 Task: Arrange a 45-minute appointment for shipping and delivery queries.
Action: Mouse pressed left at (110, 117)
Screenshot: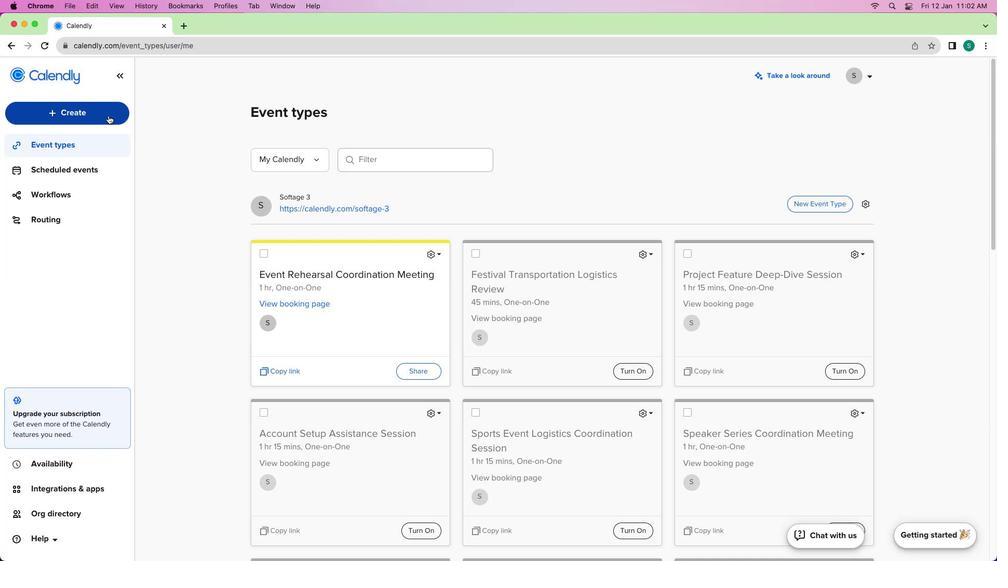 
Action: Mouse moved to (75, 166)
Screenshot: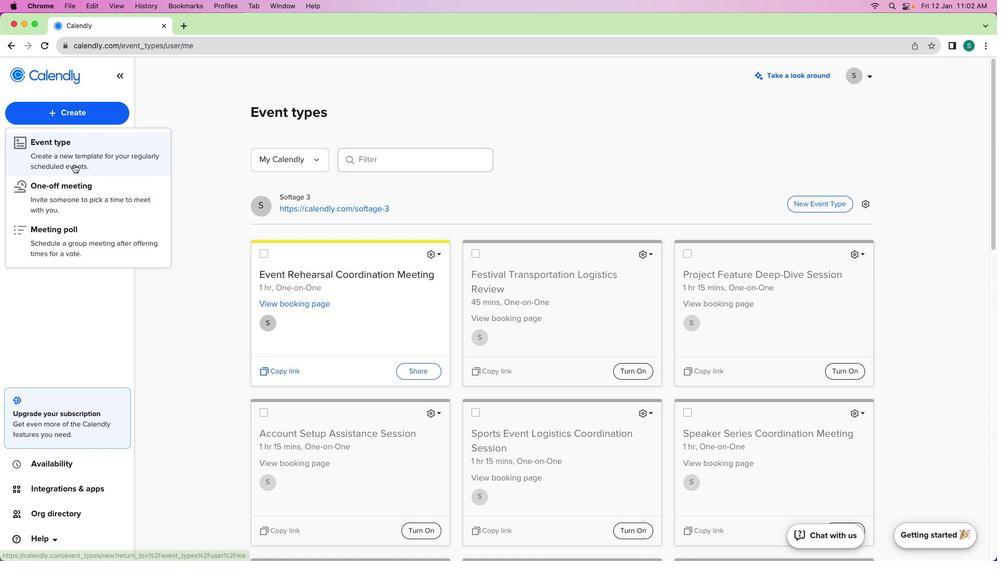 
Action: Mouse pressed left at (75, 166)
Screenshot: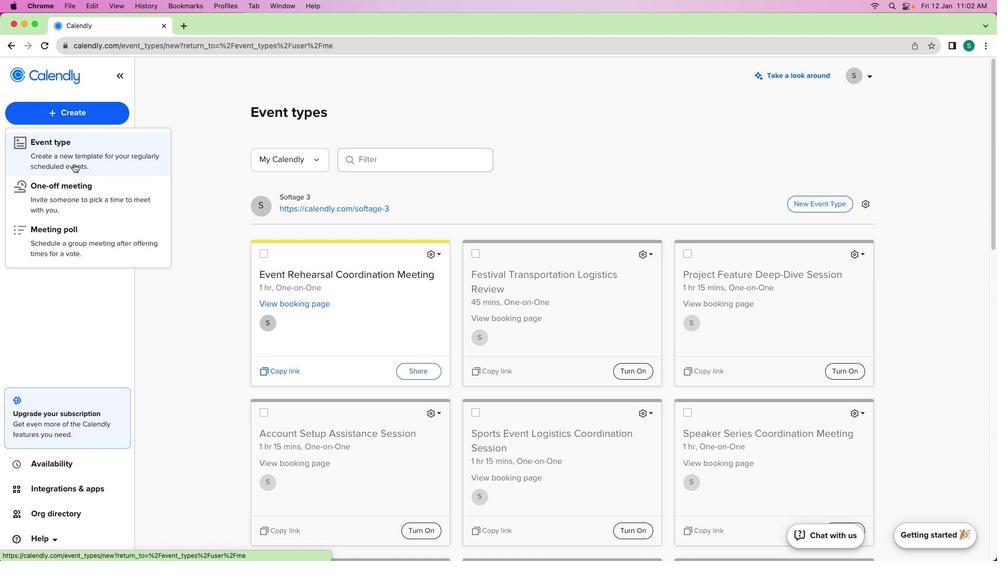 
Action: Mouse moved to (374, 198)
Screenshot: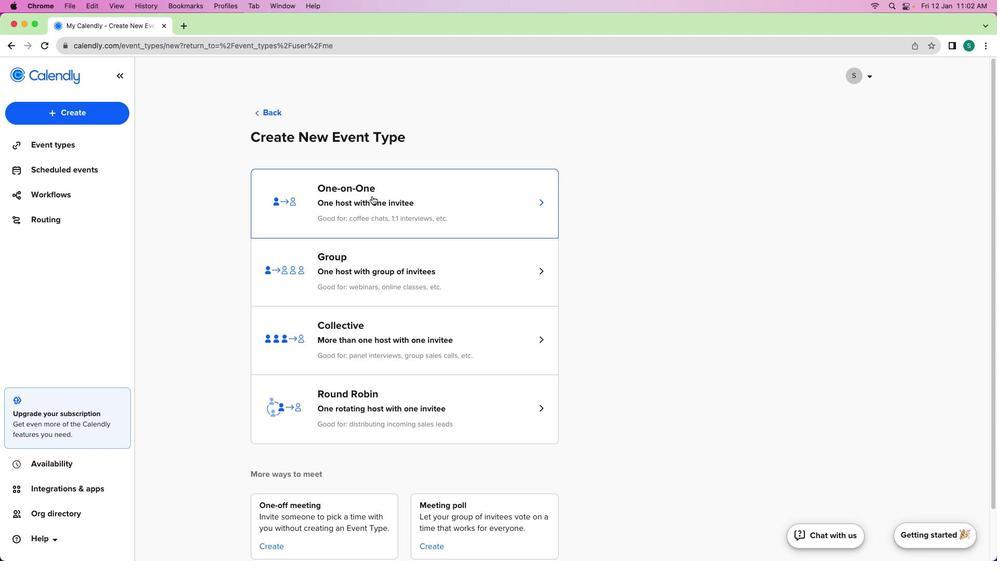 
Action: Mouse pressed left at (374, 198)
Screenshot: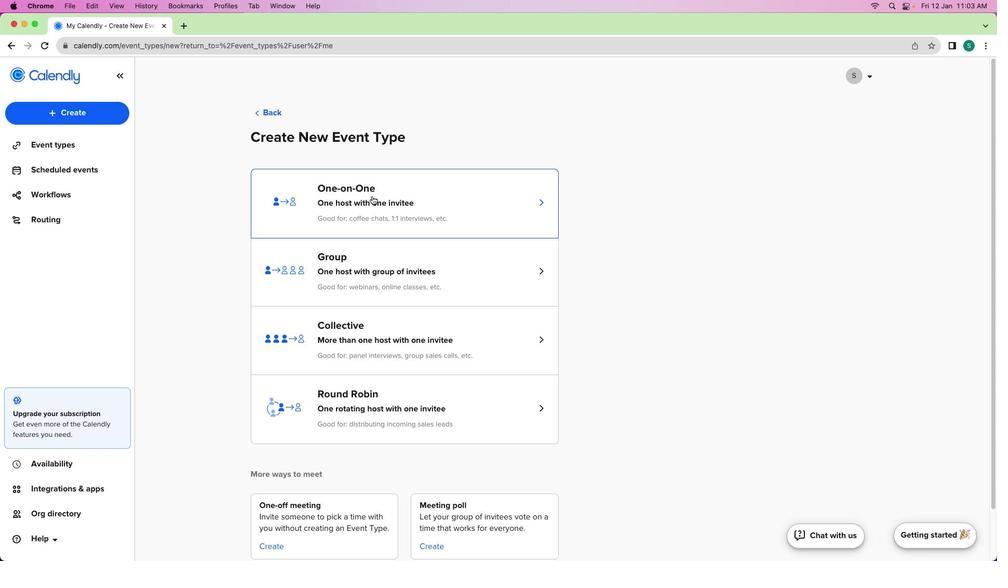 
Action: Mouse moved to (152, 159)
Screenshot: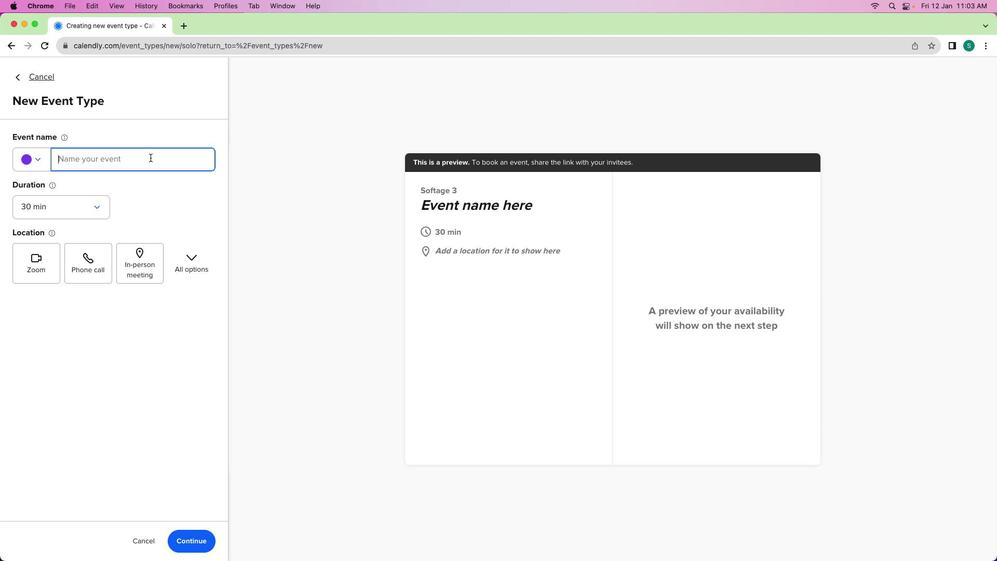 
Action: Mouse pressed left at (152, 159)
Screenshot: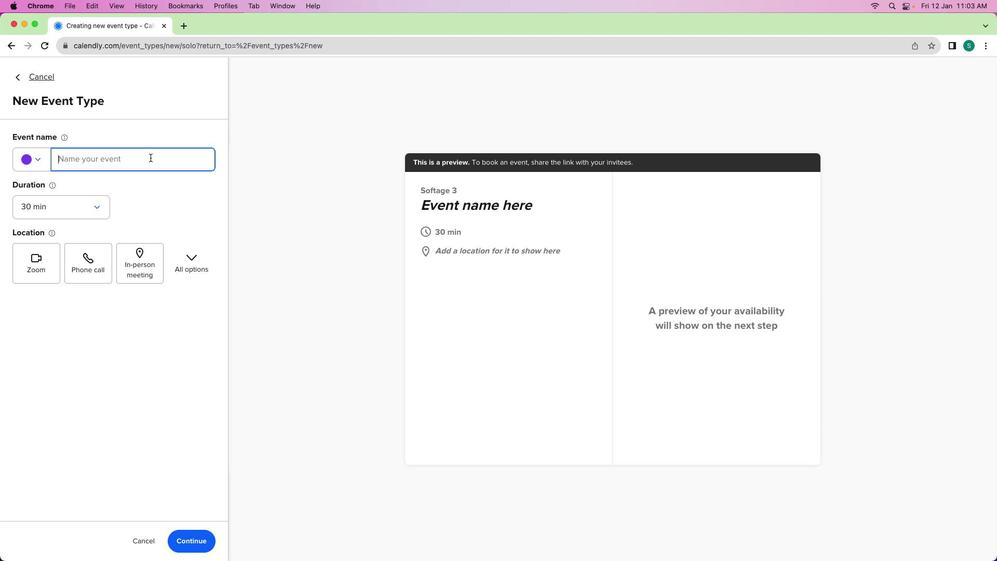 
Action: Key pressed Key.shift'S''h''i''i''p''i''n''g'Key.spaceKey.shift'D''e''k'Key.backspace'l''i''v''e''r''y'Key.spaceKey.shift'Q''u''e''r'Key.leftKey.leftKey.leftKey.leftKey.leftKey.leftKey.leftKey.leftKey.leftKey.leftKey.leftKey.leftKey.leftKey.leftKey.leftKey.leftKey.leftKey.leftKey.leftKey.rightKey.backspace'p'Key.down'y''i'Key.backspaceKey.backspace'i''e''s'Key.spaceKey.shift'A''p''p''o''i''n''t''m''e''n''t'
Screenshot: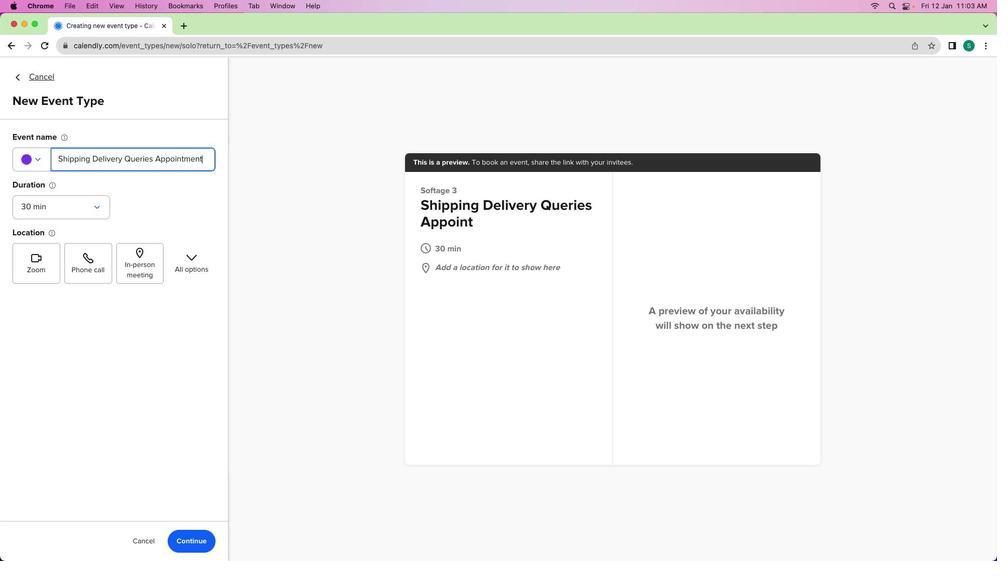 
Action: Mouse moved to (40, 164)
Screenshot: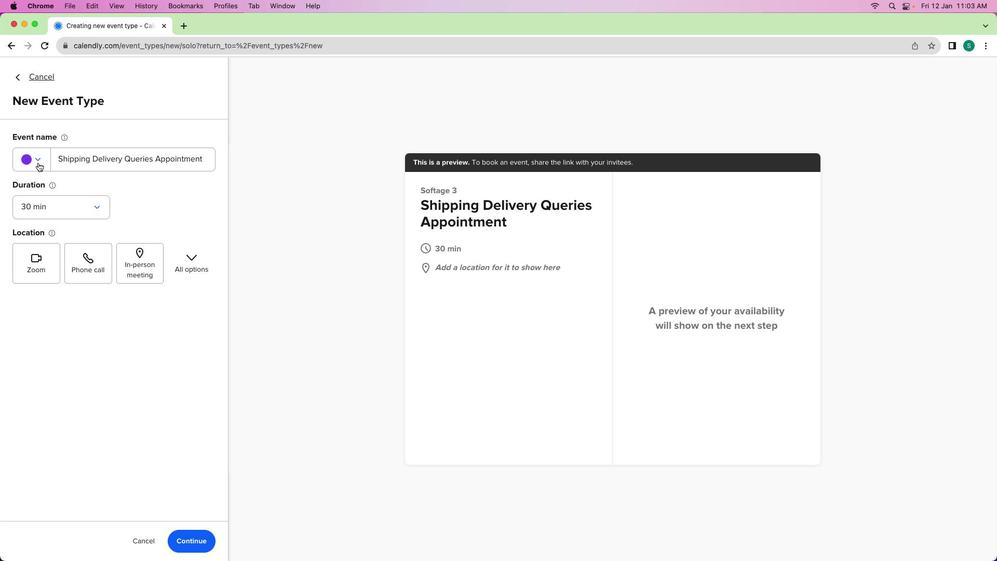 
Action: Mouse pressed left at (40, 164)
Screenshot: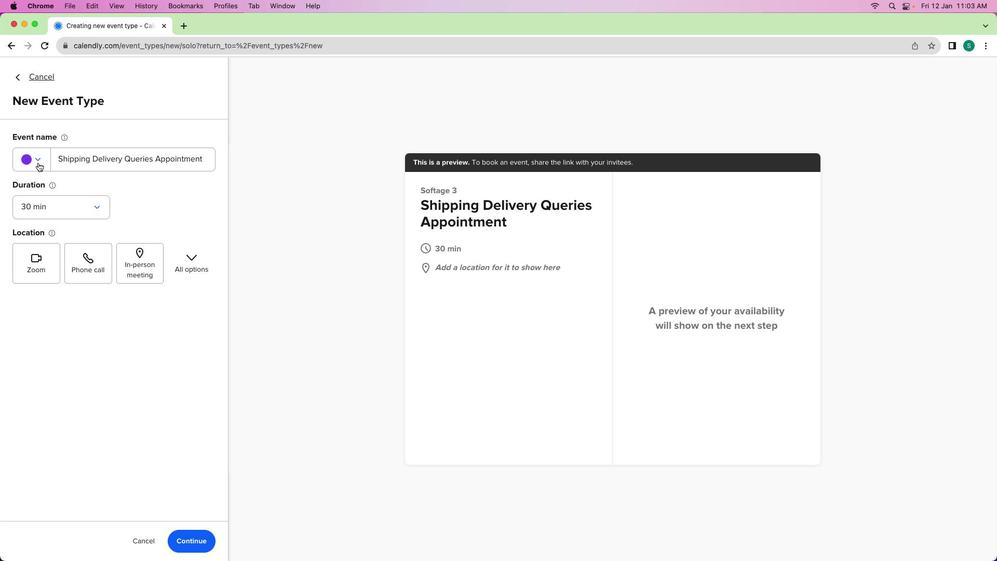 
Action: Mouse moved to (52, 235)
Screenshot: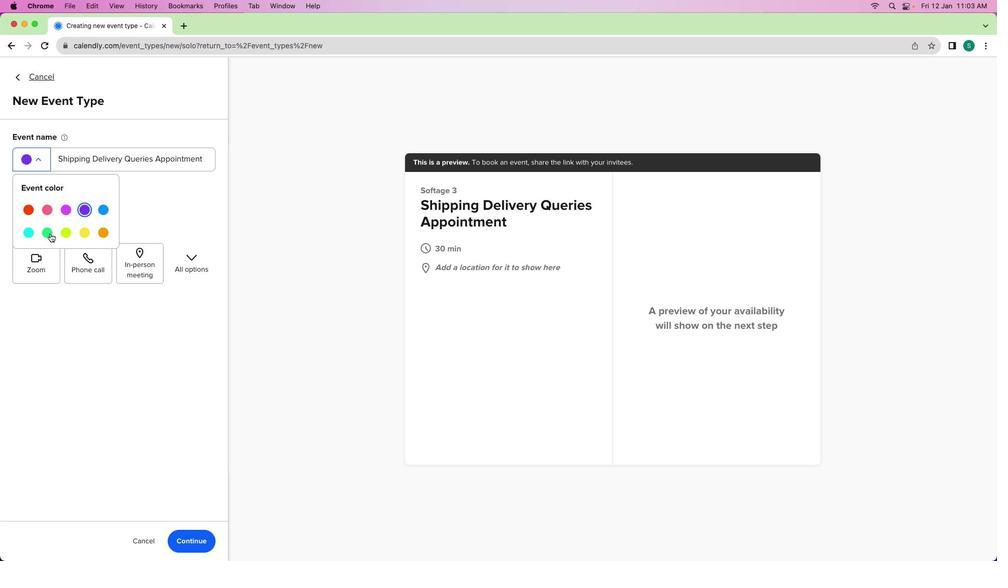 
Action: Mouse pressed left at (52, 235)
Screenshot: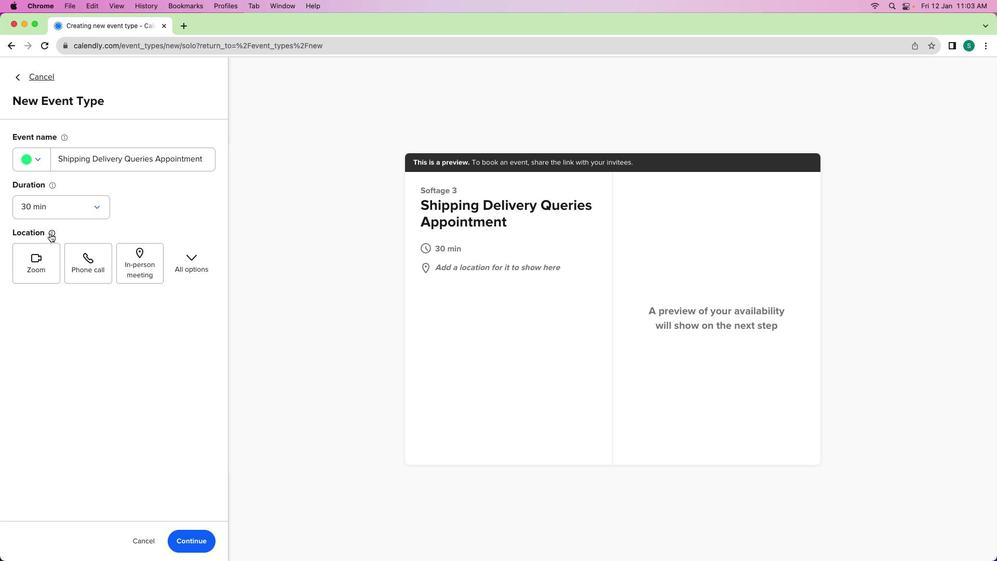
Action: Mouse moved to (46, 211)
Screenshot: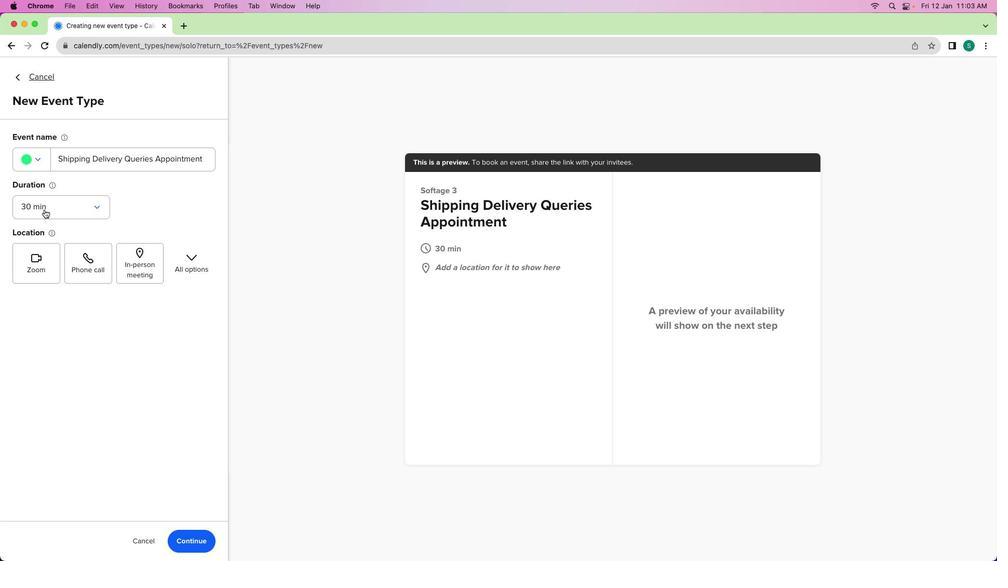 
Action: Mouse pressed left at (46, 211)
Screenshot: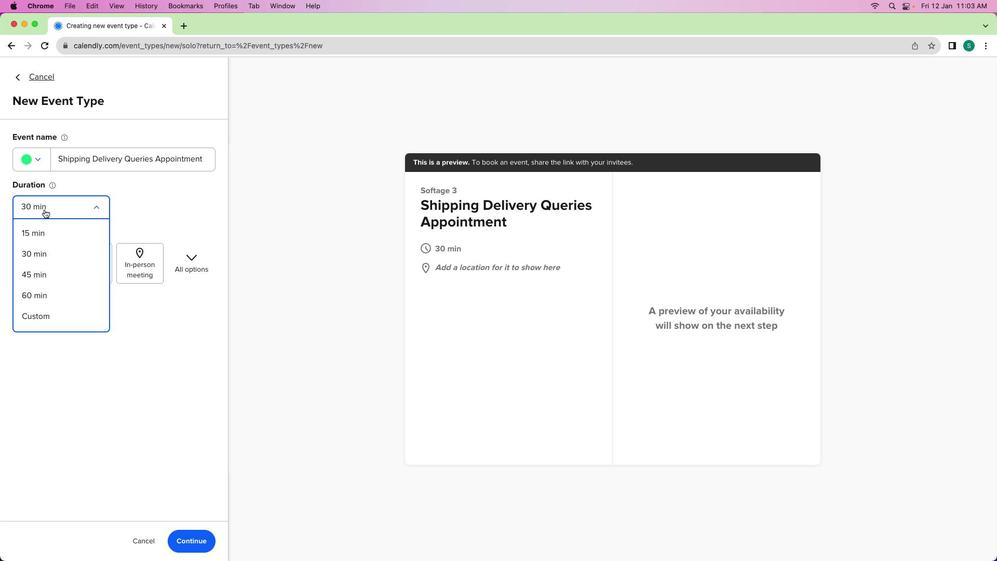 
Action: Mouse moved to (41, 272)
Screenshot: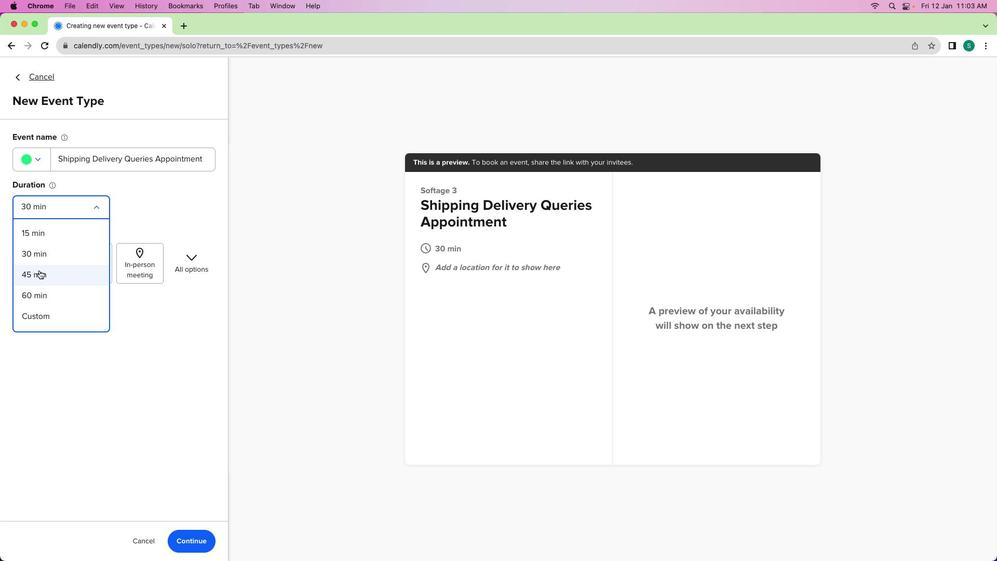 
Action: Mouse pressed left at (41, 272)
Screenshot: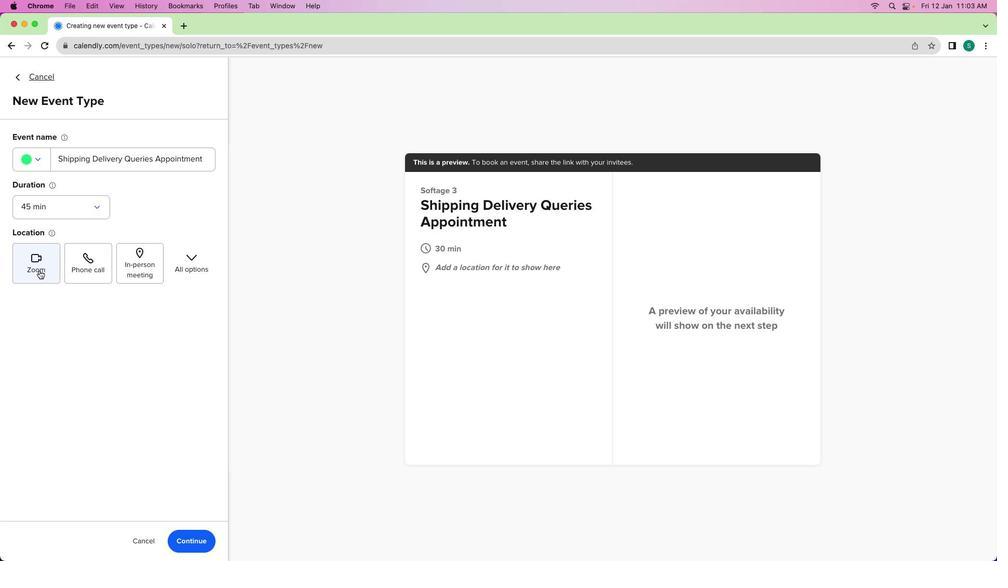 
Action: Mouse moved to (42, 274)
Screenshot: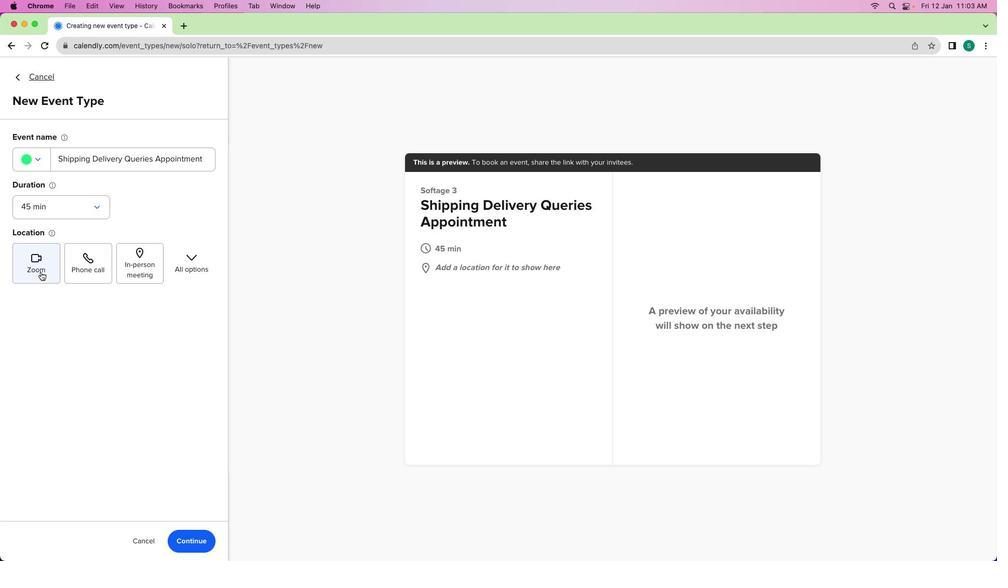 
Action: Mouse pressed left at (42, 274)
Screenshot: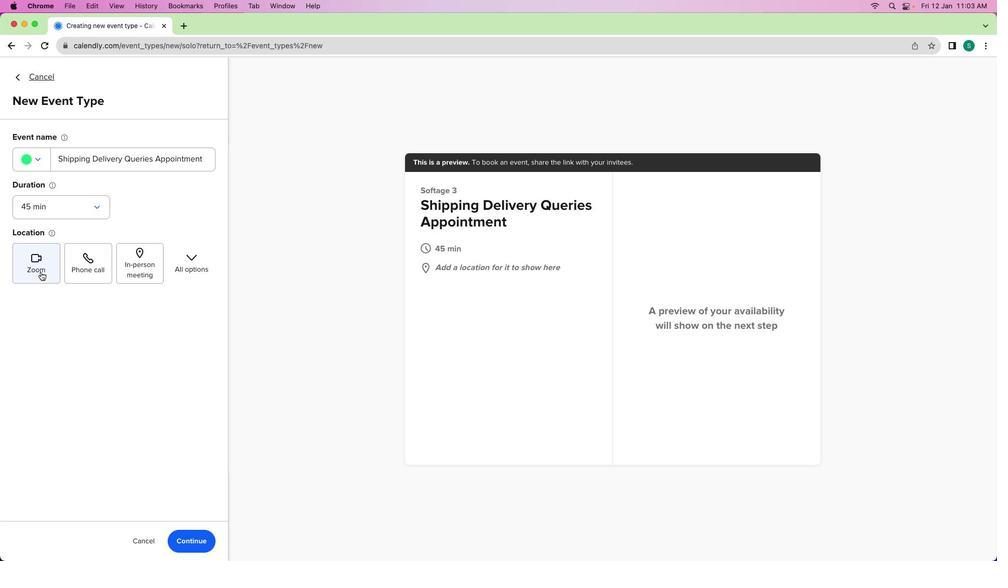 
Action: Mouse moved to (207, 256)
Screenshot: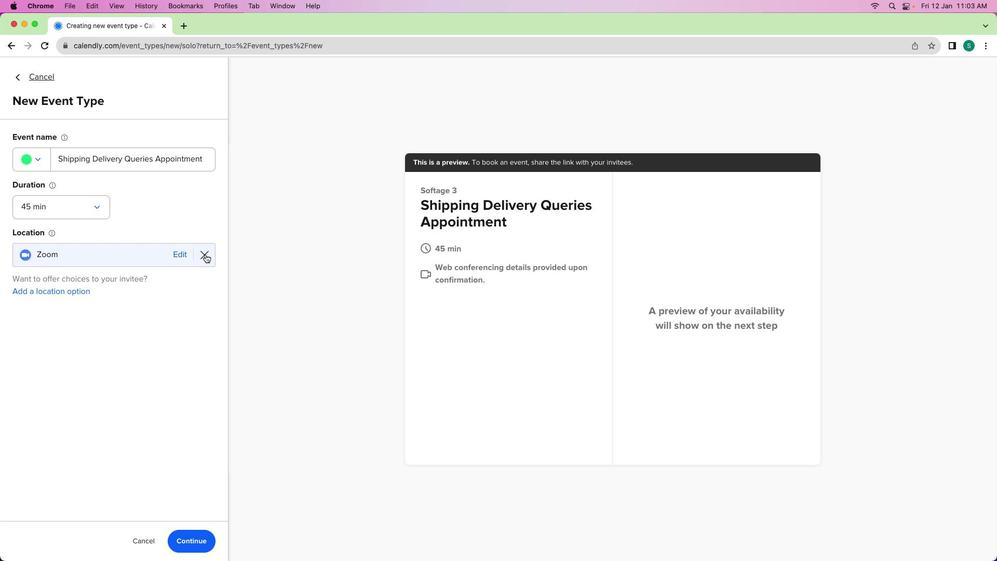 
Action: Mouse pressed left at (207, 256)
Screenshot: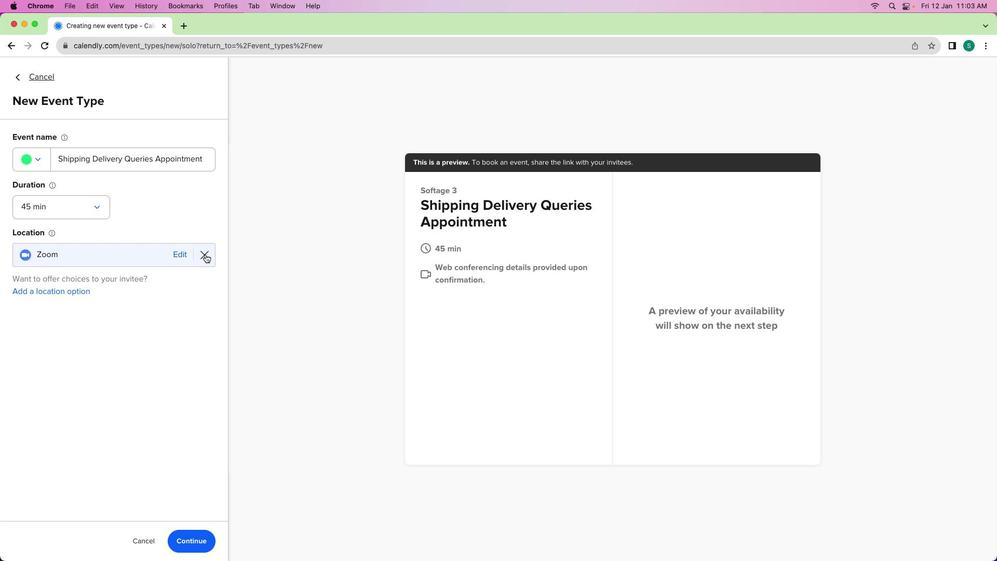 
Action: Mouse moved to (96, 269)
Screenshot: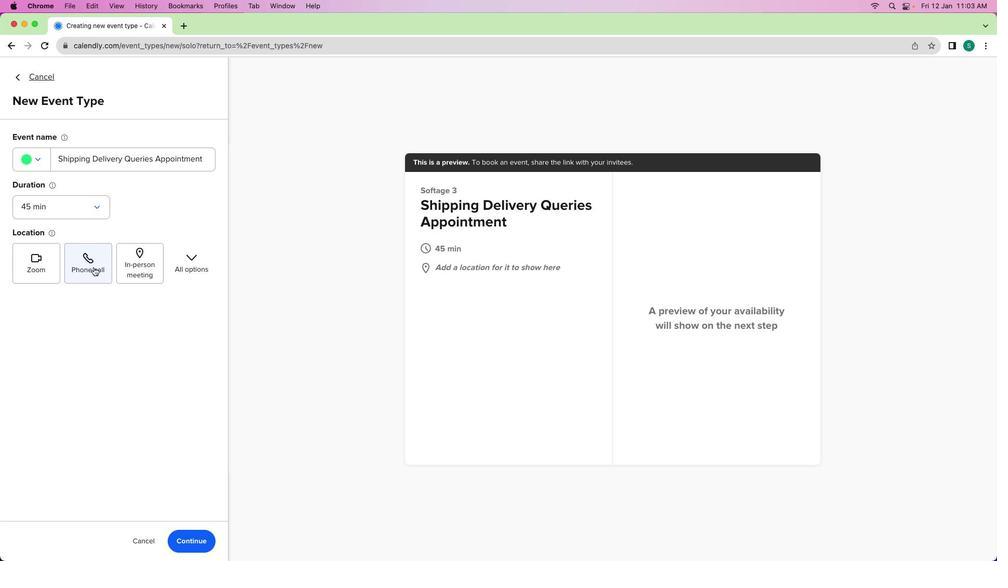 
Action: Mouse pressed left at (96, 269)
Screenshot: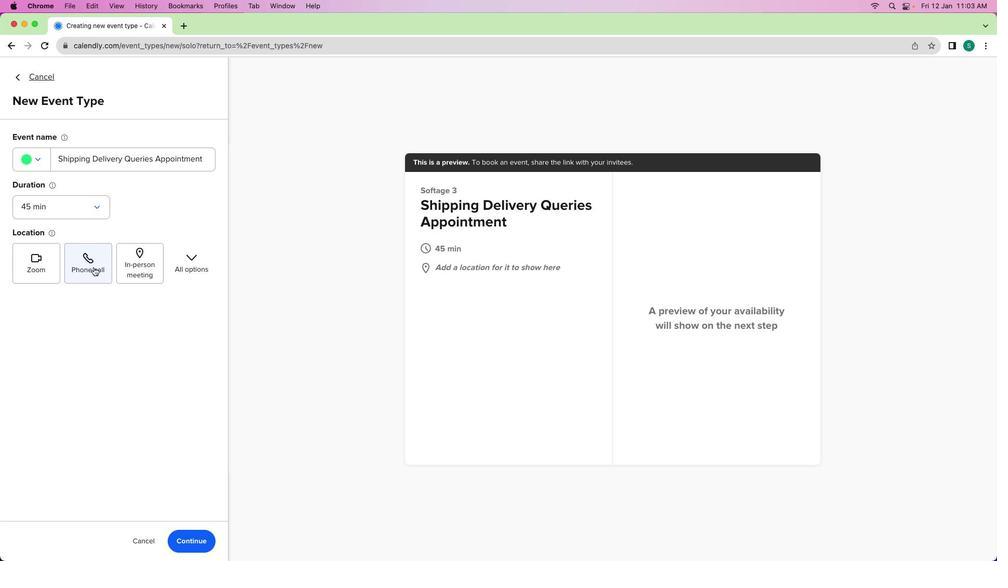 
Action: Mouse moved to (530, 280)
Screenshot: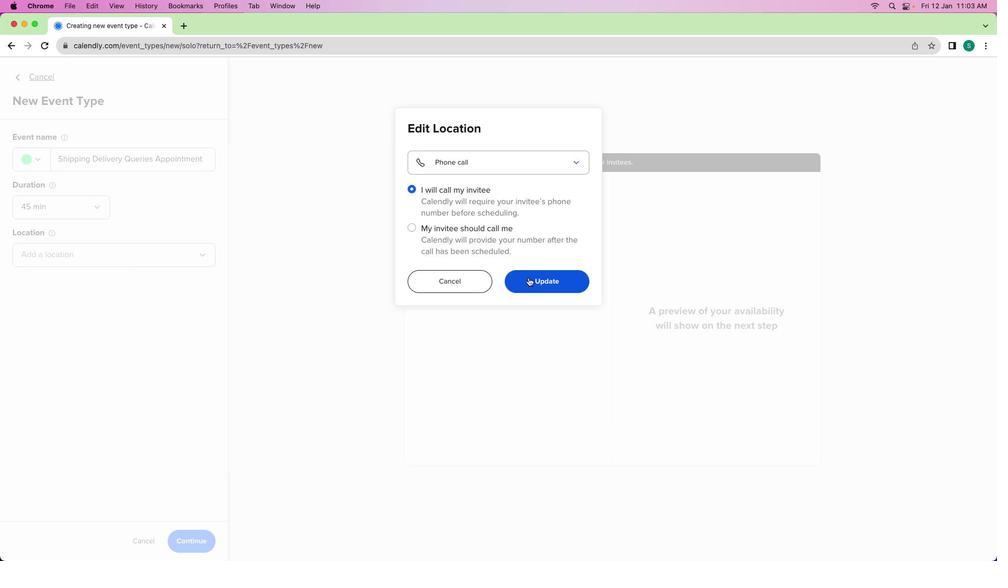 
Action: Mouse pressed left at (530, 280)
Screenshot: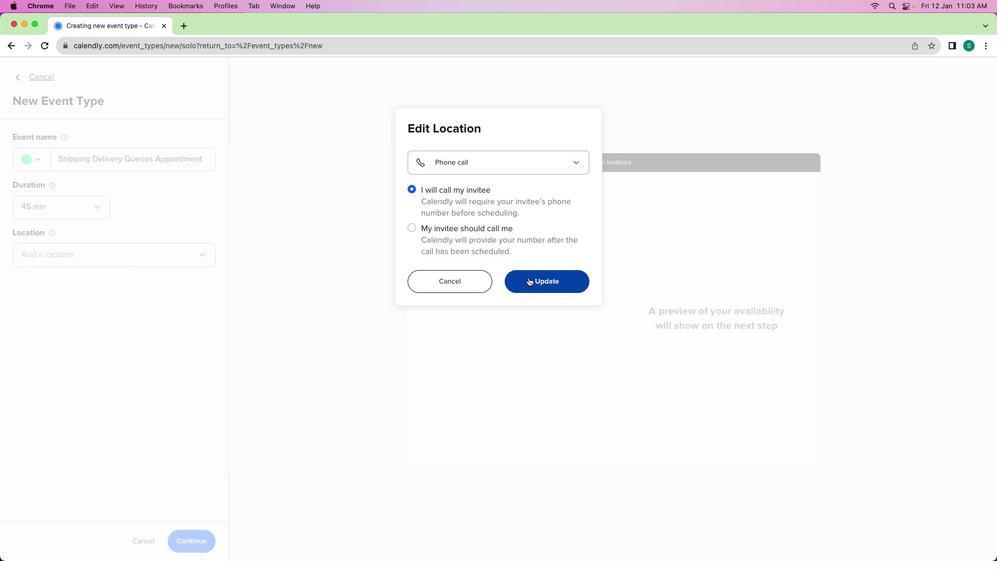 
Action: Mouse moved to (191, 541)
Screenshot: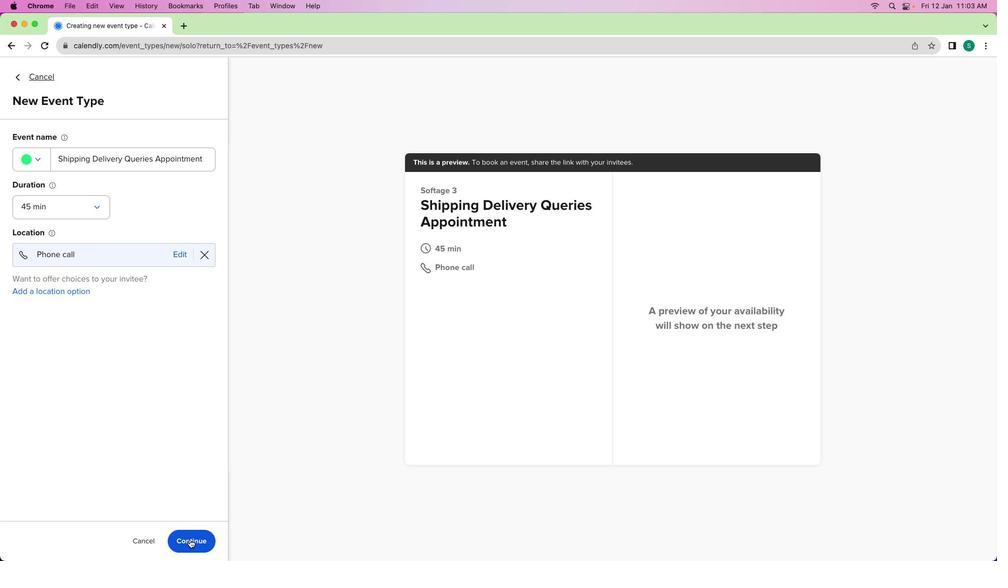 
Action: Mouse pressed left at (191, 541)
Screenshot: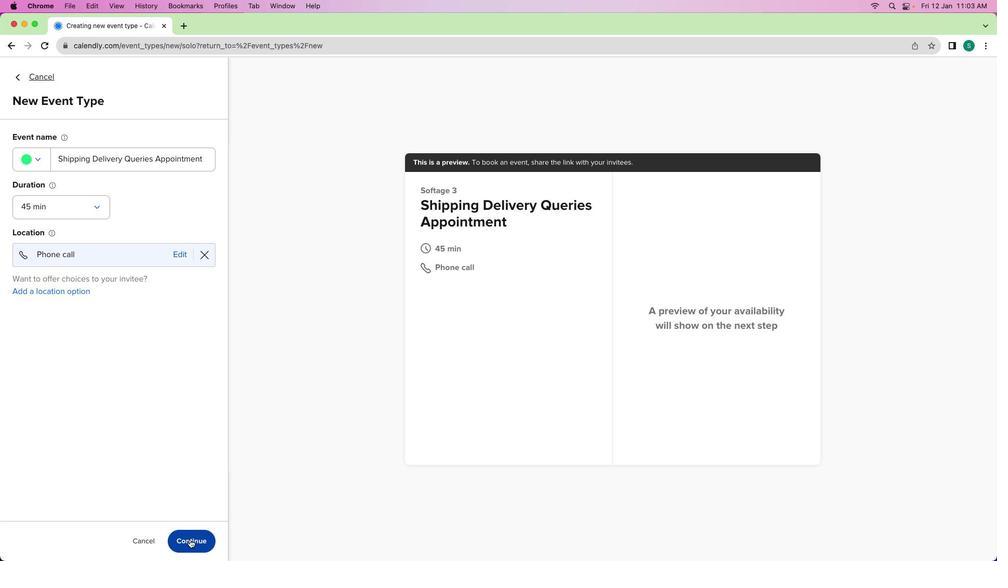 
Action: Mouse moved to (179, 189)
Screenshot: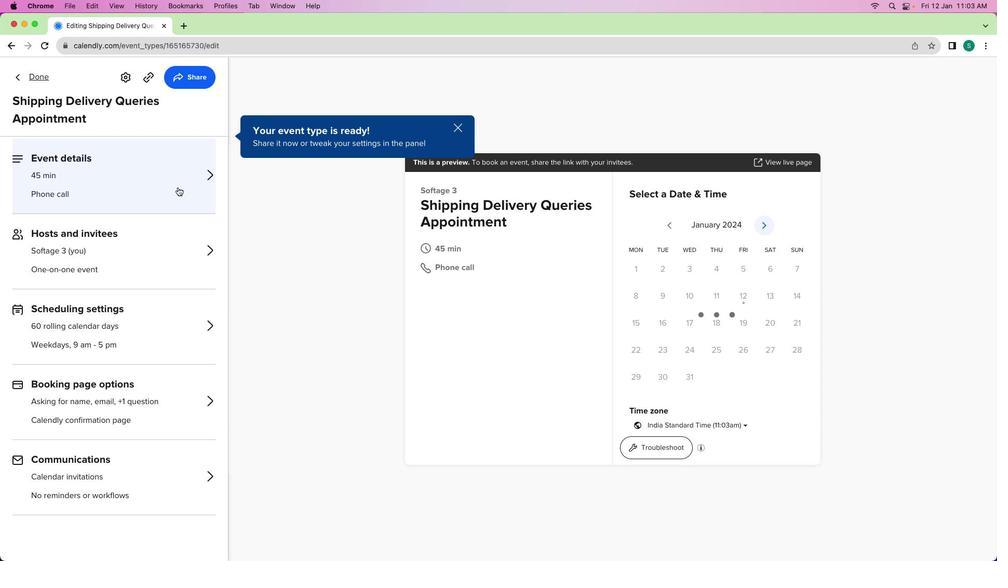 
Action: Mouse pressed left at (179, 189)
Screenshot: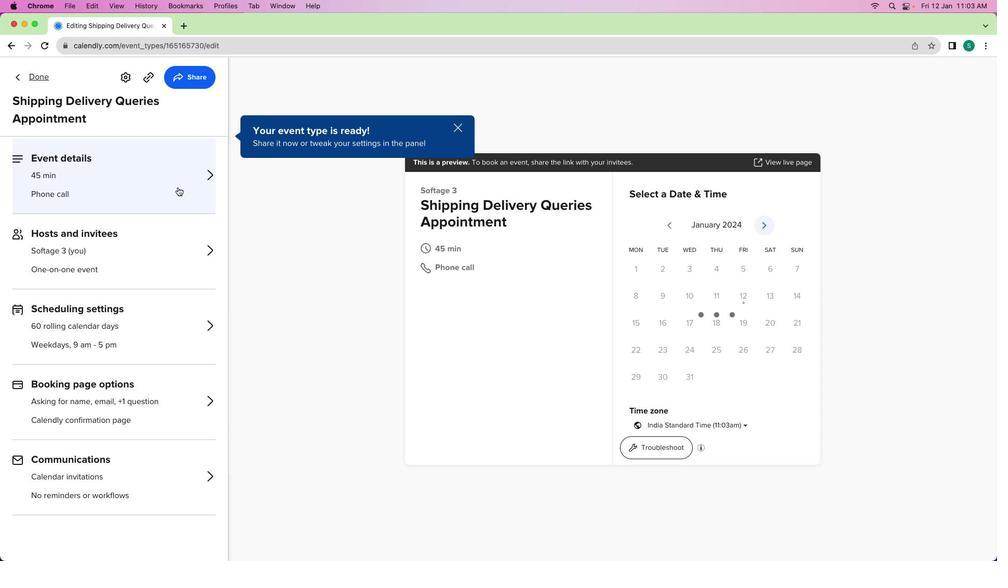 
Action: Mouse moved to (108, 363)
Screenshot: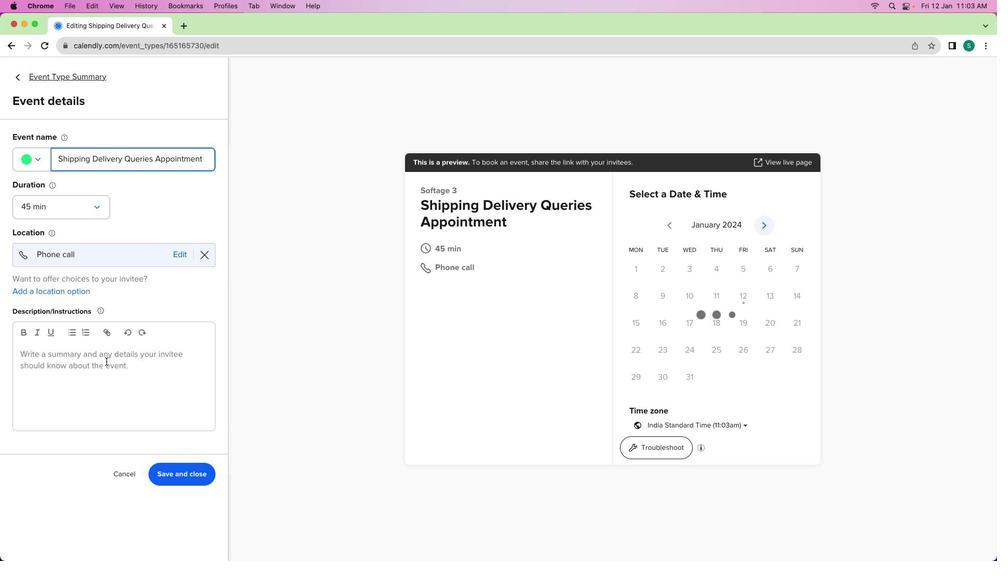 
Action: Mouse pressed left at (108, 363)
Screenshot: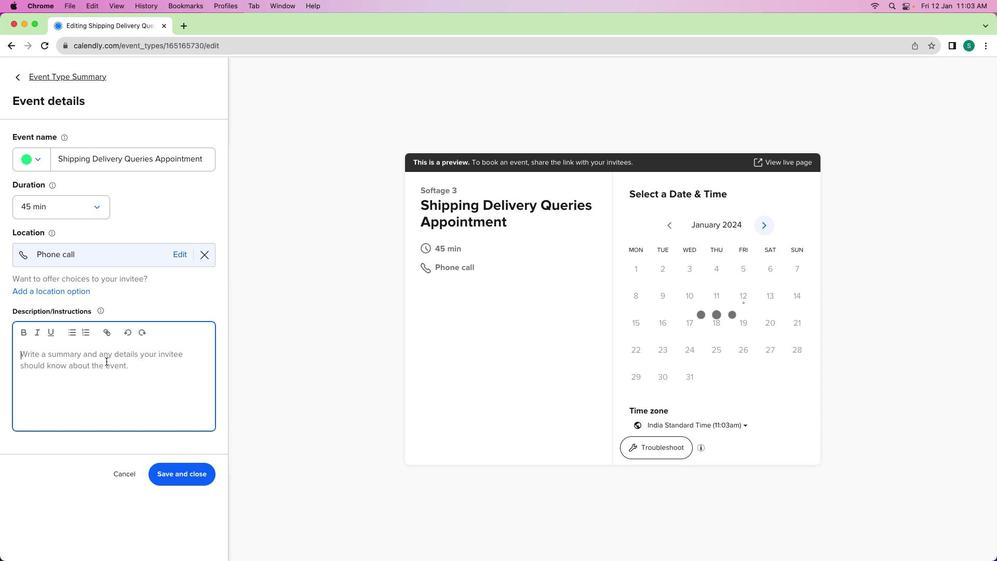 
Action: Key pressed Key.shift'H''i'Key.spaceKey.shift'M''a''r''k'','Key.enterKey.shift'I''f'Key.space'y''i''u'Key.backspaceKey.backspace'o''u'Key.space'h''a''v''e'Key.space'a''n''y'Key.space's''h''i''p''p''i''n''g'Key.space'a''n''d'Key.space'd''e''l''i''b''e''r'Key.backspaceKey.backspaceKey.backspaceKey.backspace'v''e''r''y'Key.space'q''u''e''r''i''e''s'Key.leftKey.leftKey.leftKey.leftKey.leftKey.leftKey.leftKey.leftKey.leftKey.leftKey.leftKey.left'i'Key.down','Key.spaceKey.shift'I'"'"'v''e'Key.space'a'Key.backspace's''e''t'Key.space'a''s''i''d''e'Key.space'a'Key.space'd''e''d''i''c''a''t''e''d'Key.space'4''5''-''m''i''n''u''t''e'Key.space'a''p''p''o''i''n''t''m''e''n''t'Key.space't''o'Key.space'a''d''d''r''e''s''s'Key.space't'Key.backspace'y''o''u'Key.spaceKey.backspace'r'Key.space'q''u''e''s''t''i''o''n''s'Key.space'a''n''d'Key.space'p''r''o''v''i''d''e'Key.space'a''s''s''i''s''t''a''n''c''e''.'Key.enterKey.shift'L''o''o''k''i''n''g'Key.space'f''o''r''w''a''r''d'Key.space't''o'Key.space'r''e''s''o''l''v''i''n''g'Key.space'a''n''y'Key.space'c''o''n''c''e''r''n''s'Key.space'y''o''u'Key.space'm''a''y'Key.space'h''a''v''e'Key.shift_r'!'Key.enterKey.enterKey.shift'B''e''s''t'Key.space'r''e''g''a''r''d''s'','Key.enterKey.shift'S''o'Key.backspaceKey.backspaceKey.shiftKey.shift'D''h''o''p'Key.backspaceKey.backspaceKey.backspaceKey.backspaceKey.shift'S''h''o''p'Key.shiftKey.shift'K''a''r''t'
Screenshot: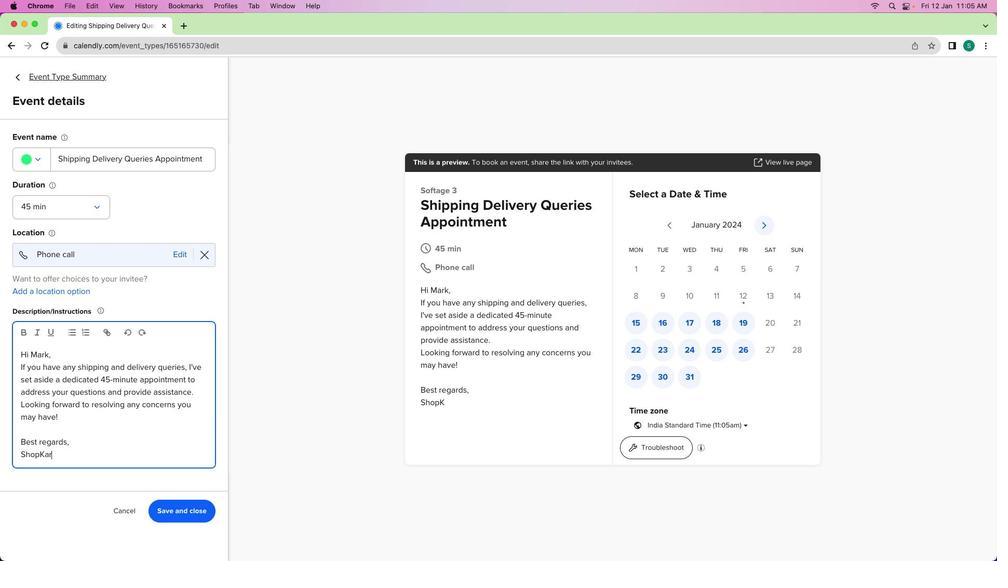 
Action: Mouse moved to (176, 518)
Screenshot: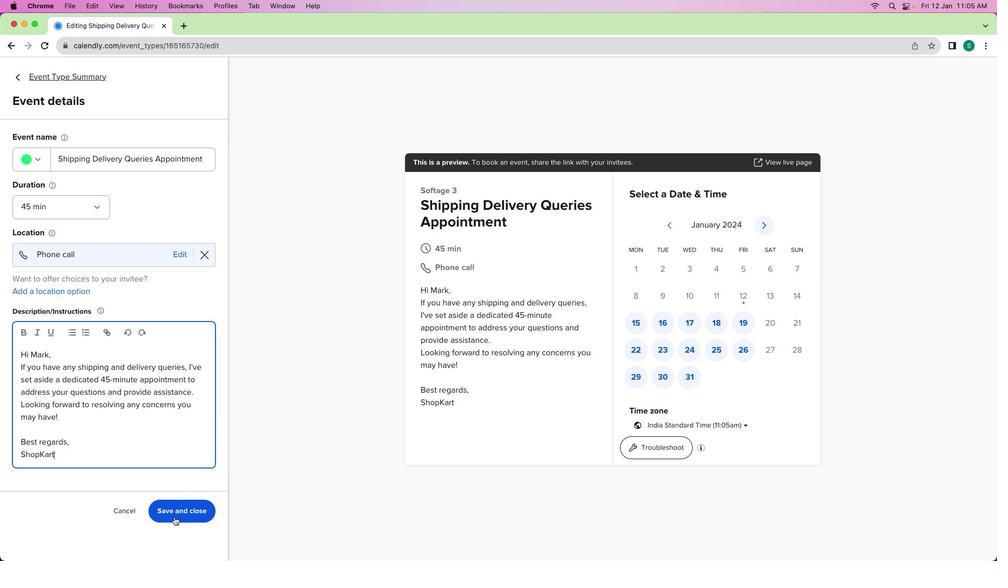 
Action: Mouse pressed left at (176, 518)
Screenshot: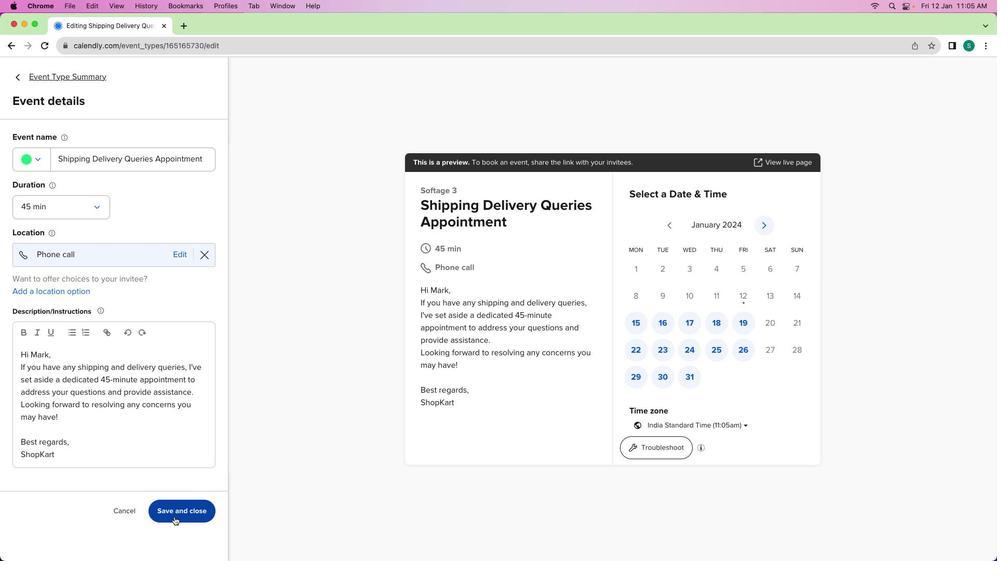 
Action: Mouse moved to (160, 326)
Screenshot: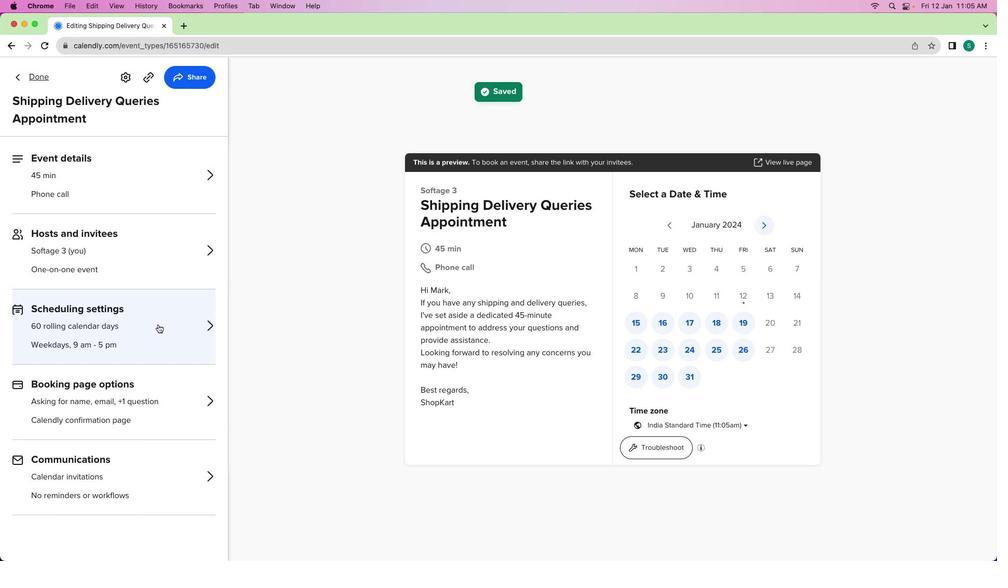 
Action: Mouse pressed left at (160, 326)
Screenshot: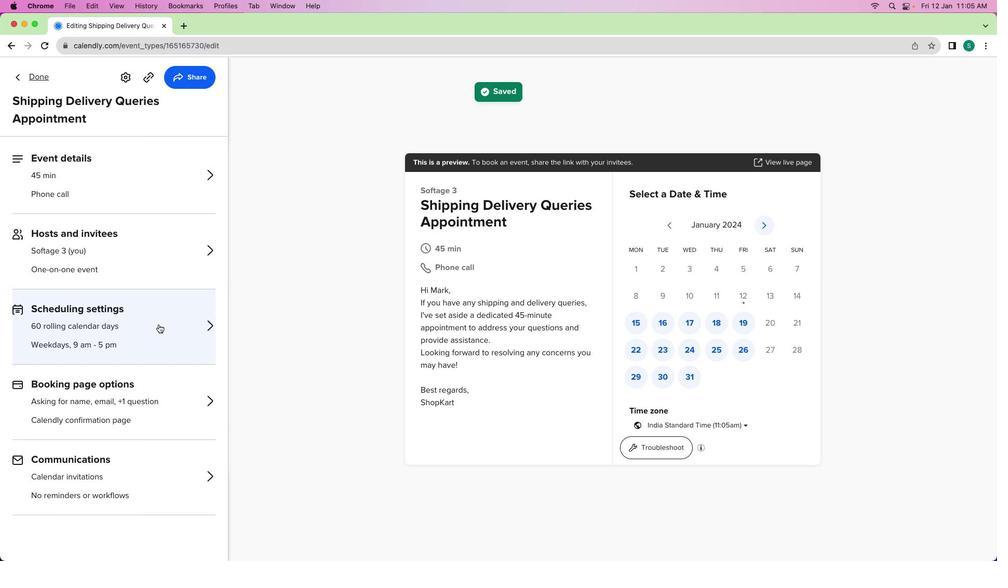 
Action: Mouse moved to (187, 388)
Screenshot: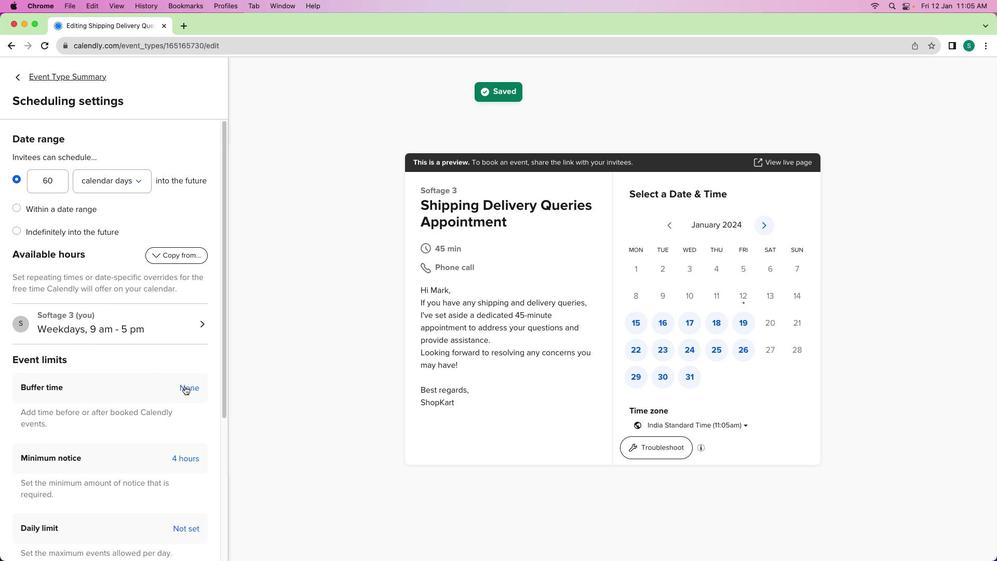 
Action: Mouse pressed left at (187, 388)
Screenshot: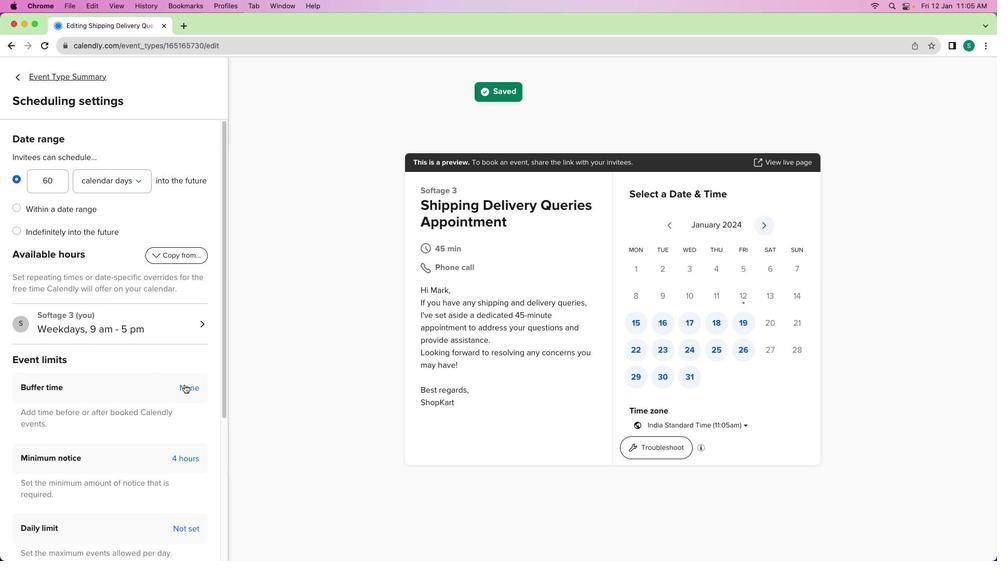 
Action: Mouse moved to (155, 416)
Screenshot: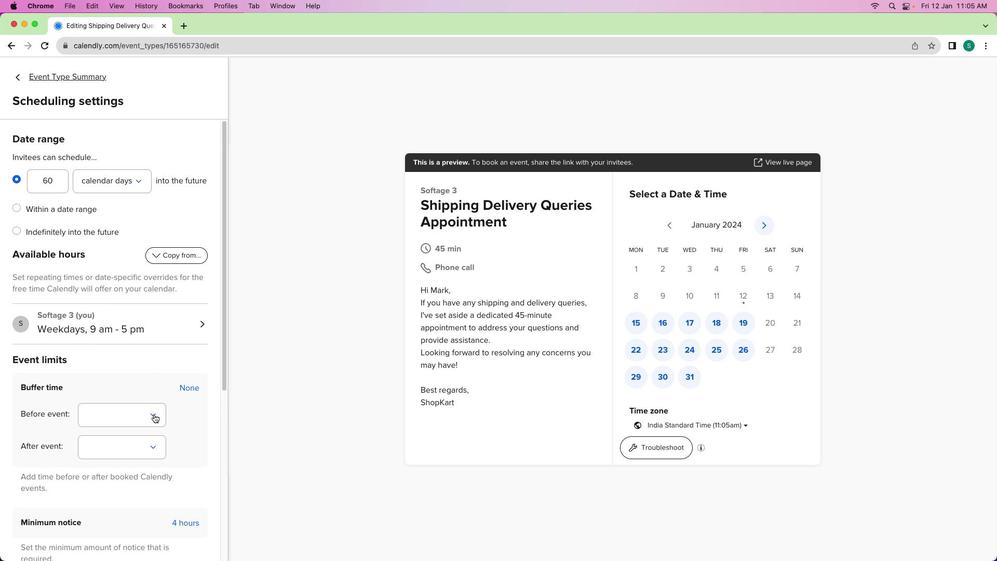 
Action: Mouse pressed left at (155, 416)
Screenshot: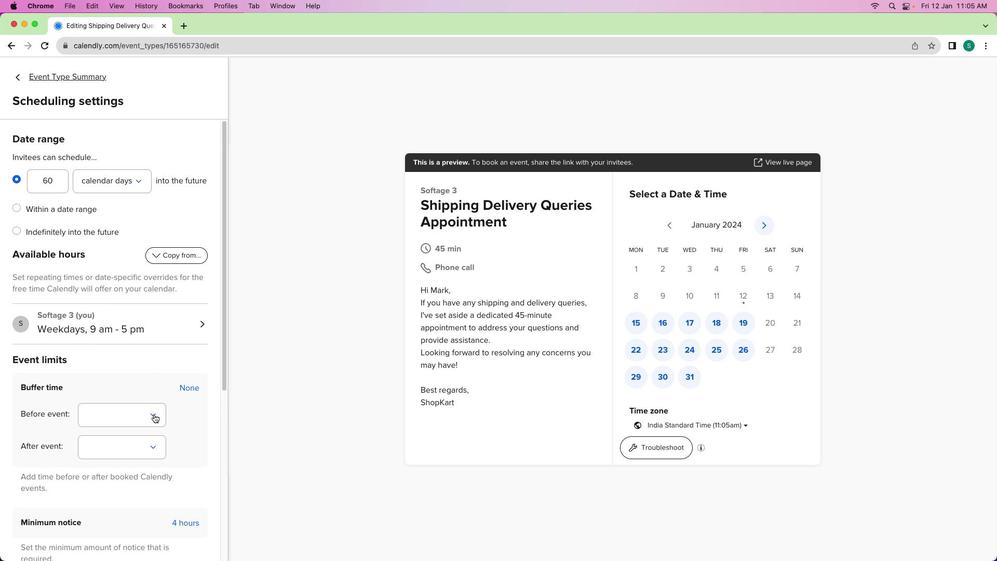 
Action: Mouse moved to (102, 461)
Screenshot: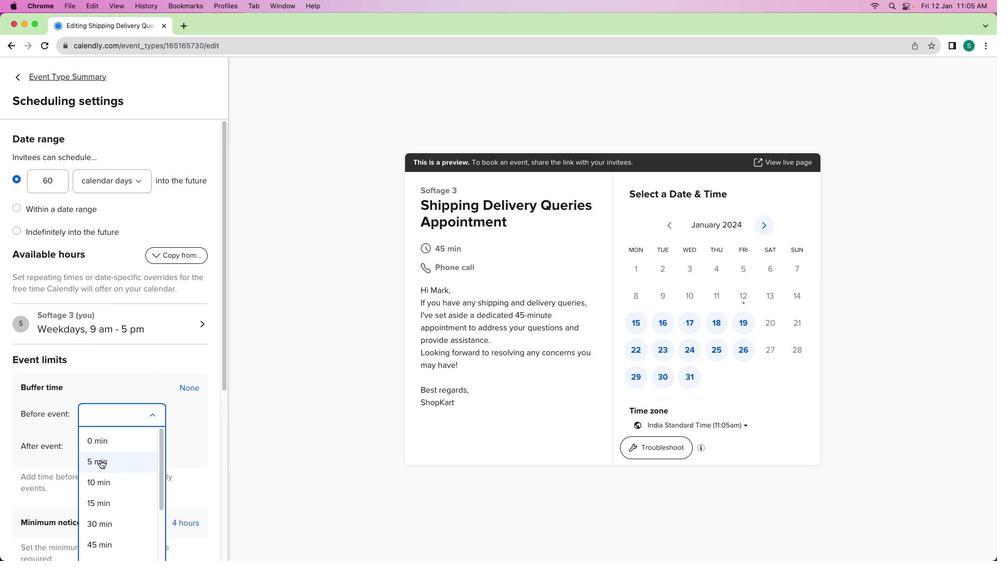 
Action: Mouse pressed left at (102, 461)
Screenshot: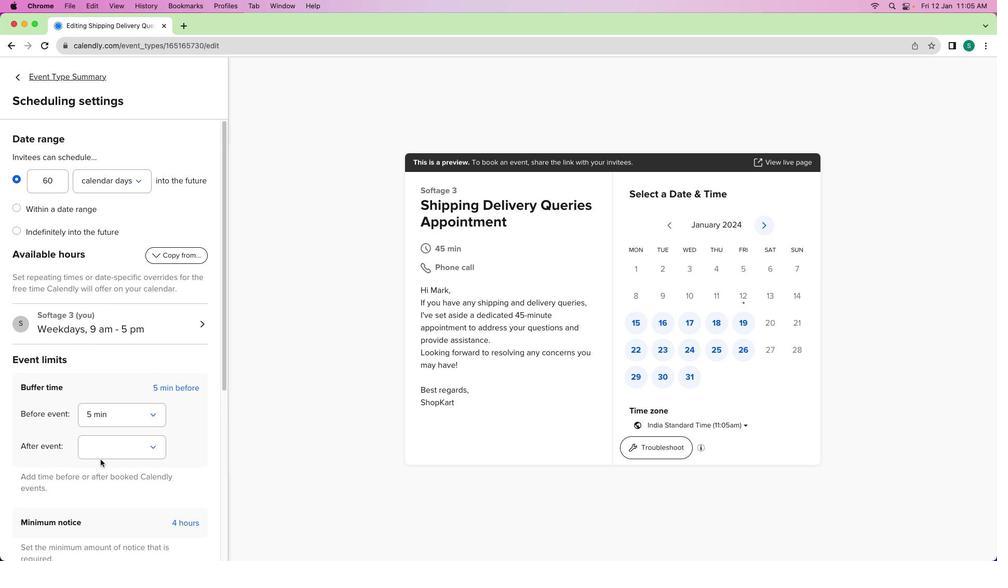 
Action: Mouse moved to (103, 453)
Screenshot: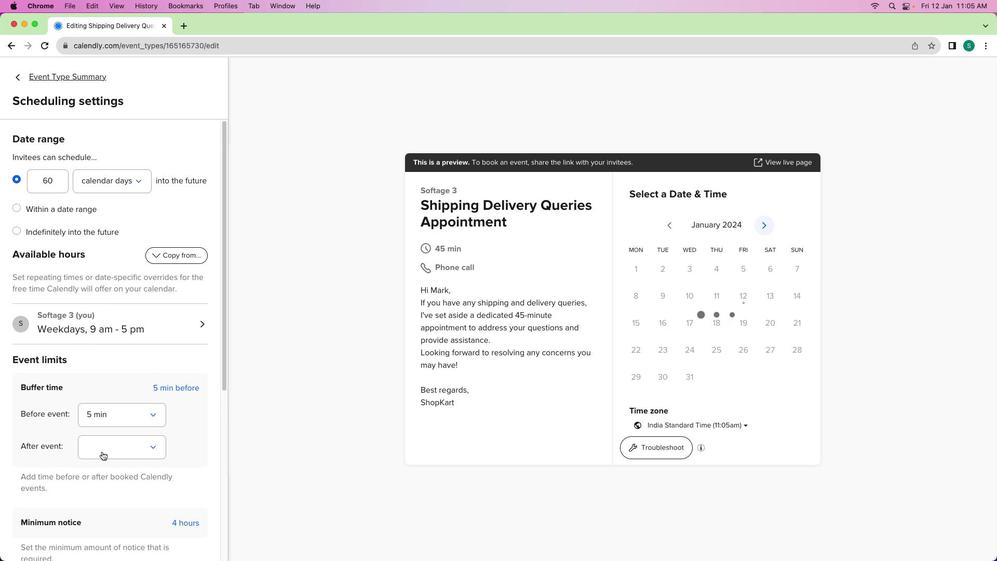 
Action: Mouse pressed left at (103, 453)
Screenshot: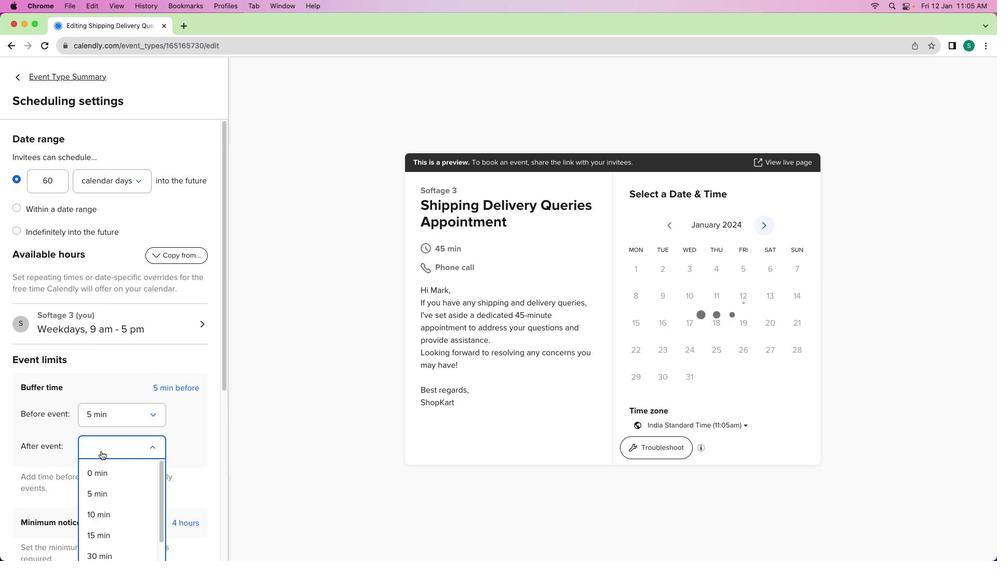 
Action: Mouse moved to (98, 470)
Screenshot: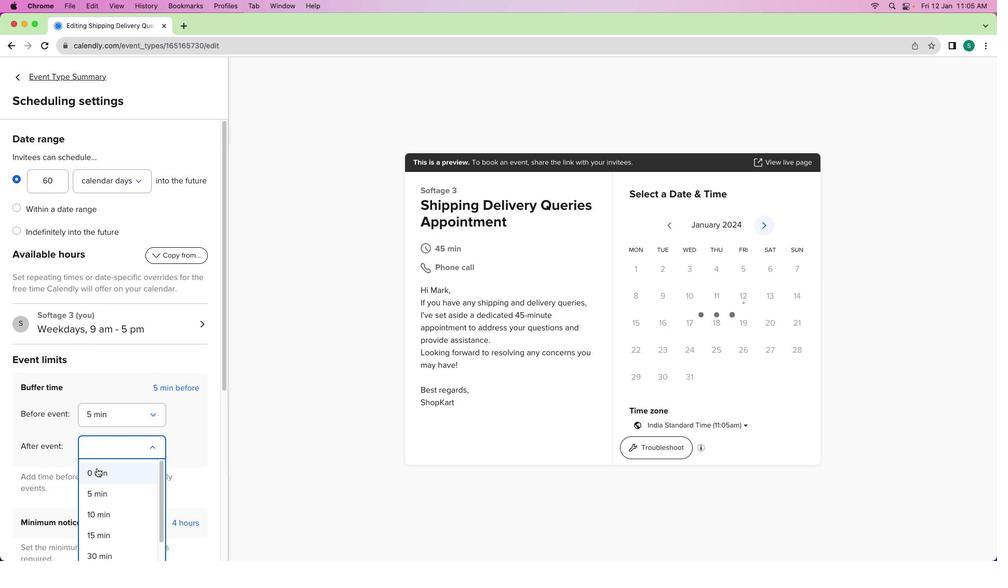 
Action: Mouse pressed left at (98, 470)
Screenshot: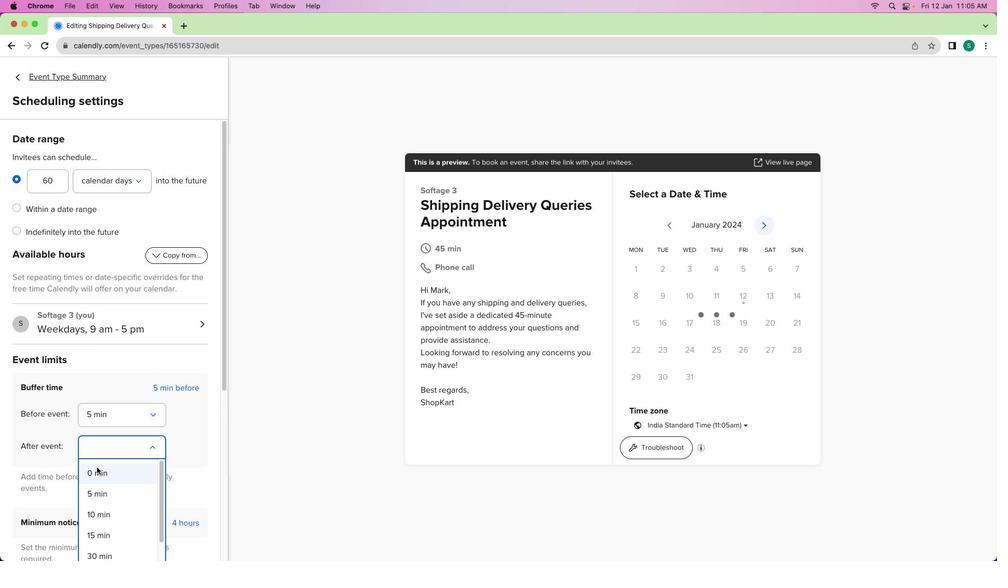 
Action: Mouse moved to (98, 468)
Screenshot: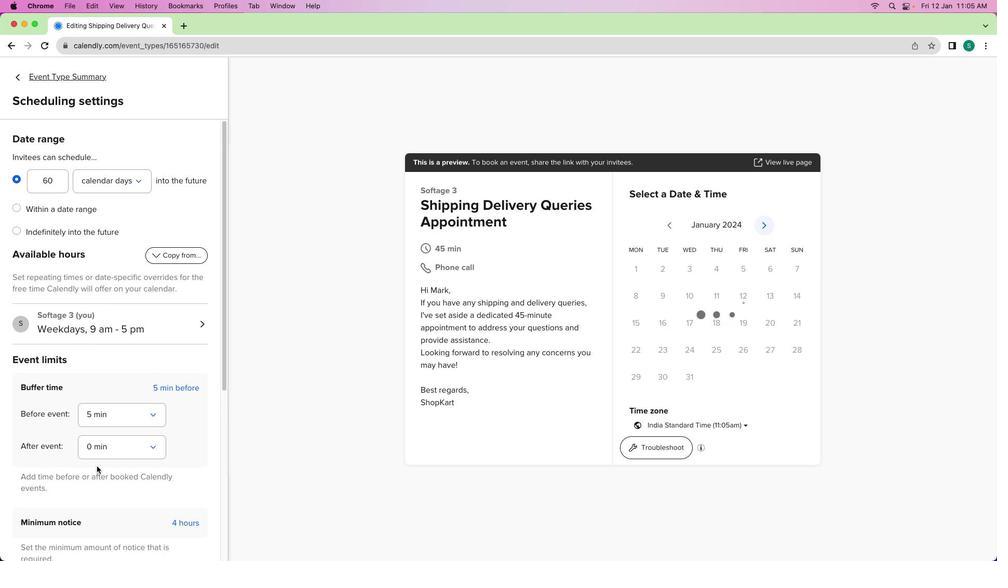 
Action: Mouse scrolled (98, 468) with delta (2, 1)
Screenshot: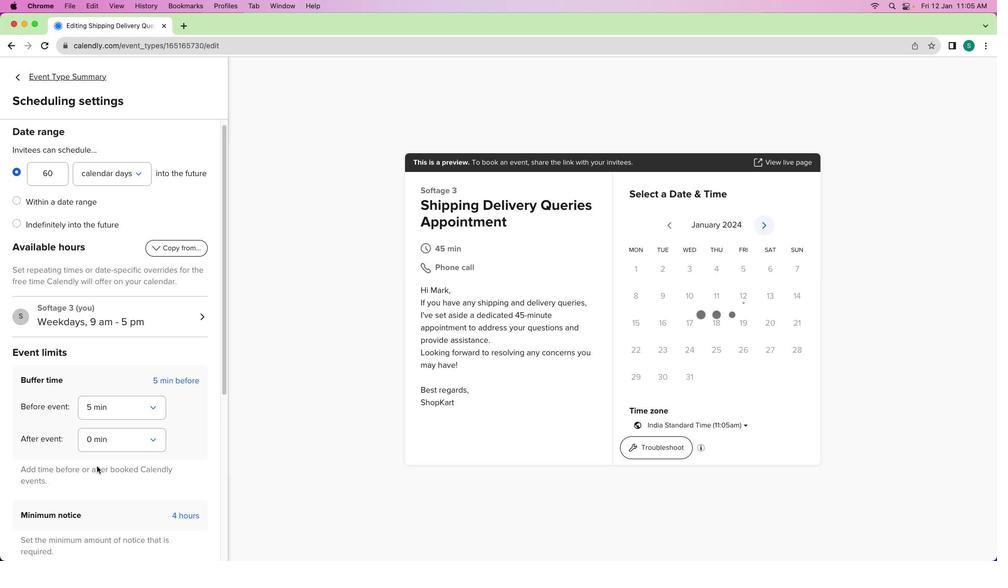 
Action: Mouse scrolled (98, 468) with delta (2, 1)
Screenshot: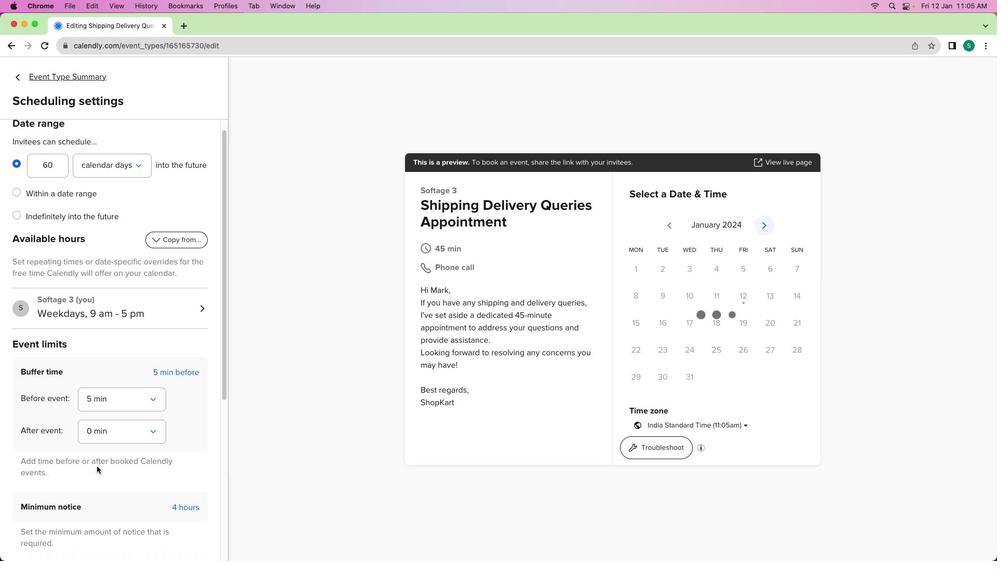 
Action: Mouse scrolled (98, 468) with delta (2, 1)
Screenshot: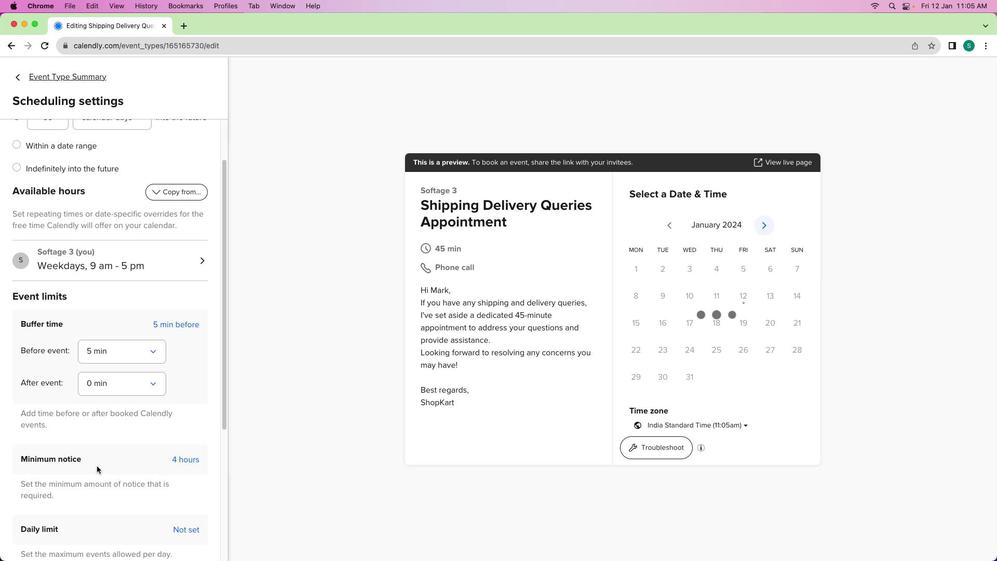 
Action: Mouse scrolled (98, 468) with delta (2, 0)
Screenshot: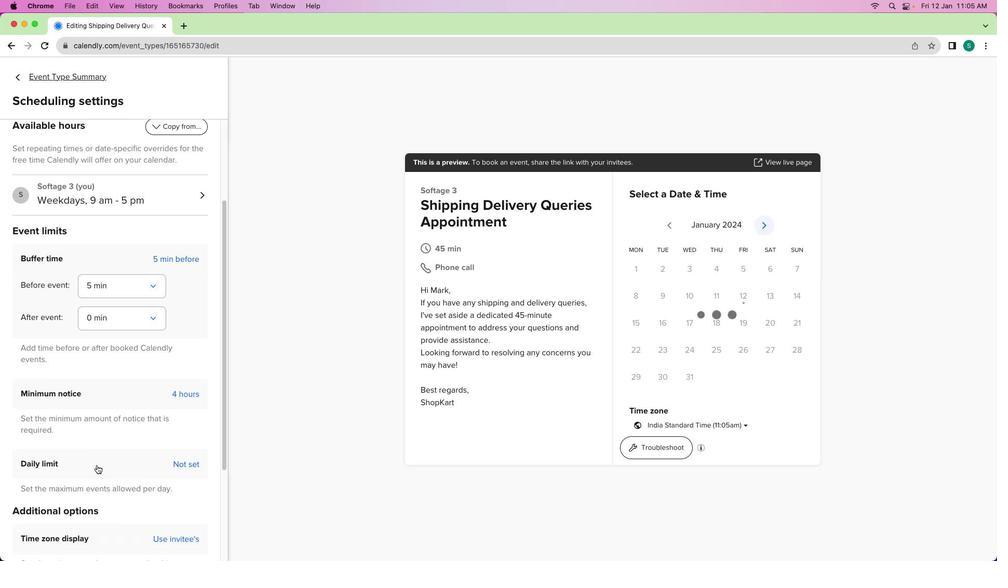 
Action: Mouse moved to (105, 464)
Screenshot: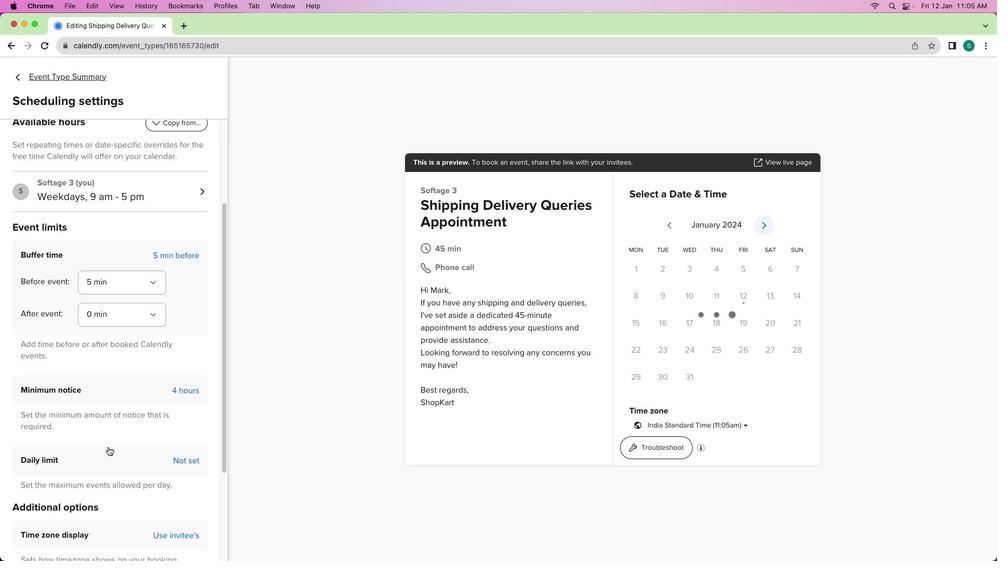 
Action: Mouse scrolled (105, 464) with delta (2, 1)
Screenshot: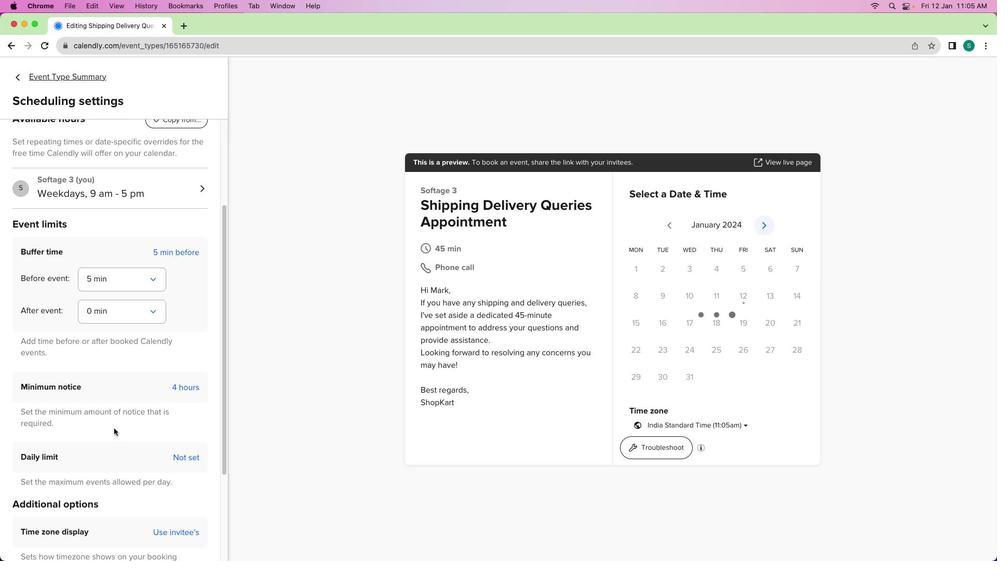 
Action: Mouse moved to (105, 463)
Screenshot: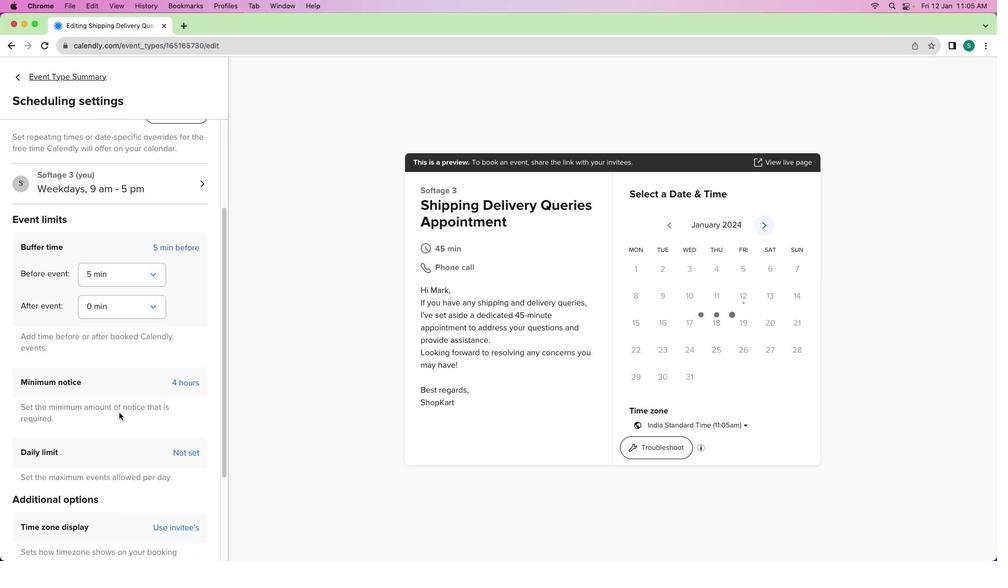 
Action: Mouse scrolled (105, 463) with delta (2, 1)
Screenshot: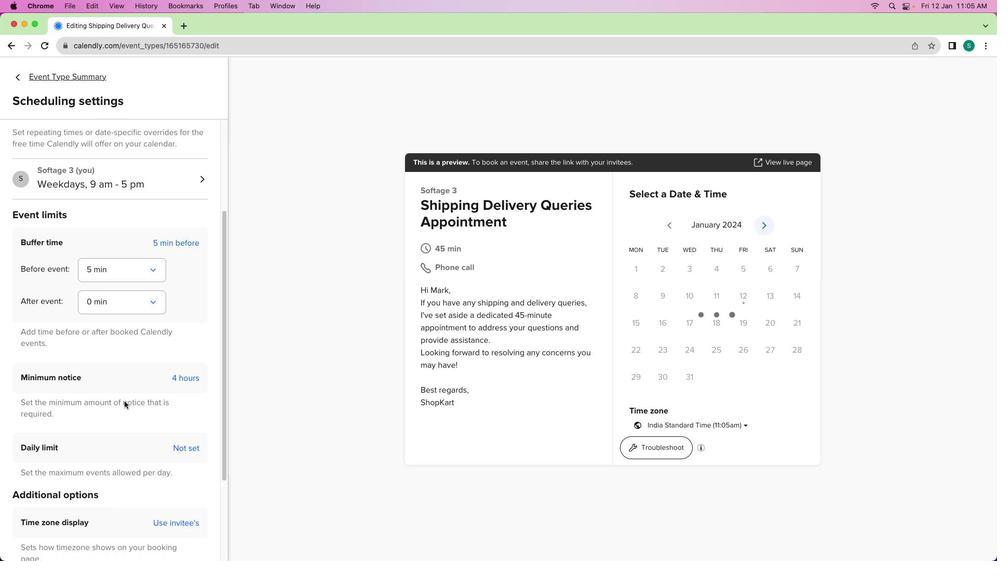 
Action: Mouse moved to (183, 376)
Screenshot: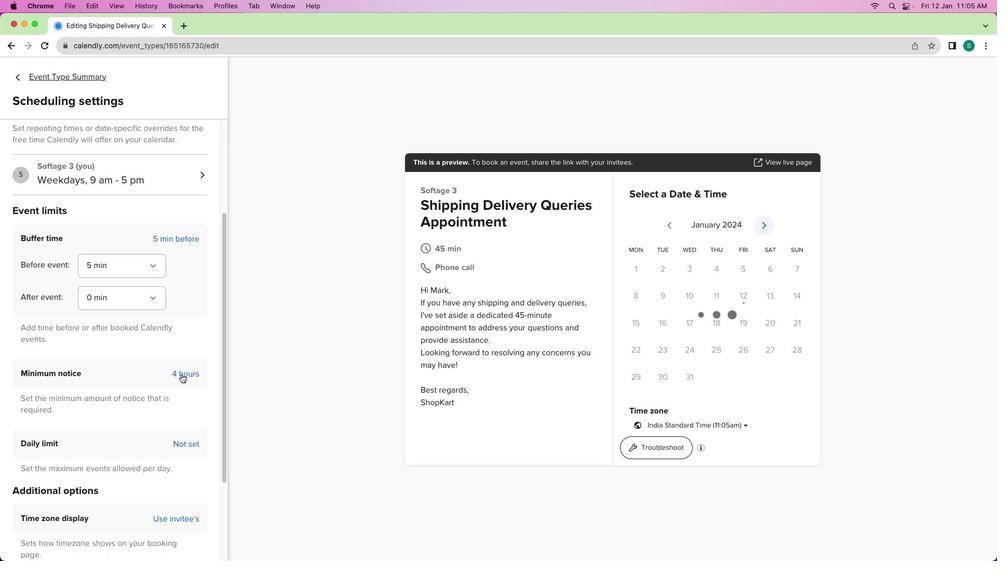 
Action: Mouse pressed left at (183, 376)
Screenshot: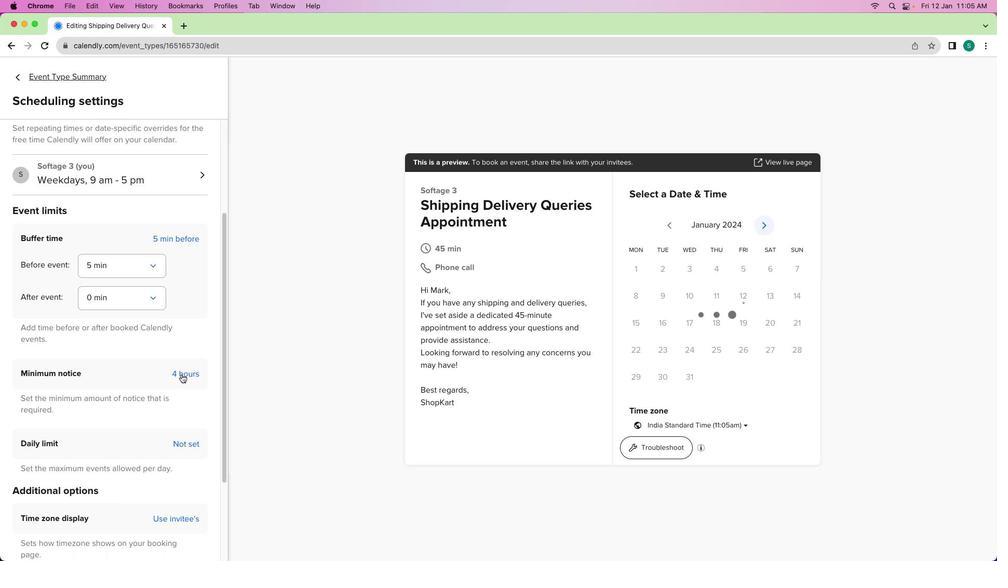 
Action: Mouse moved to (49, 356)
Screenshot: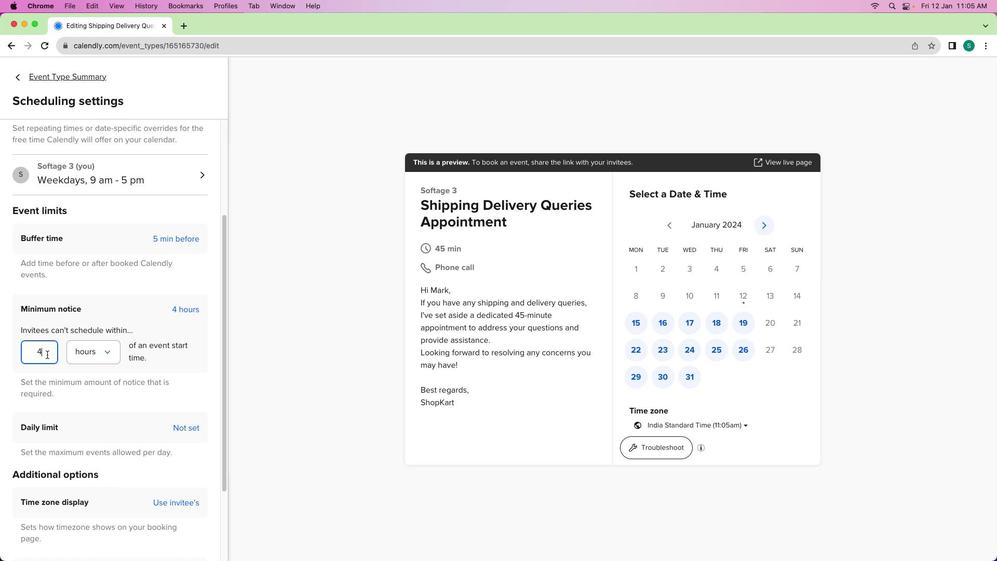 
Action: Mouse pressed left at (49, 356)
Screenshot: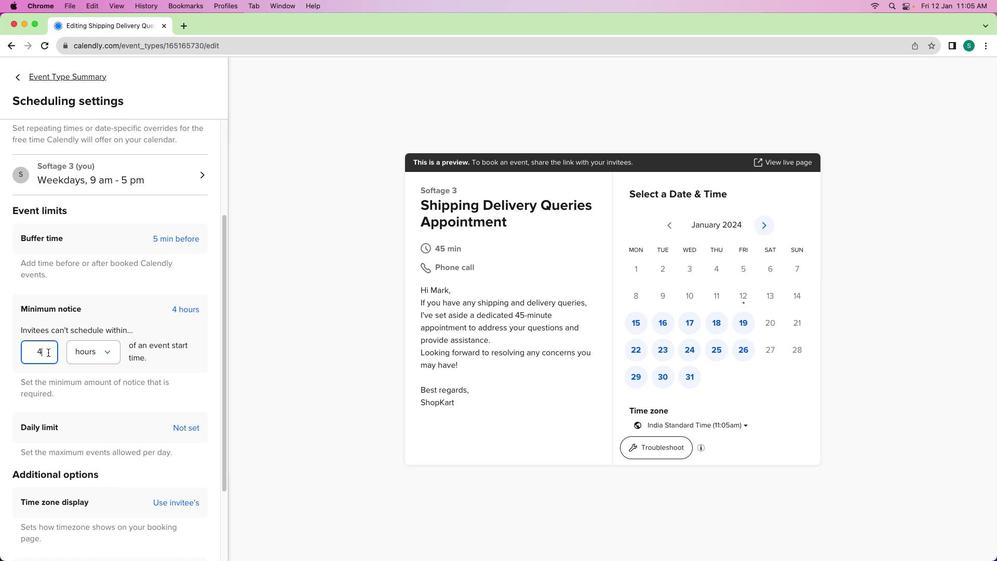 
Action: Mouse moved to (50, 353)
Screenshot: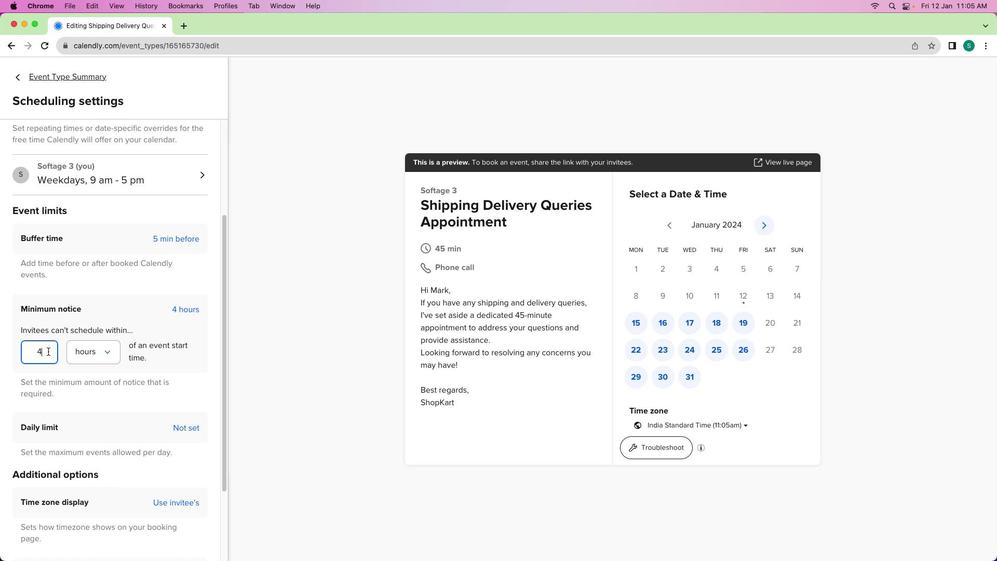 
Action: Key pressed Key.backspace'2'
Screenshot: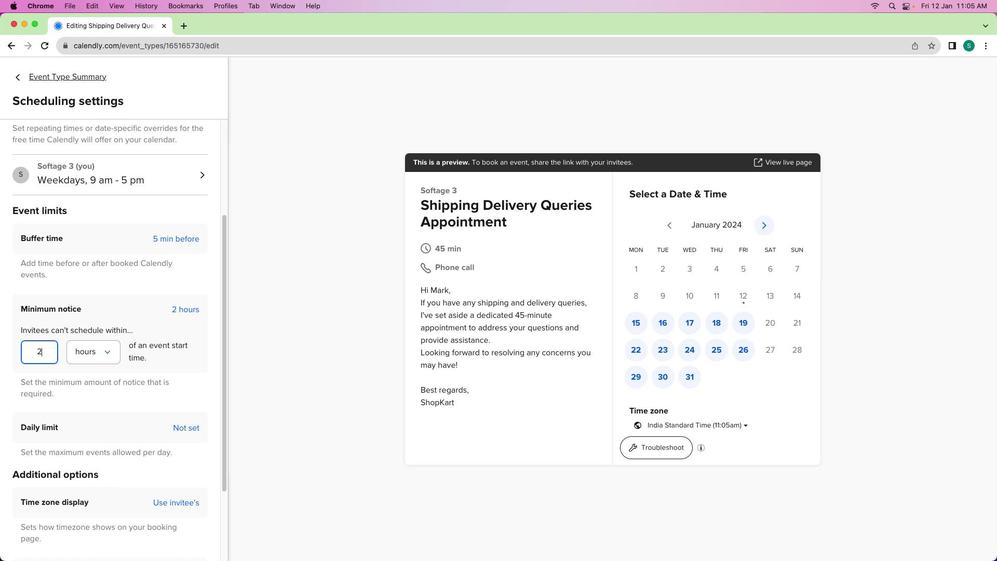 
Action: Mouse moved to (86, 430)
Screenshot: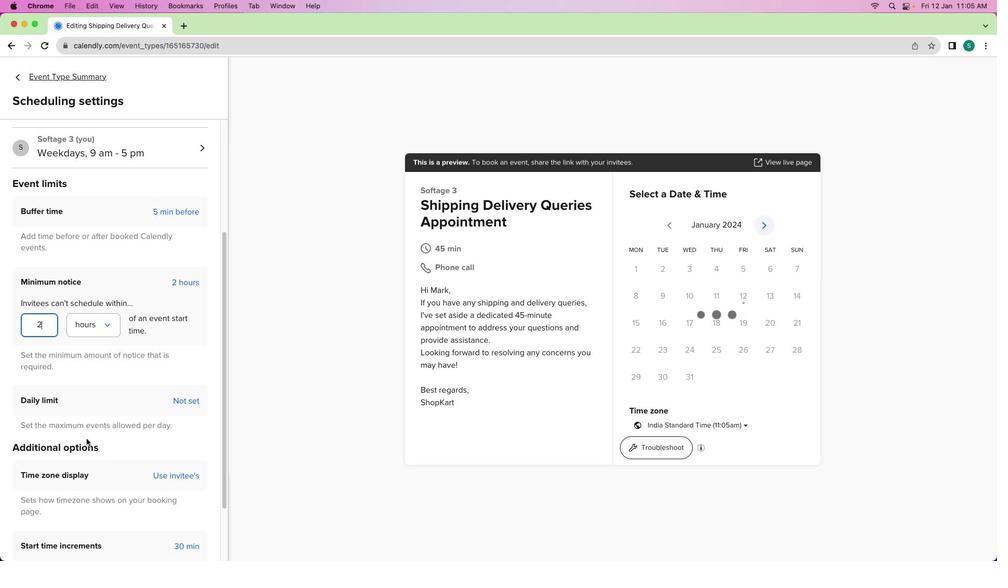 
Action: Mouse scrolled (86, 430) with delta (2, 1)
Screenshot: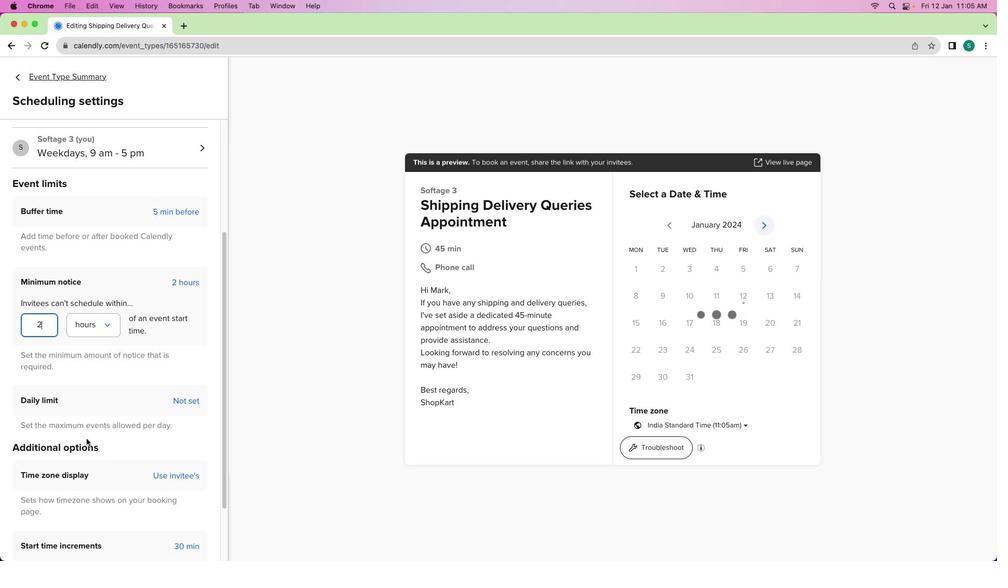 
Action: Mouse moved to (88, 435)
Screenshot: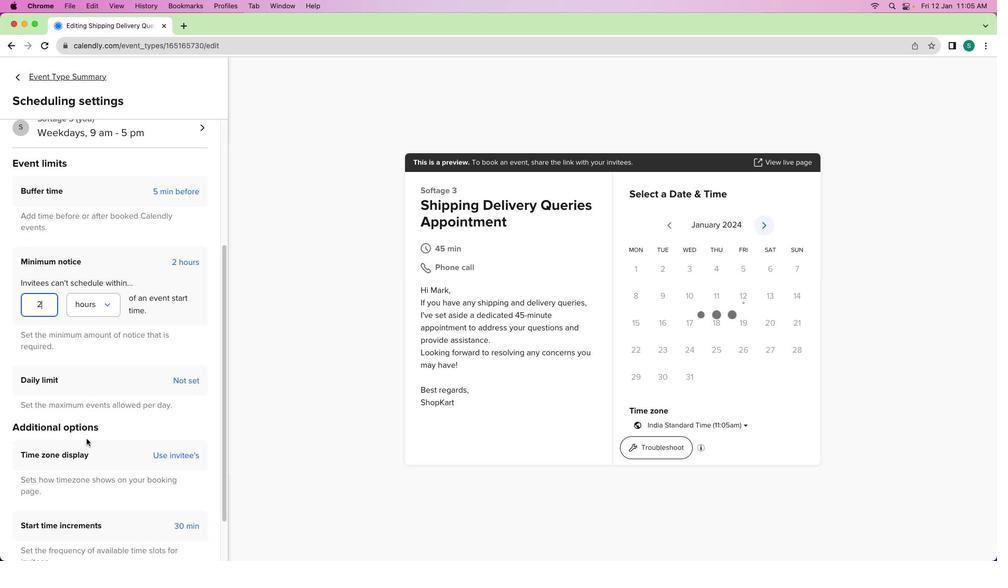 
Action: Mouse scrolled (88, 435) with delta (2, 1)
Screenshot: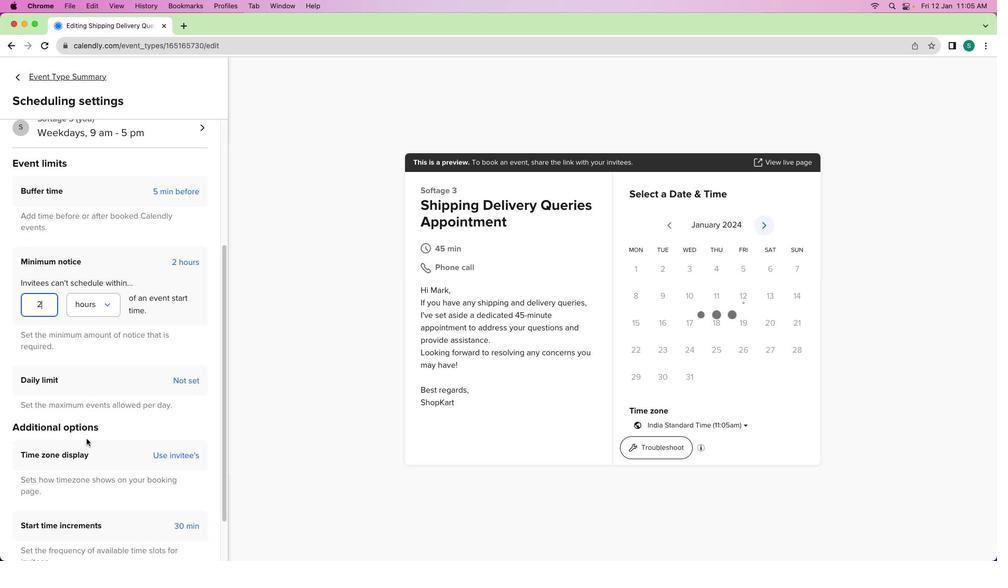 
Action: Mouse moved to (88, 440)
Screenshot: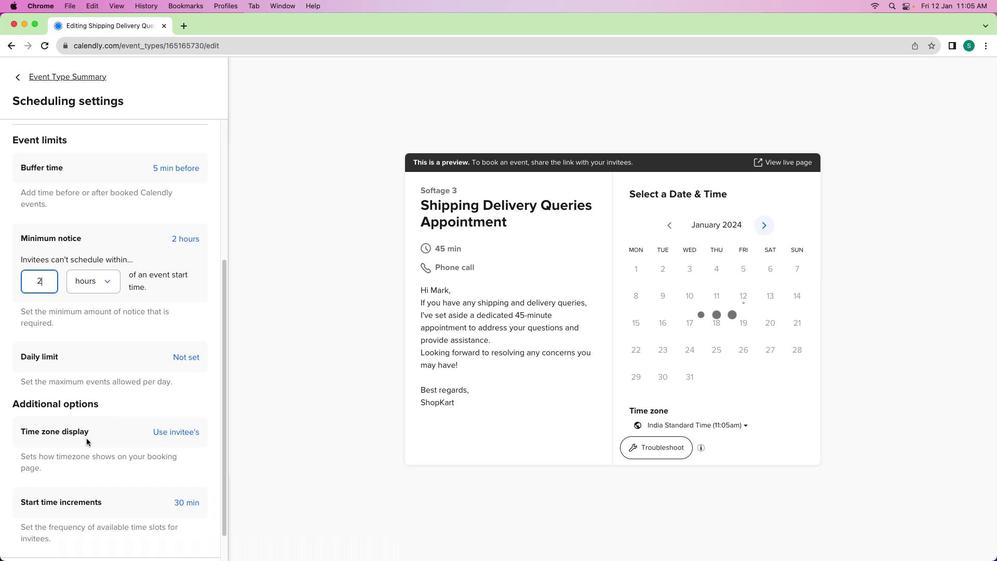 
Action: Mouse scrolled (88, 440) with delta (2, 1)
Screenshot: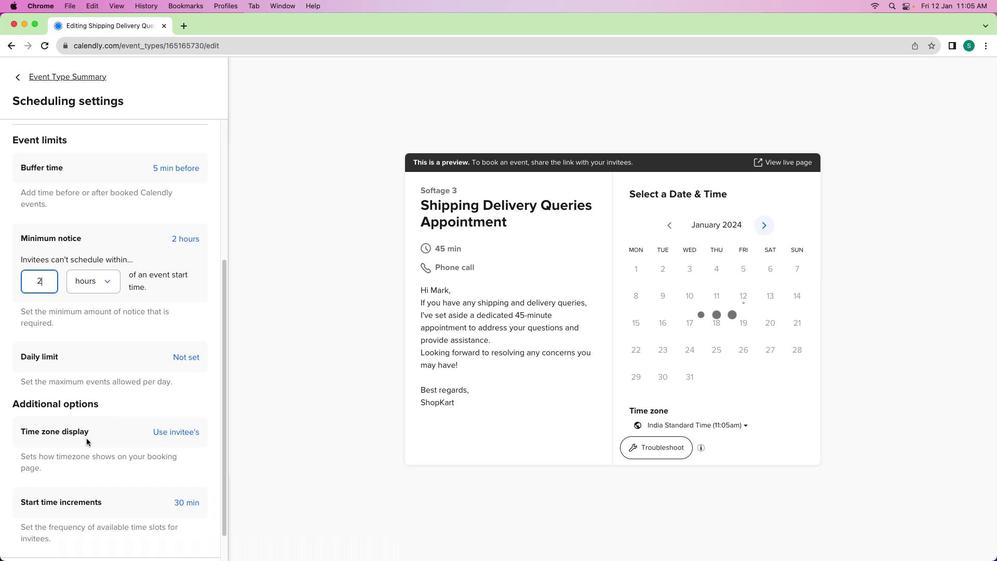 
Action: Mouse moved to (88, 441)
Screenshot: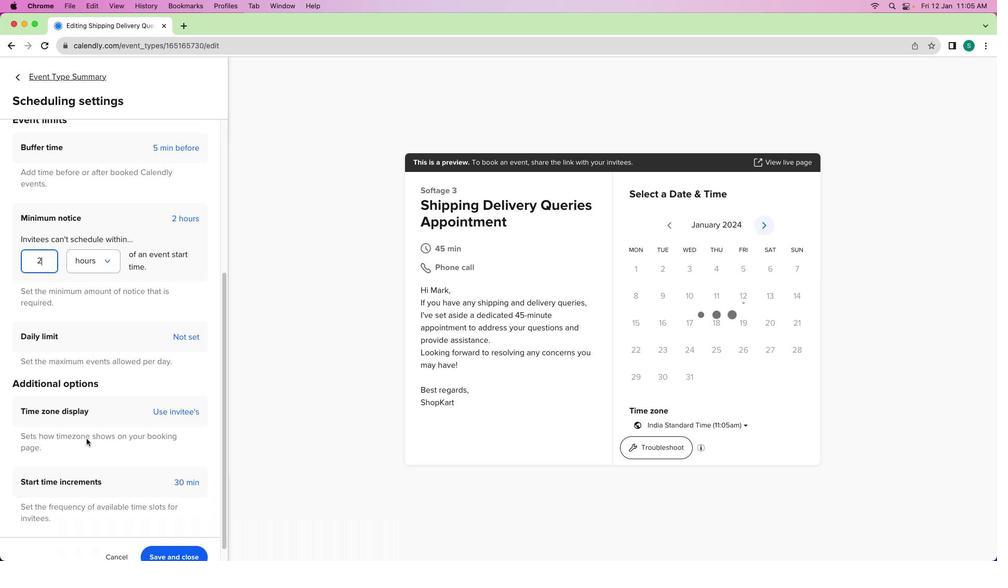 
Action: Mouse scrolled (88, 441) with delta (2, 0)
Screenshot: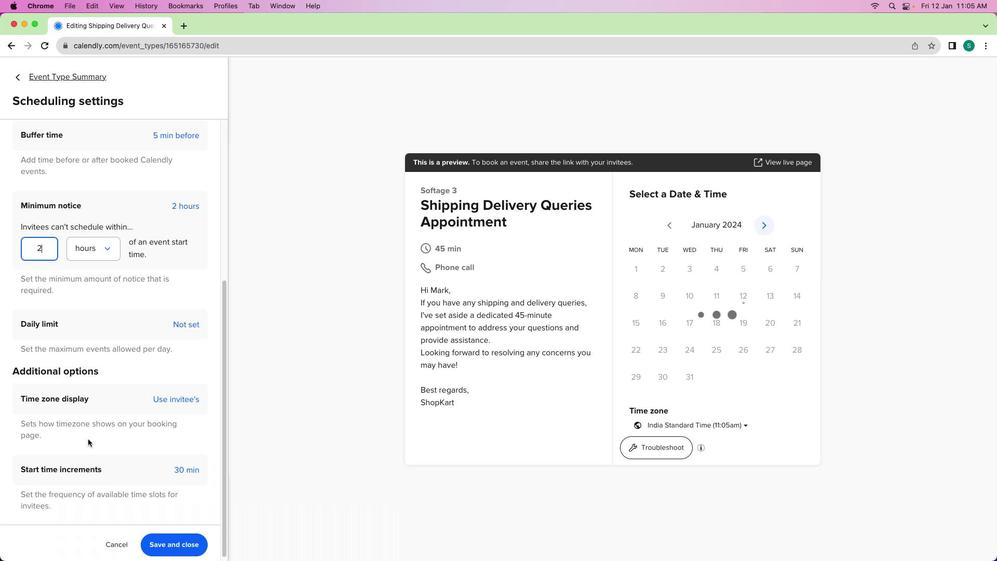 
Action: Mouse moved to (197, 204)
Screenshot: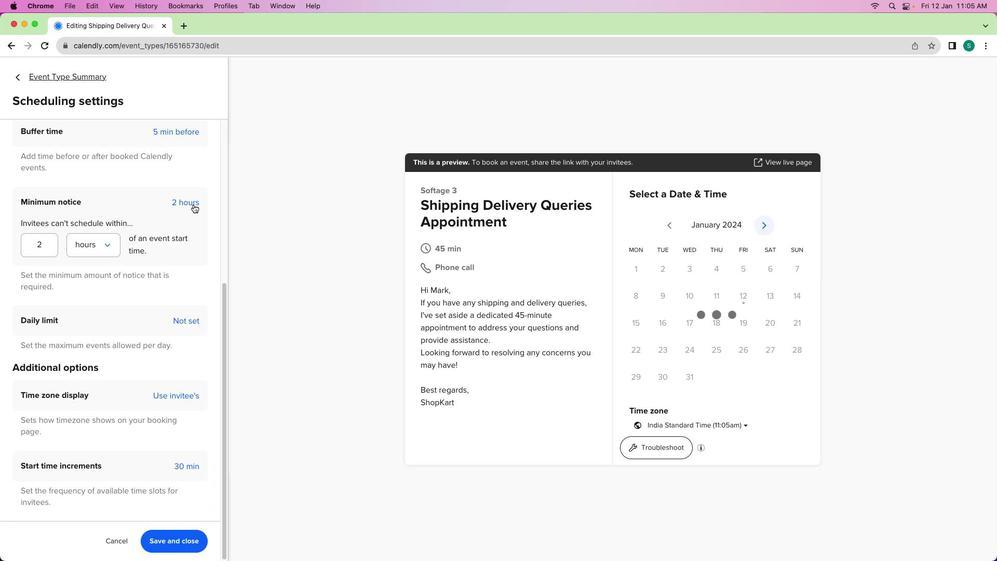 
Action: Mouse pressed left at (197, 204)
Screenshot: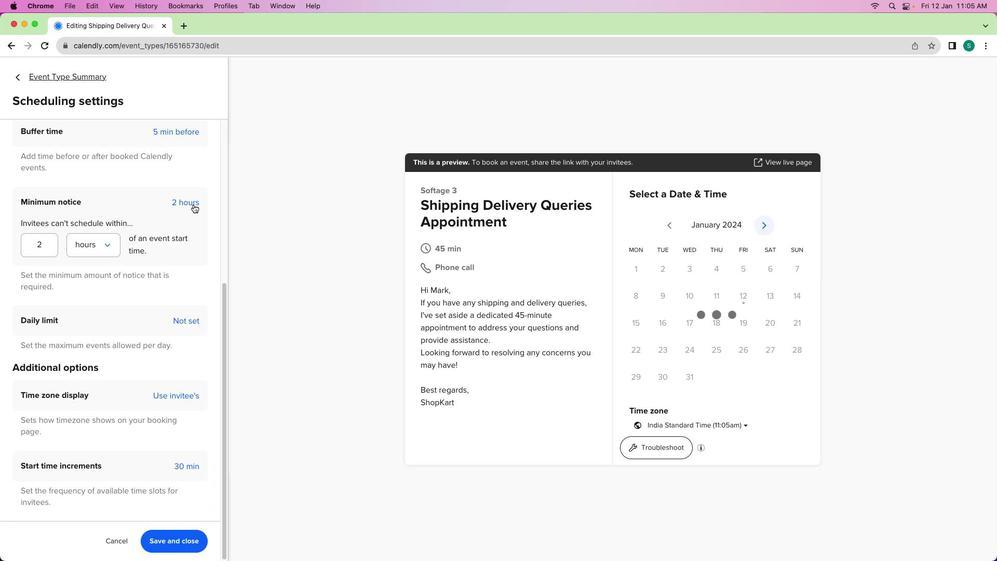 
Action: Mouse moved to (193, 472)
Screenshot: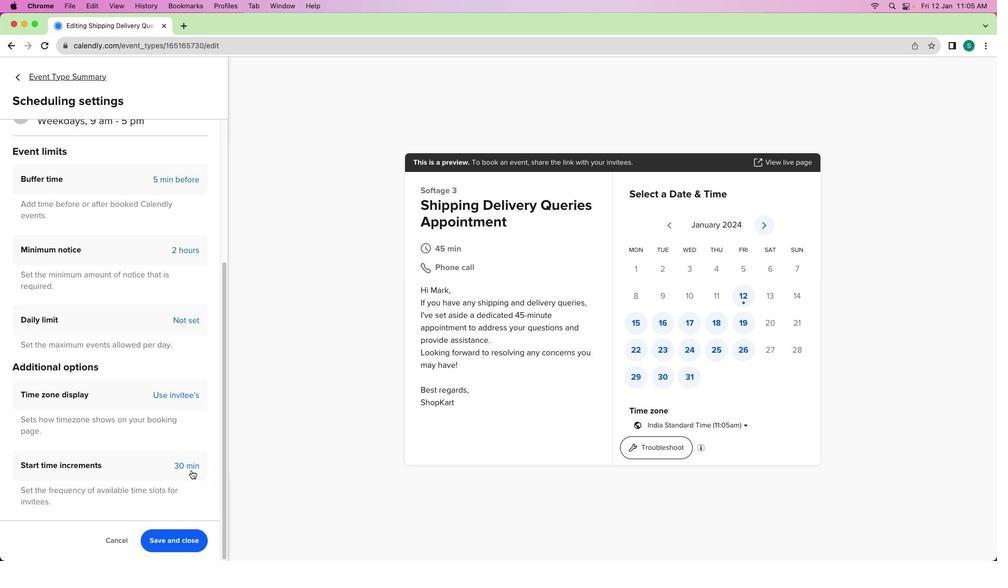 
Action: Mouse pressed left at (193, 472)
Screenshot: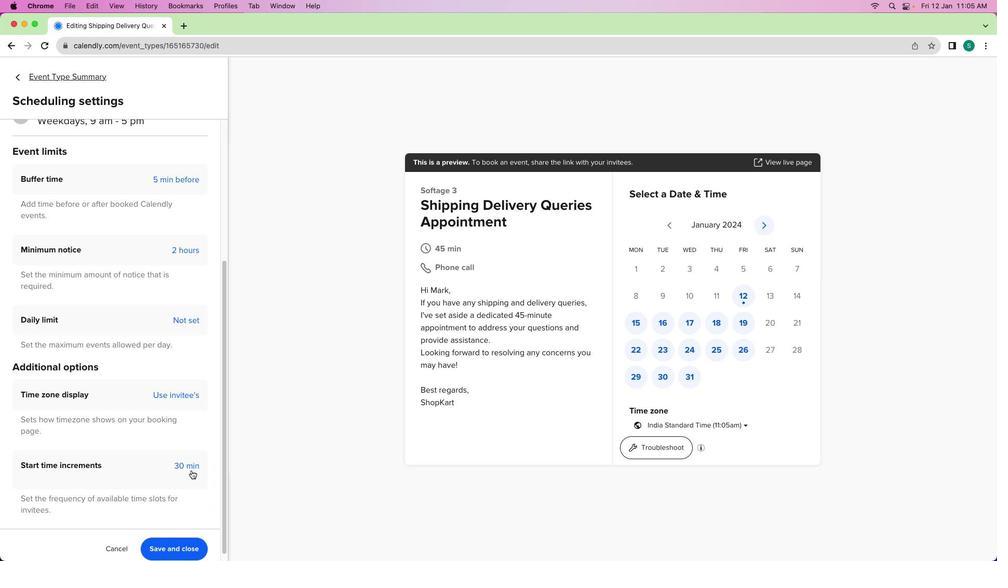 
Action: Mouse moved to (146, 498)
Screenshot: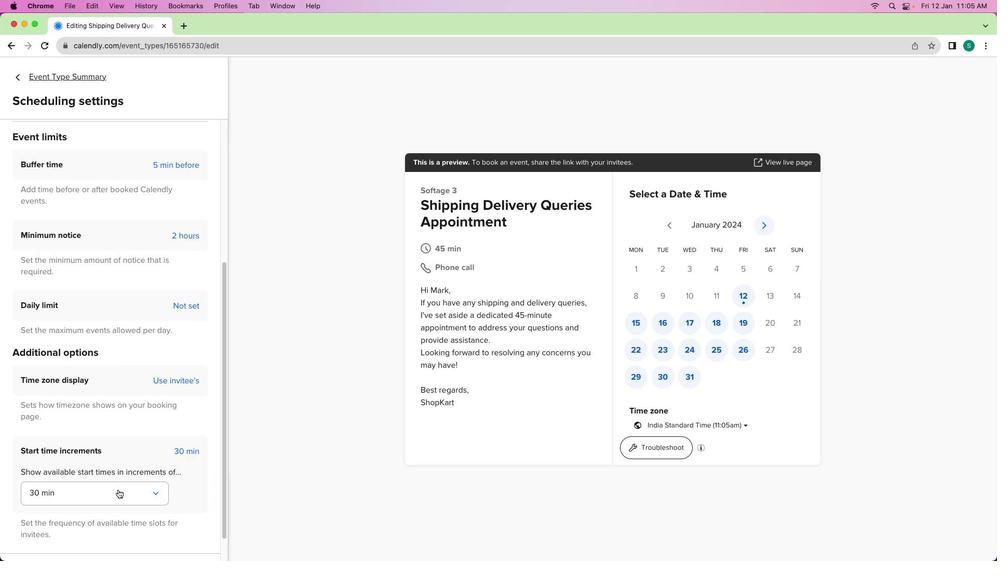 
Action: Mouse scrolled (146, 498) with delta (2, 1)
Screenshot: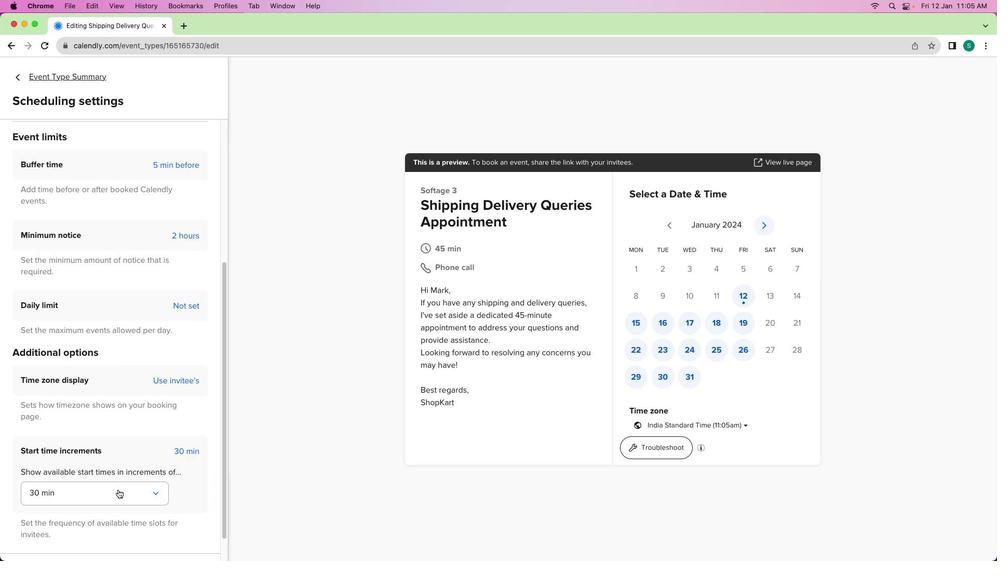 
Action: Mouse moved to (145, 499)
Screenshot: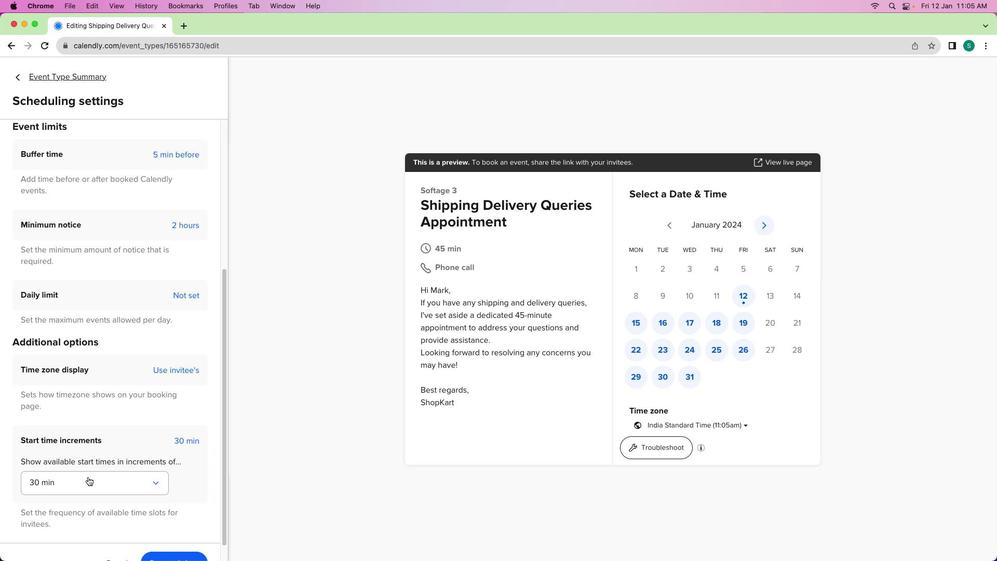
Action: Mouse scrolled (145, 499) with delta (2, 1)
Screenshot: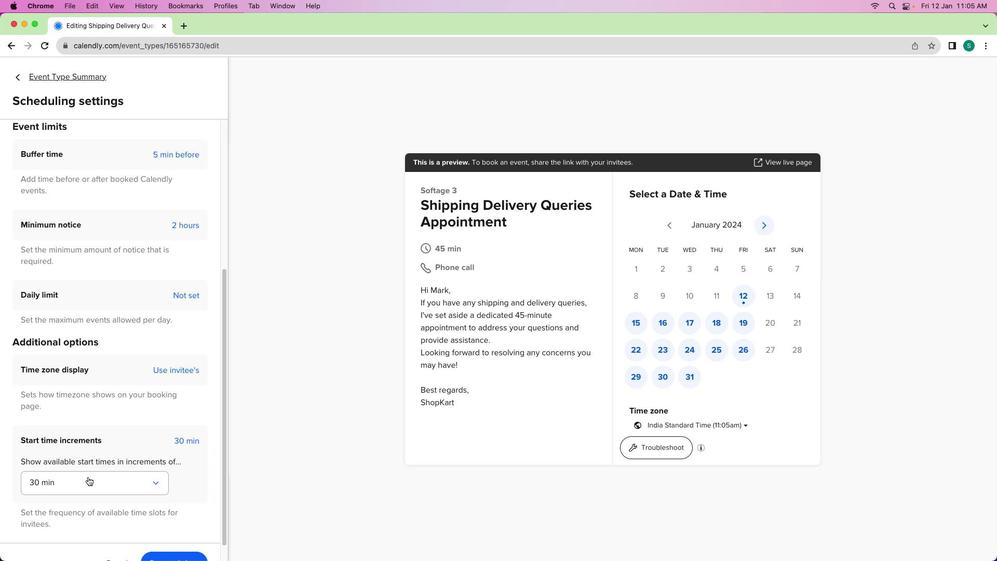 
Action: Mouse moved to (140, 499)
Screenshot: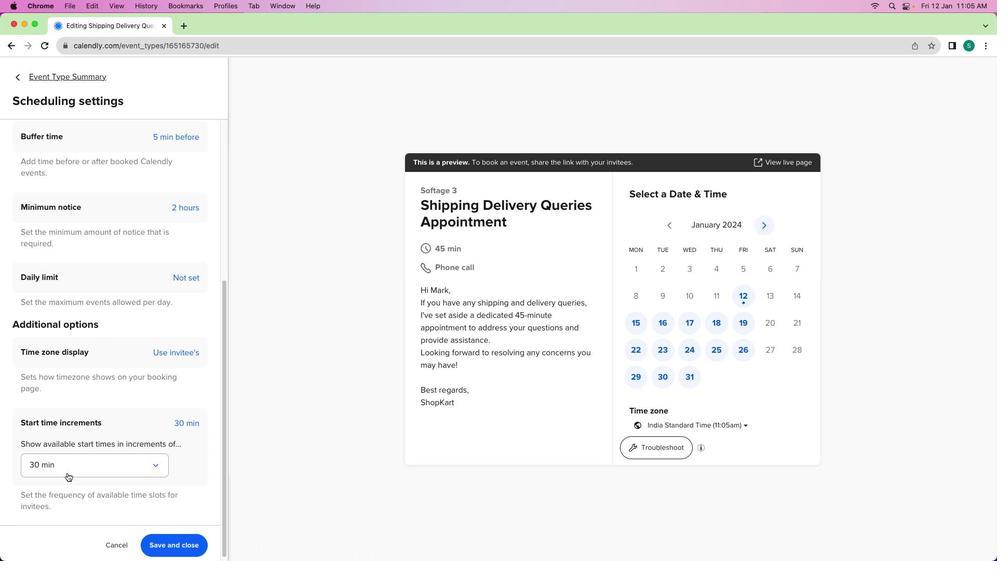 
Action: Mouse scrolled (140, 499) with delta (2, 1)
Screenshot: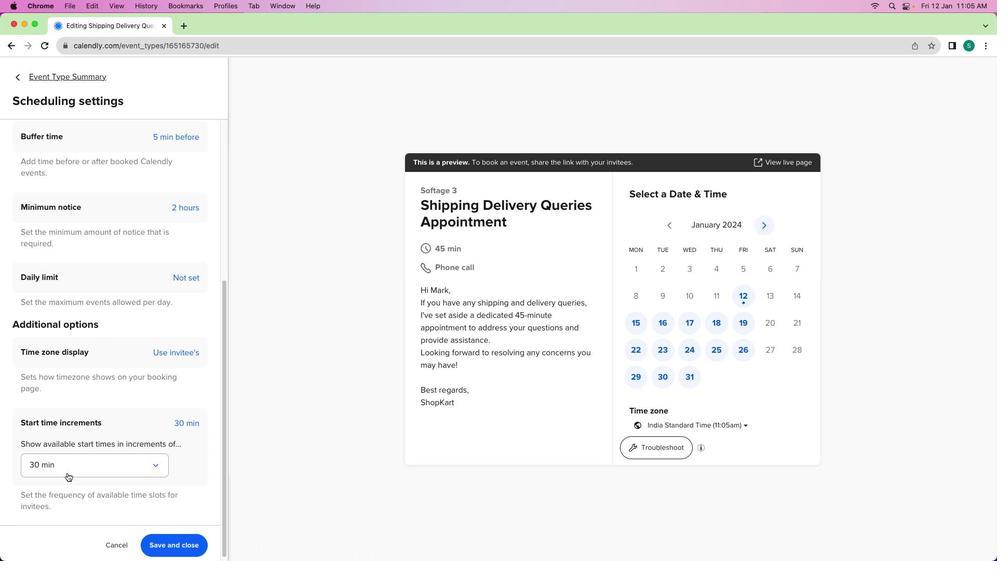 
Action: Mouse moved to (68, 475)
Screenshot: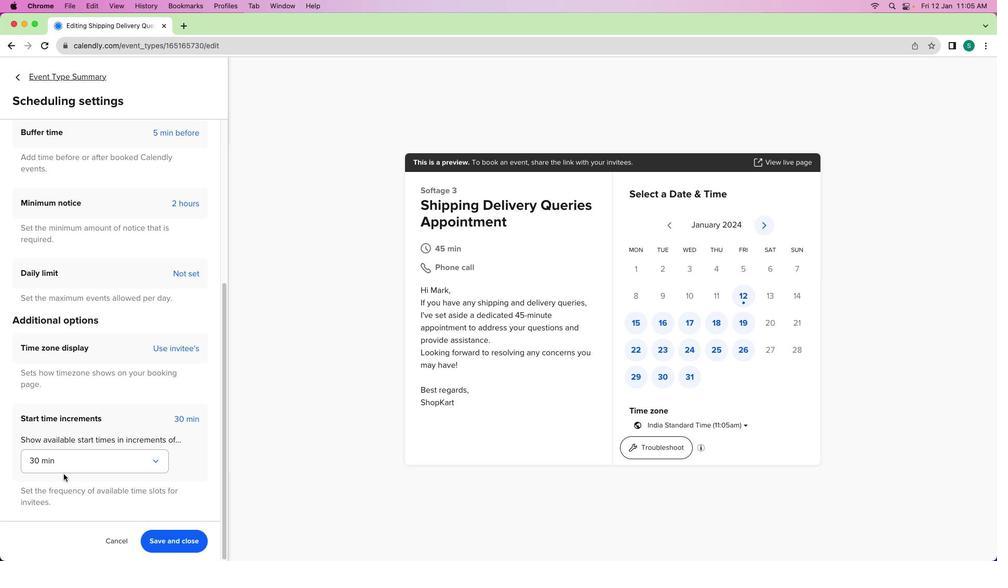 
Action: Mouse scrolled (68, 475) with delta (2, 1)
Screenshot: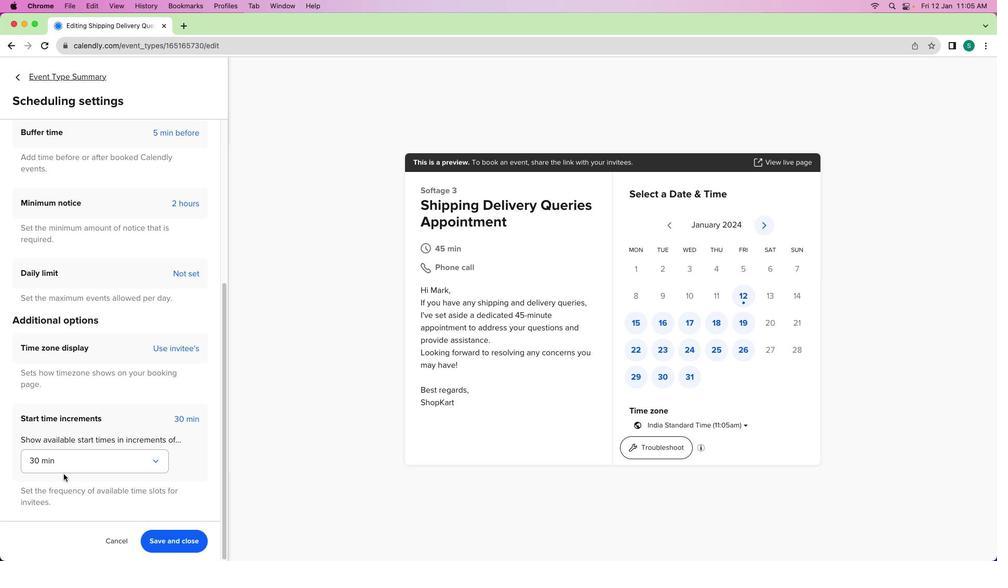 
Action: Mouse moved to (65, 475)
Screenshot: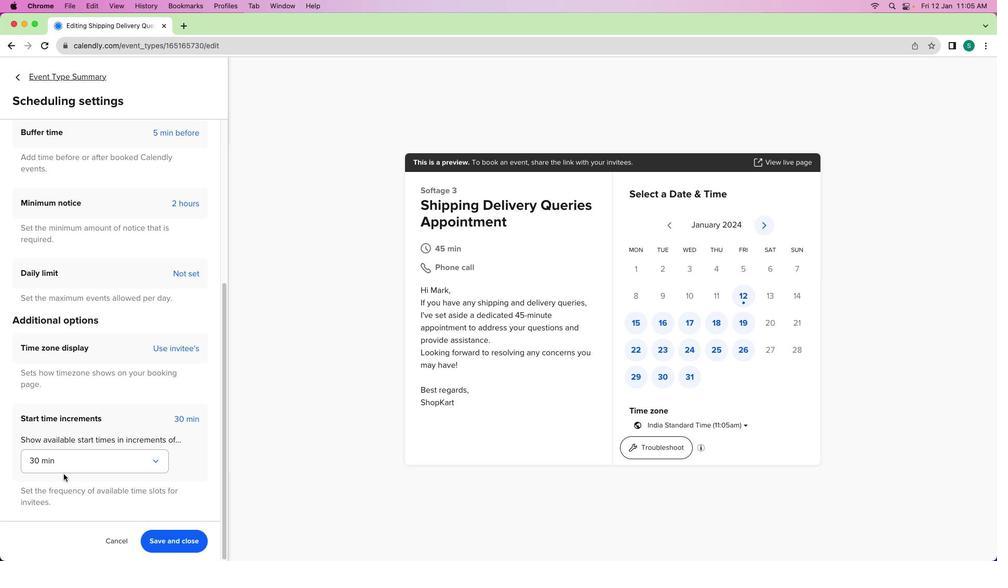 
Action: Mouse scrolled (65, 475) with delta (2, 1)
Screenshot: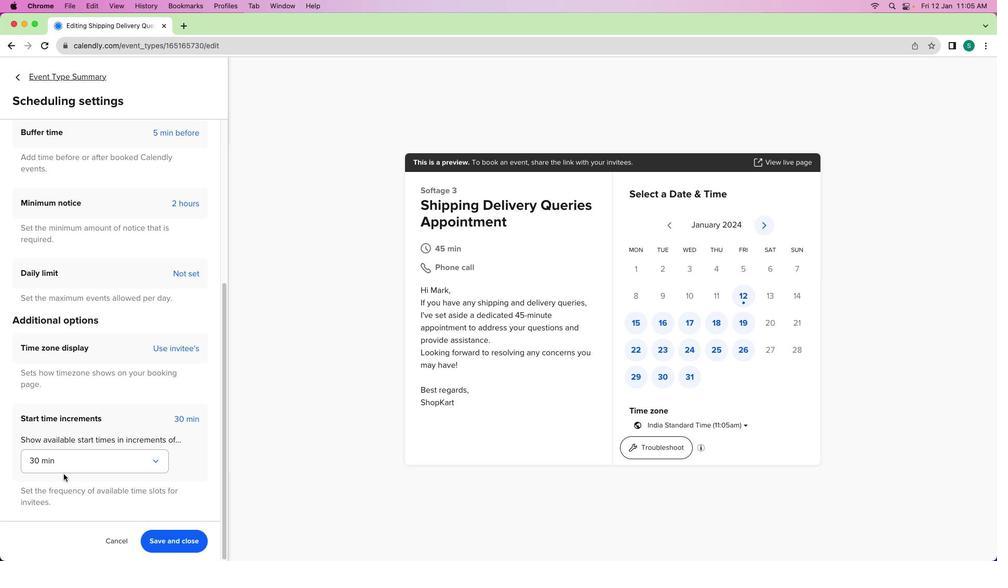 
Action: Mouse moved to (153, 467)
Screenshot: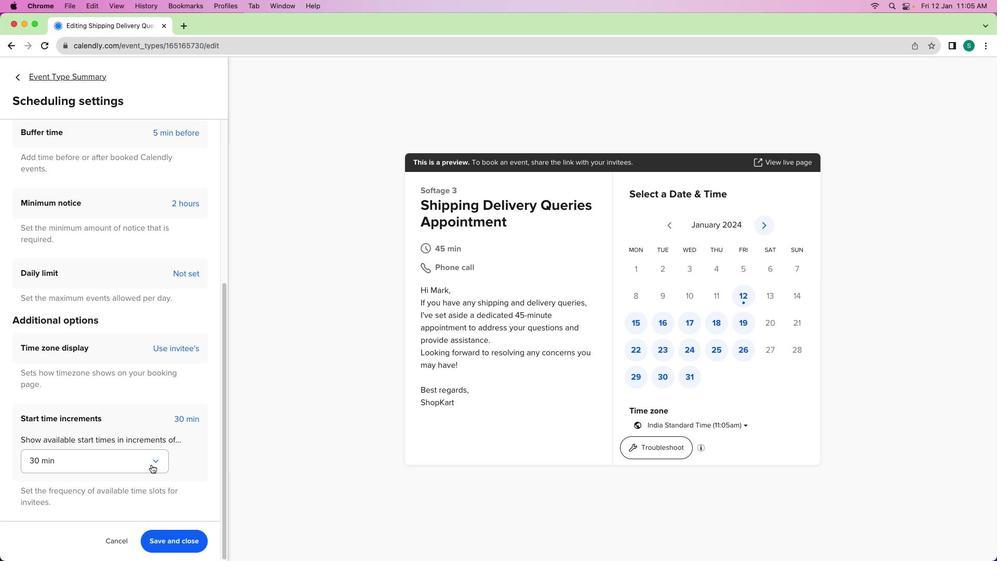 
Action: Mouse pressed left at (153, 467)
Screenshot: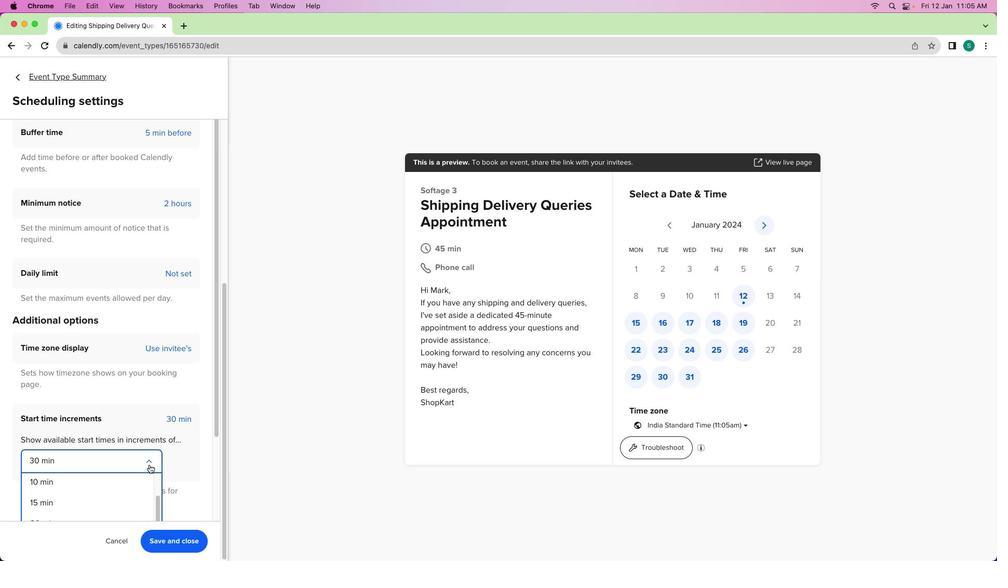 
Action: Mouse moved to (84, 512)
Screenshot: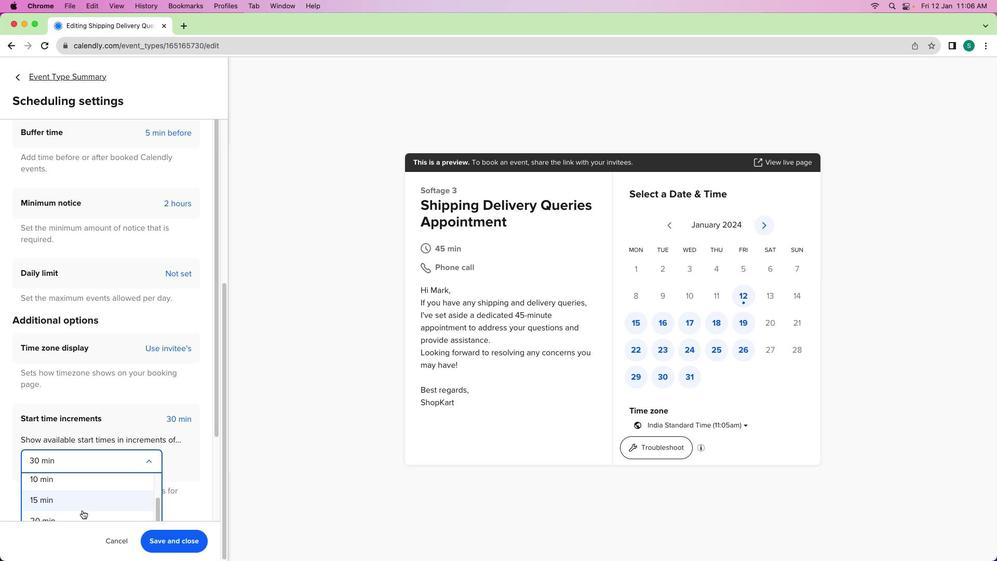 
Action: Mouse scrolled (84, 512) with delta (2, 1)
Screenshot: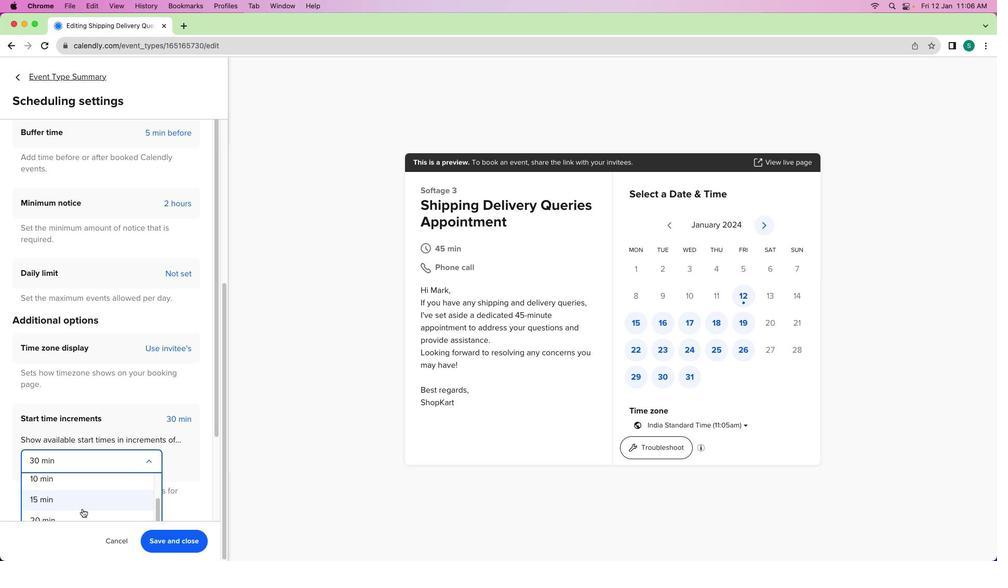 
Action: Mouse moved to (84, 512)
Screenshot: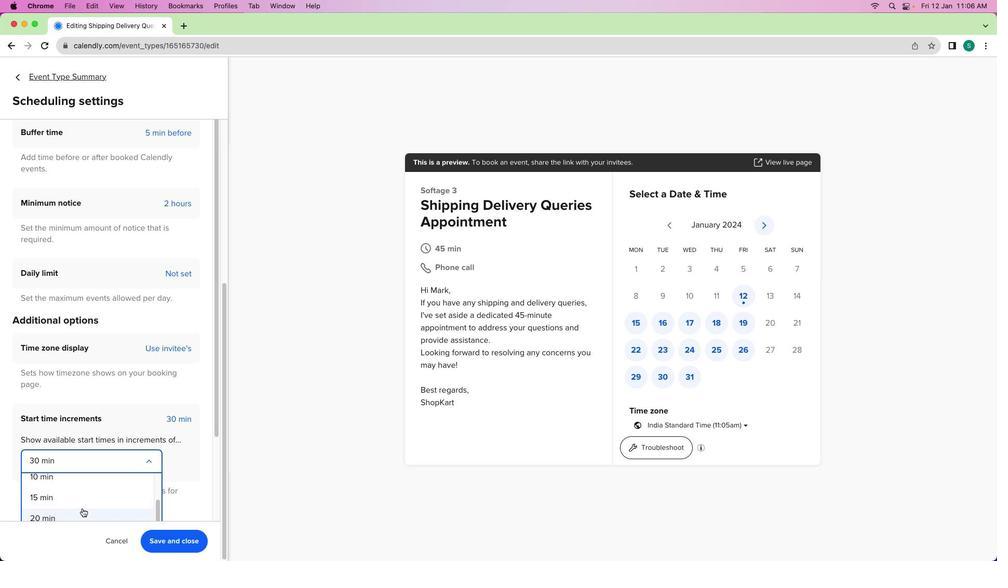 
Action: Mouse scrolled (84, 512) with delta (2, 1)
Screenshot: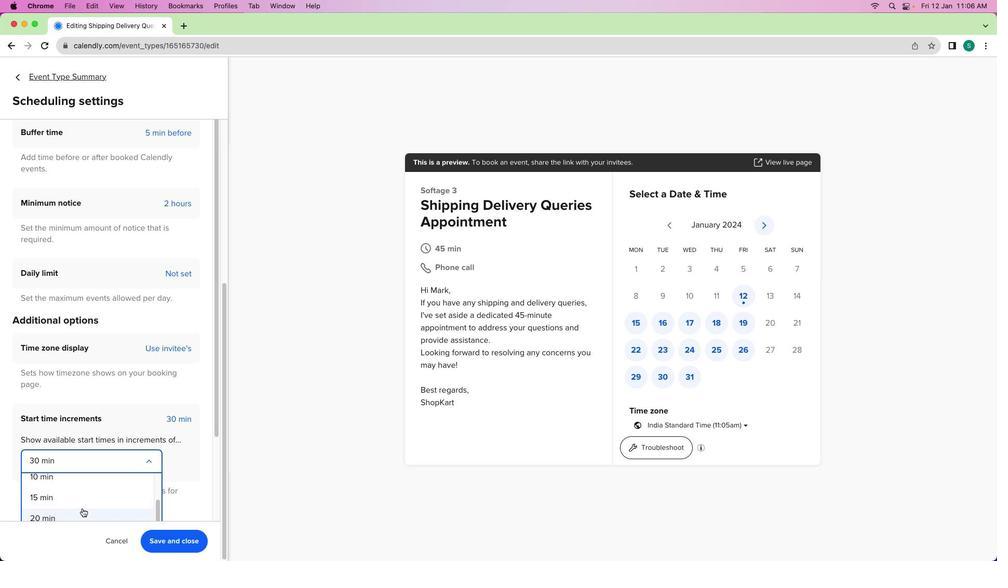 
Action: Mouse scrolled (84, 512) with delta (2, 0)
Screenshot: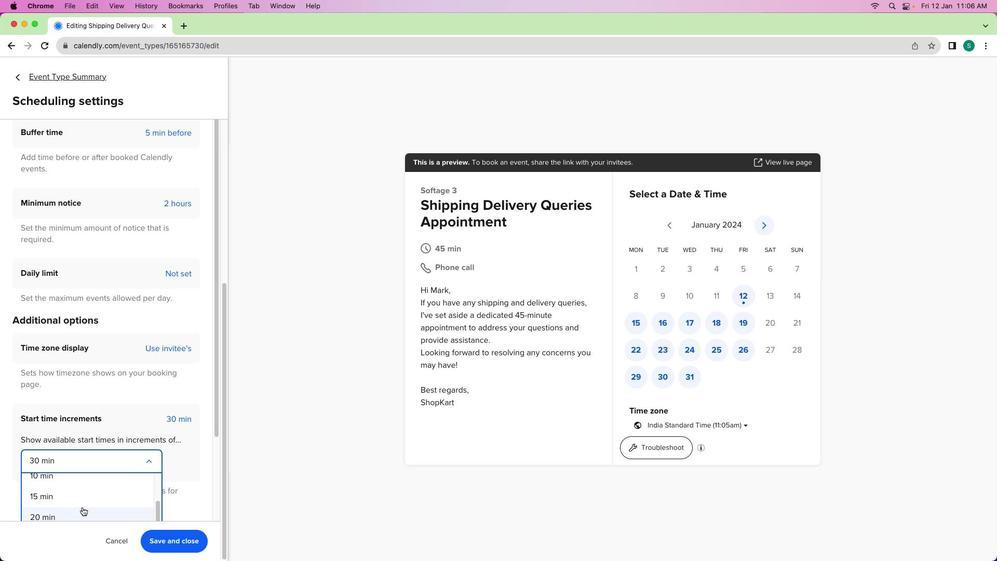 
Action: Mouse moved to (84, 508)
Screenshot: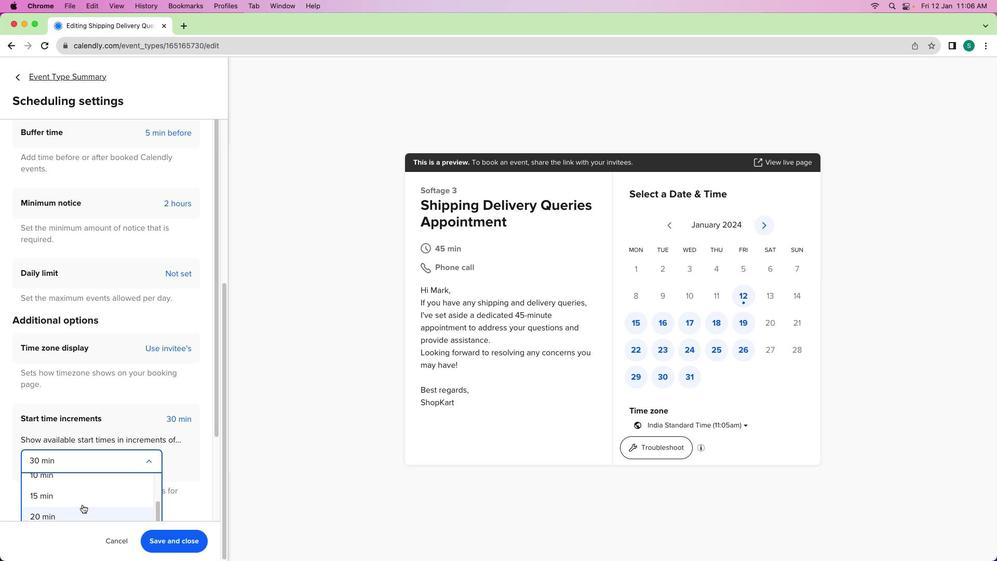 
Action: Mouse scrolled (84, 508) with delta (2, 1)
Screenshot: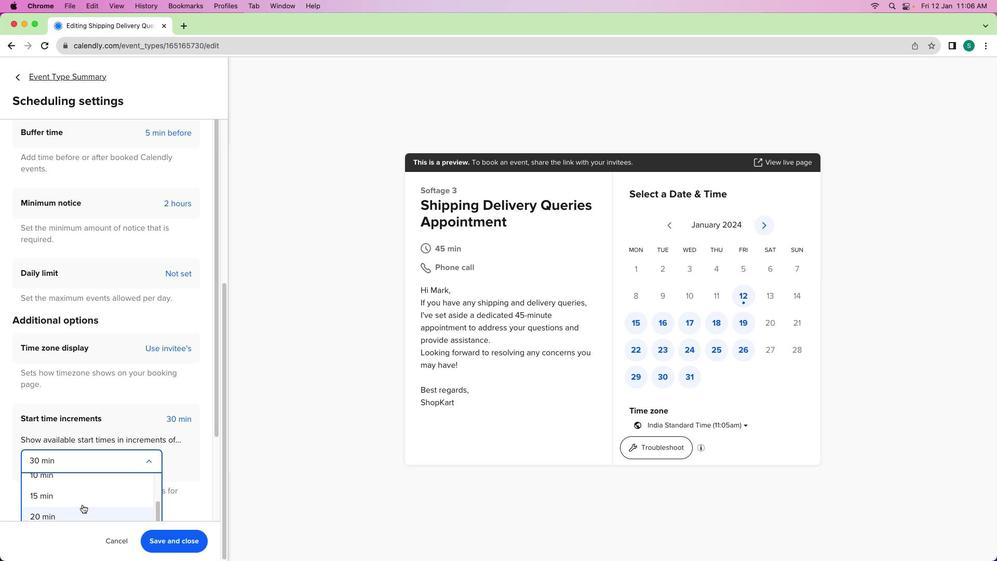 
Action: Mouse moved to (84, 508)
Screenshot: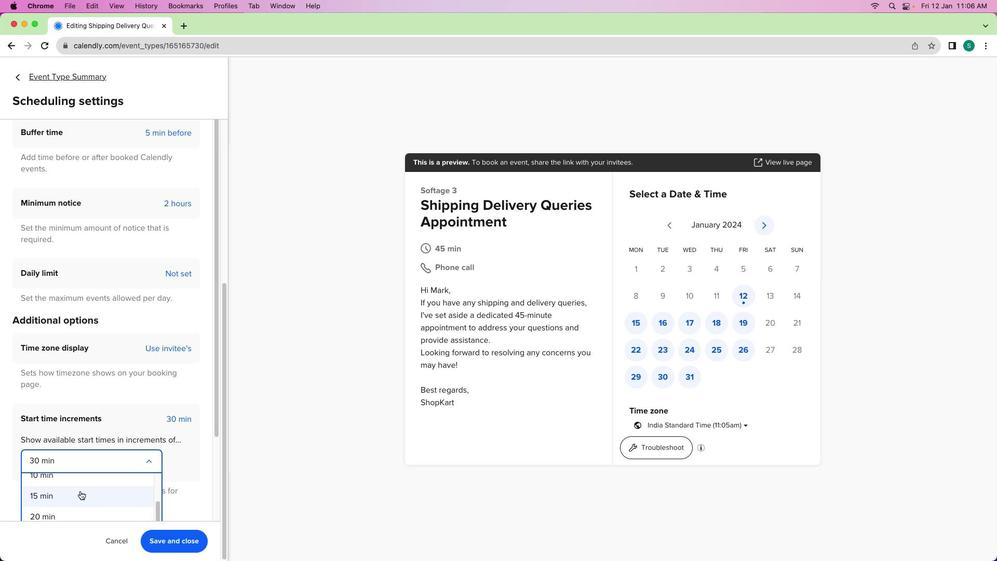 
Action: Mouse scrolled (84, 508) with delta (2, 1)
Screenshot: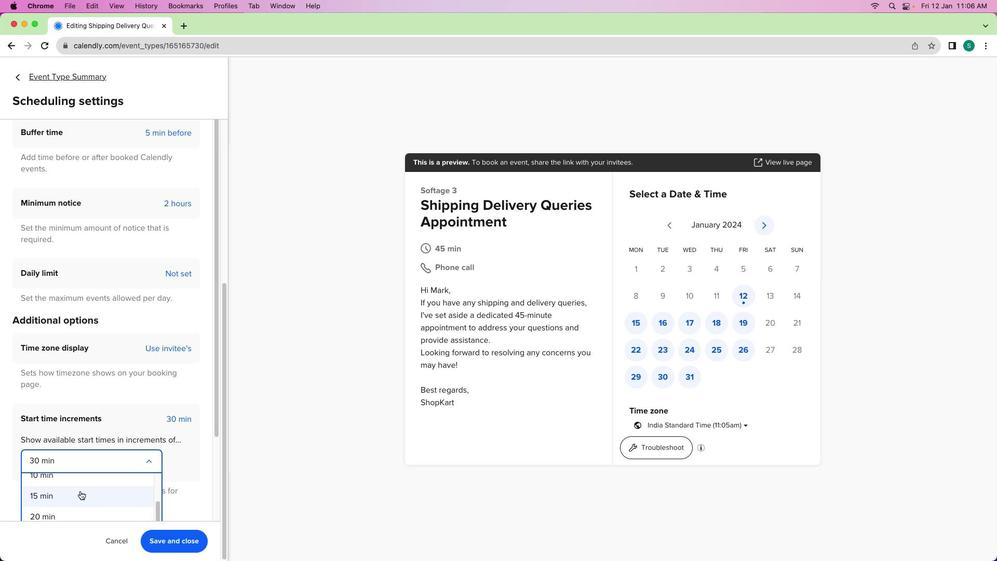 
Action: Mouse scrolled (84, 508) with delta (2, 0)
Screenshot: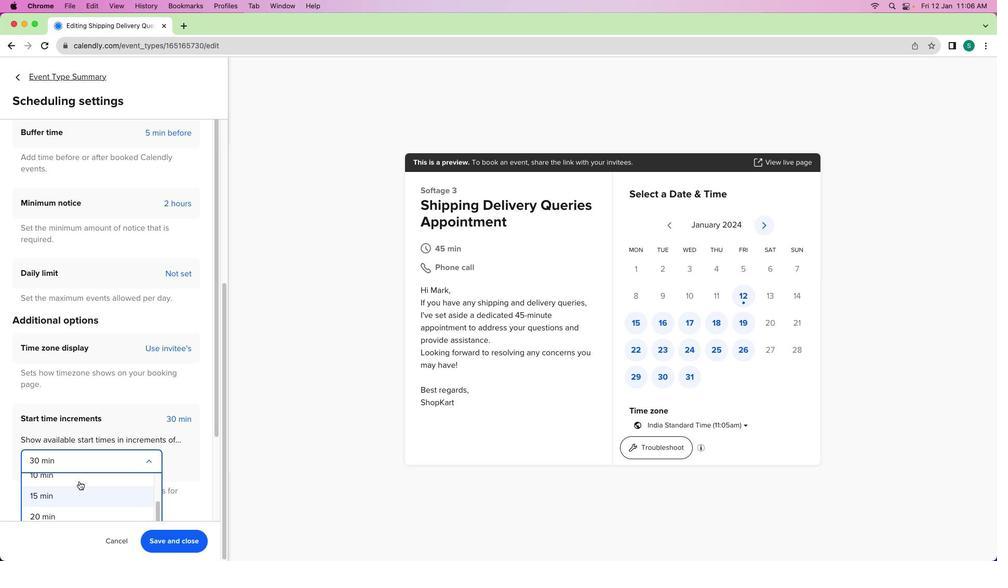 
Action: Mouse scrolled (84, 508) with delta (2, 0)
Screenshot: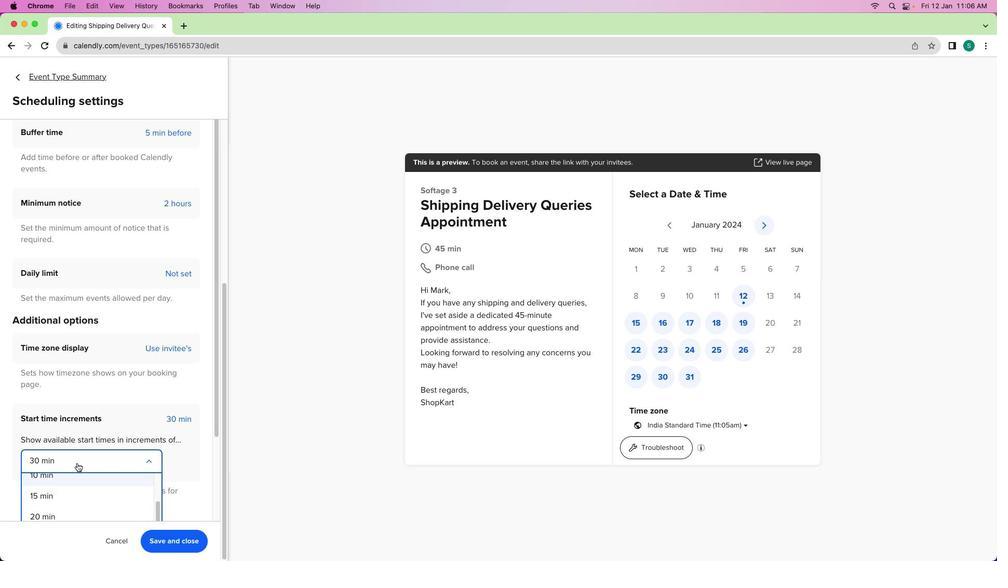 
Action: Mouse moved to (78, 458)
Screenshot: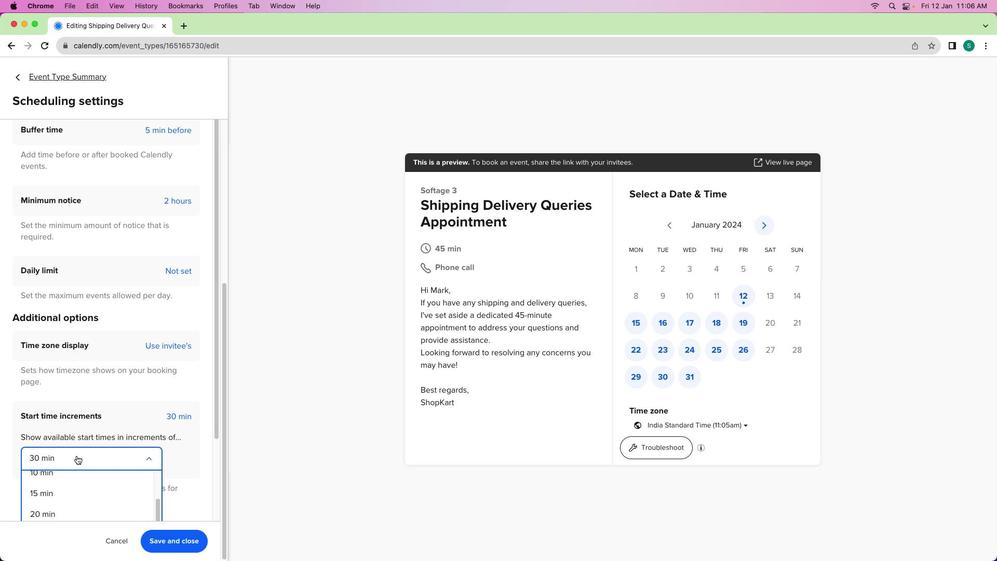 
Action: Mouse scrolled (78, 458) with delta (2, 1)
Screenshot: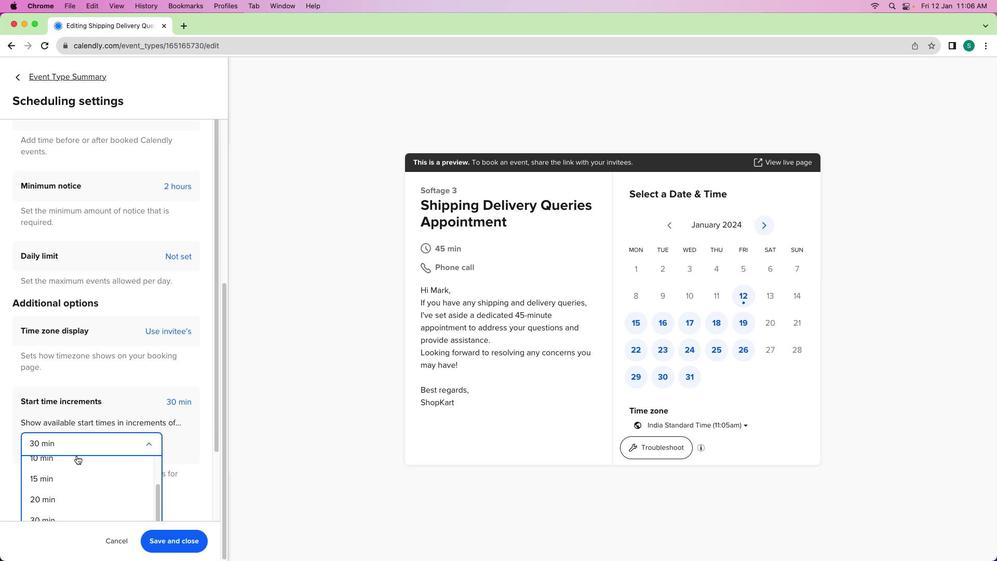 
Action: Mouse scrolled (78, 458) with delta (2, 1)
Screenshot: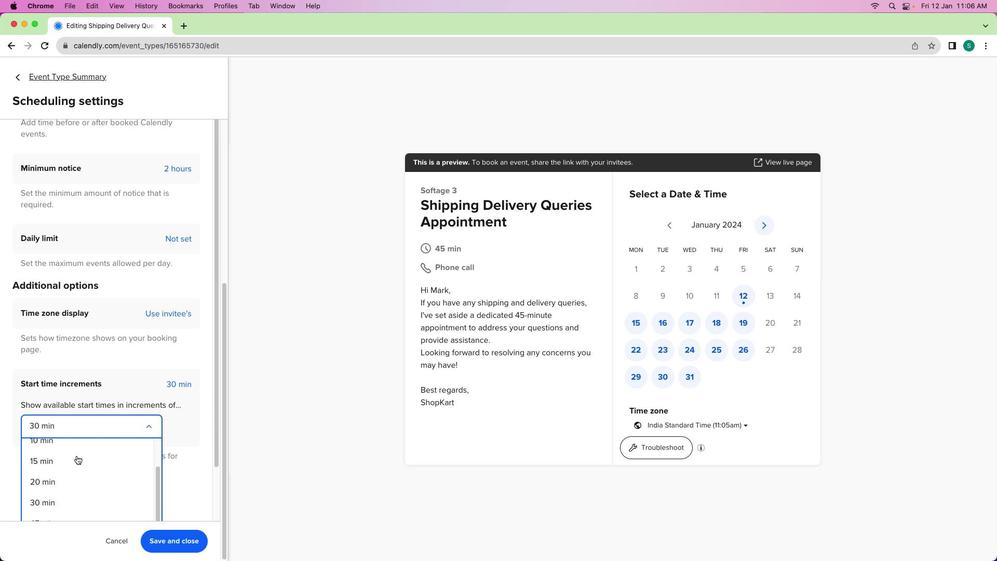 
Action: Mouse scrolled (78, 458) with delta (2, 1)
Screenshot: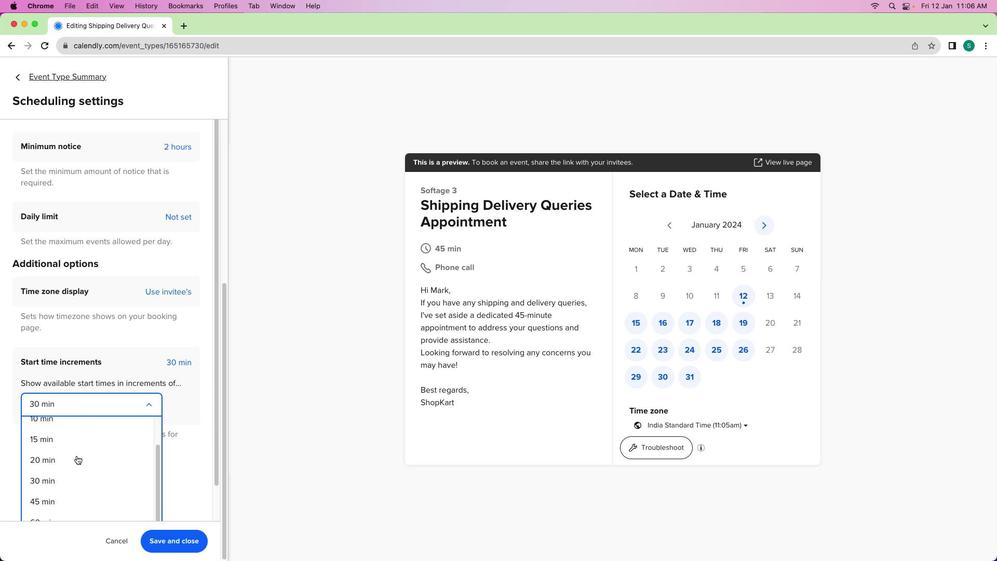 
Action: Mouse scrolled (78, 458) with delta (2, 0)
Screenshot: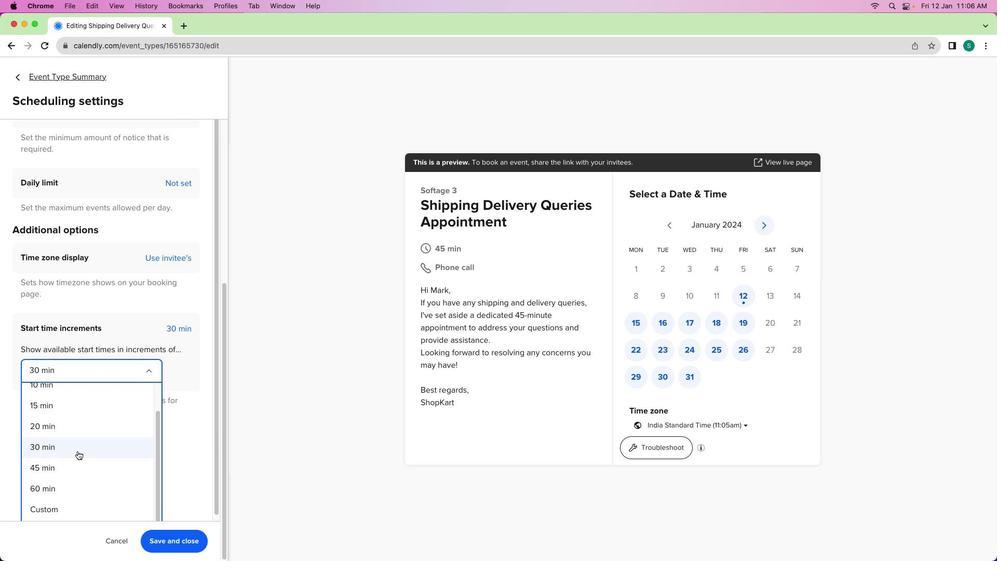 
Action: Mouse moved to (81, 445)
Screenshot: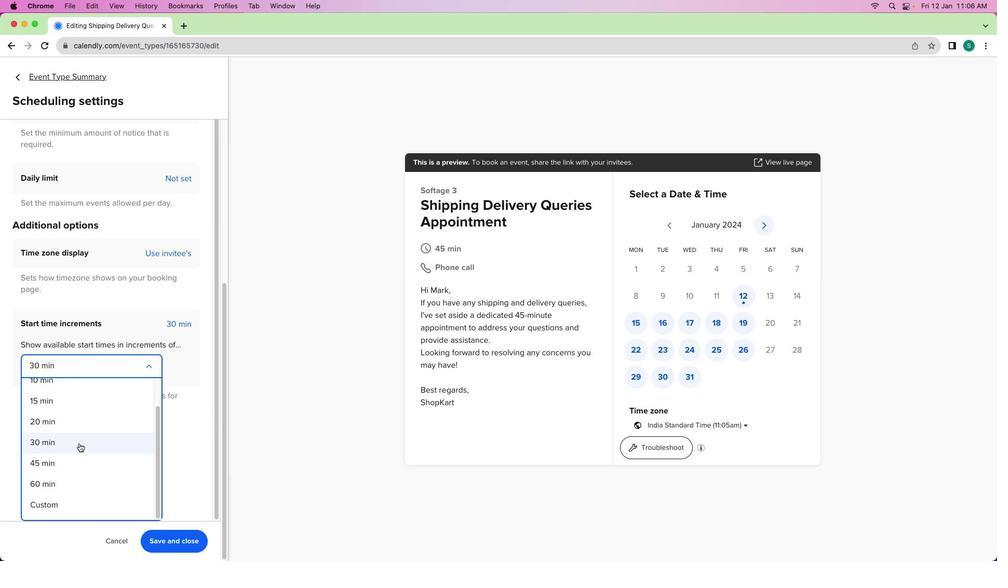 
Action: Mouse scrolled (81, 445) with delta (2, 1)
Screenshot: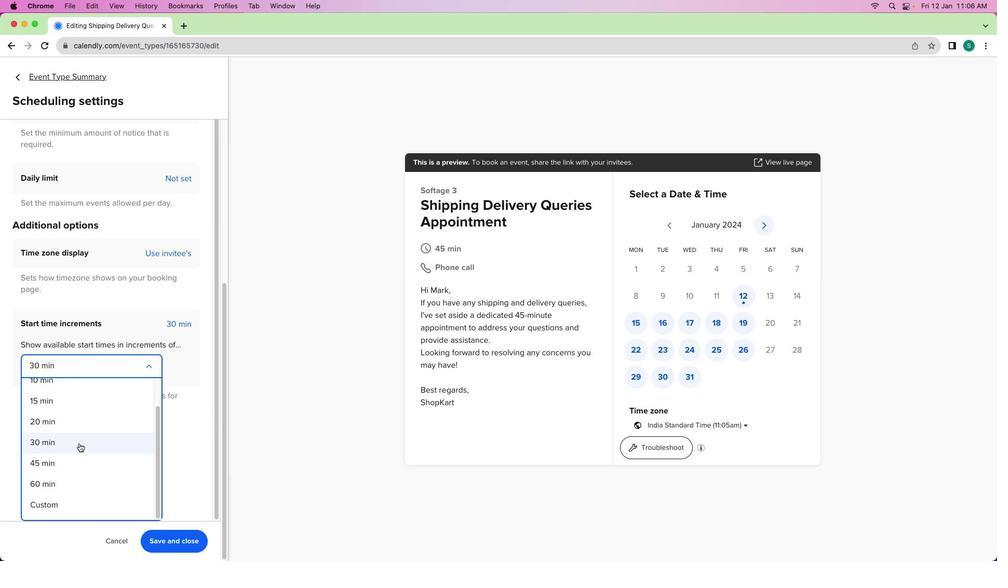 
Action: Mouse scrolled (81, 445) with delta (2, 1)
Screenshot: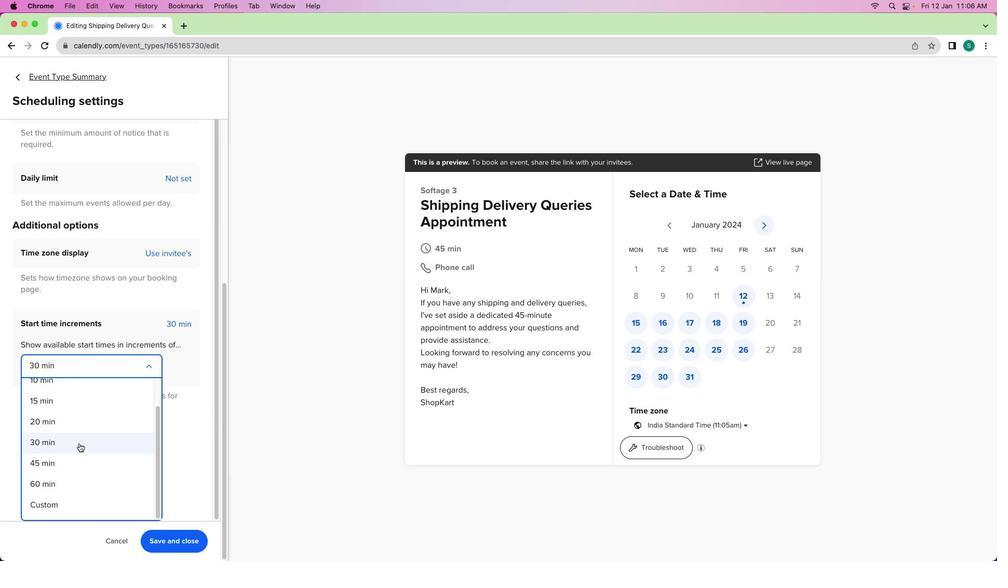 
Action: Mouse scrolled (81, 445) with delta (2, 1)
Screenshot: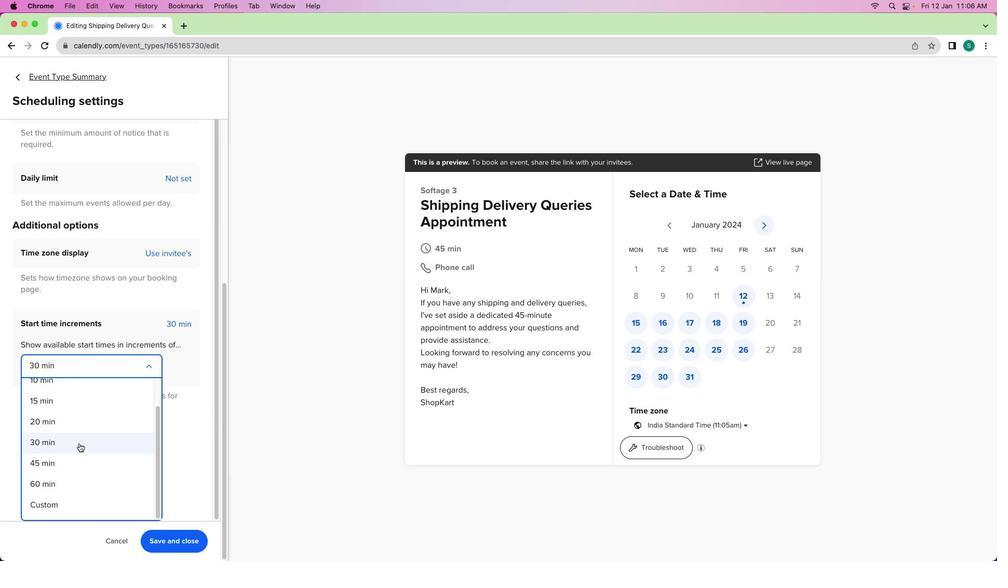 
Action: Mouse moved to (56, 510)
Screenshot: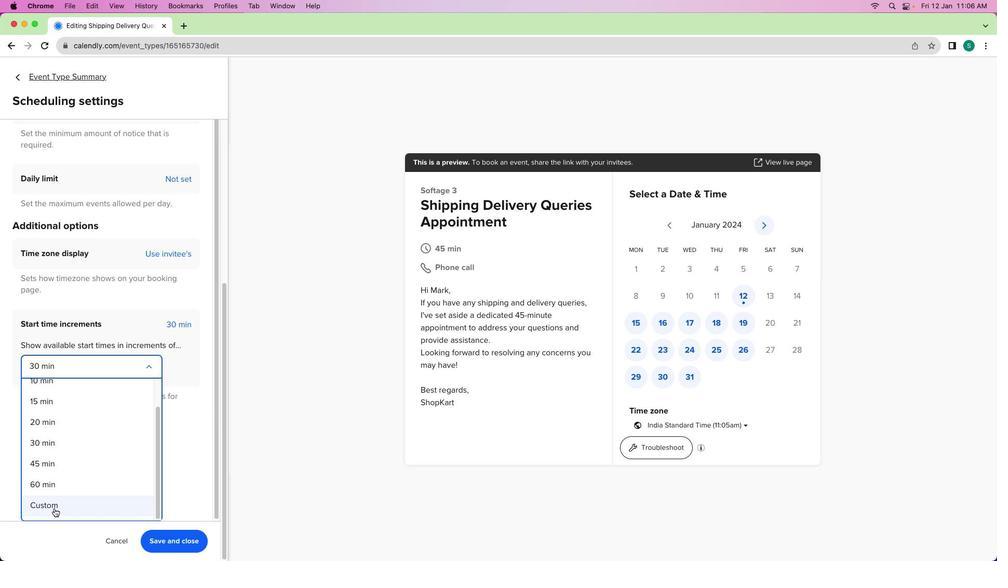 
Action: Mouse pressed left at (56, 510)
Screenshot: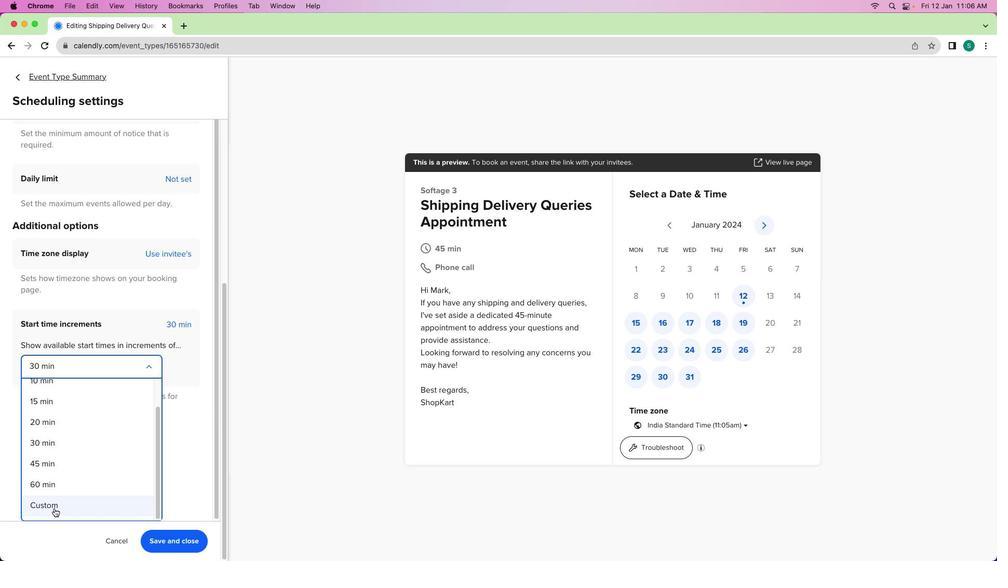 
Action: Mouse moved to (139, 461)
Screenshot: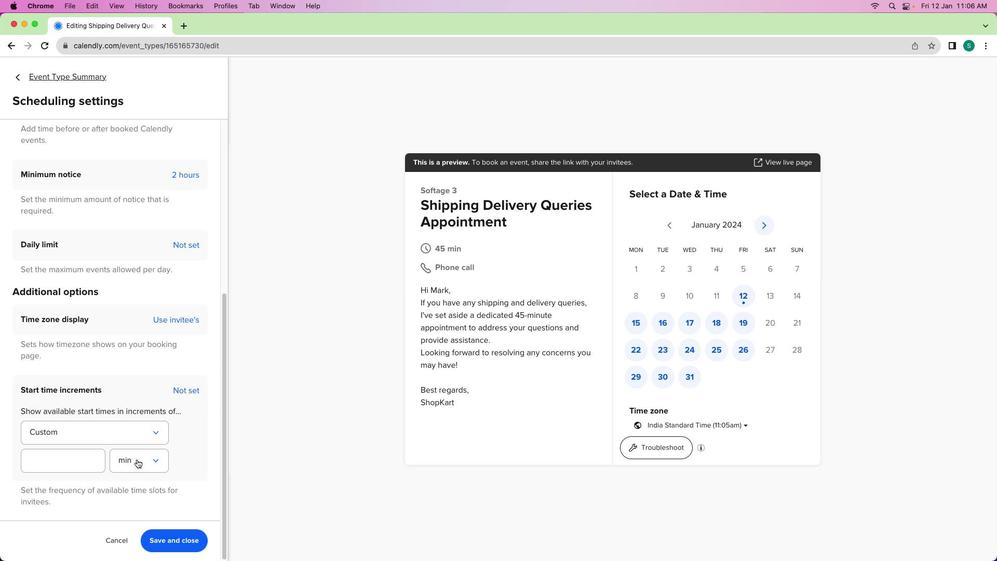 
Action: Mouse pressed left at (139, 461)
Screenshot: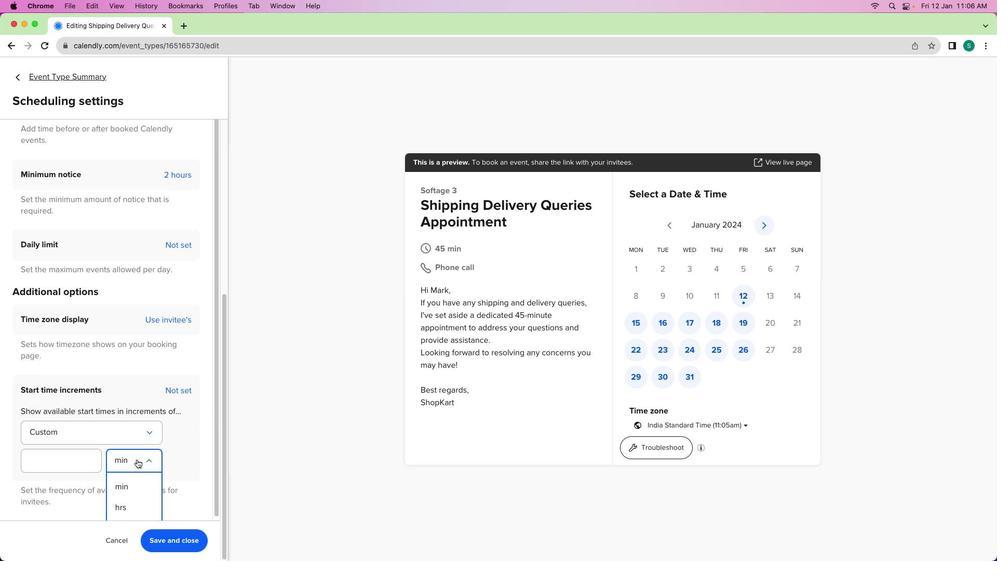 
Action: Mouse moved to (126, 502)
Screenshot: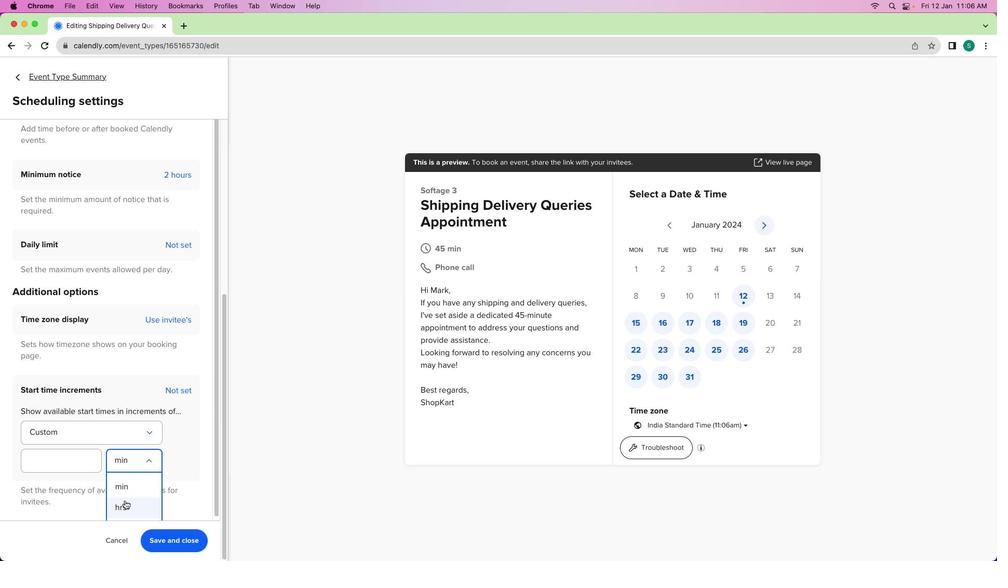 
Action: Mouse scrolled (126, 502) with delta (2, 1)
Screenshot: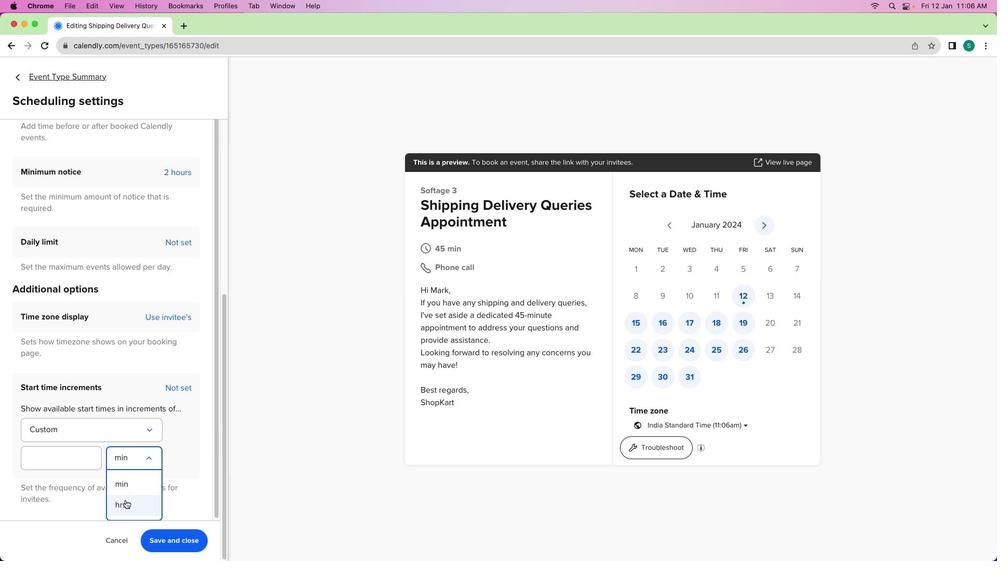 
Action: Mouse scrolled (126, 502) with delta (2, 1)
Screenshot: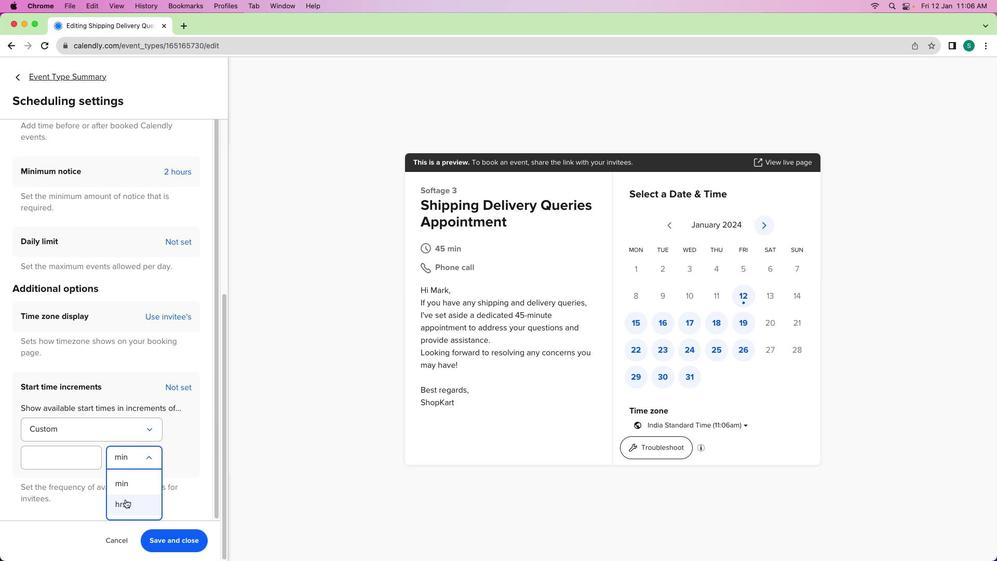 
Action: Mouse scrolled (126, 502) with delta (2, 0)
Screenshot: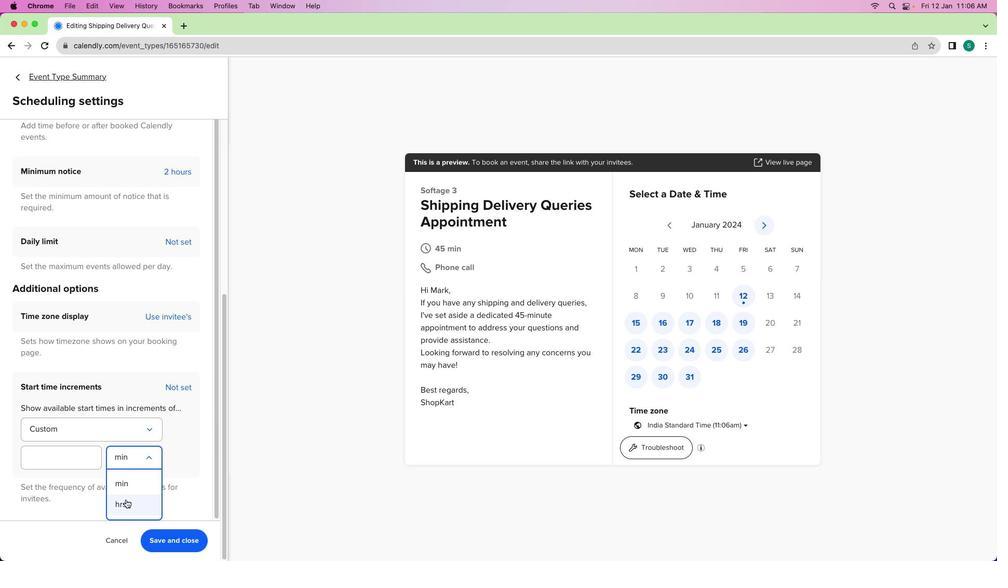 
Action: Mouse scrolled (126, 502) with delta (2, 0)
Screenshot: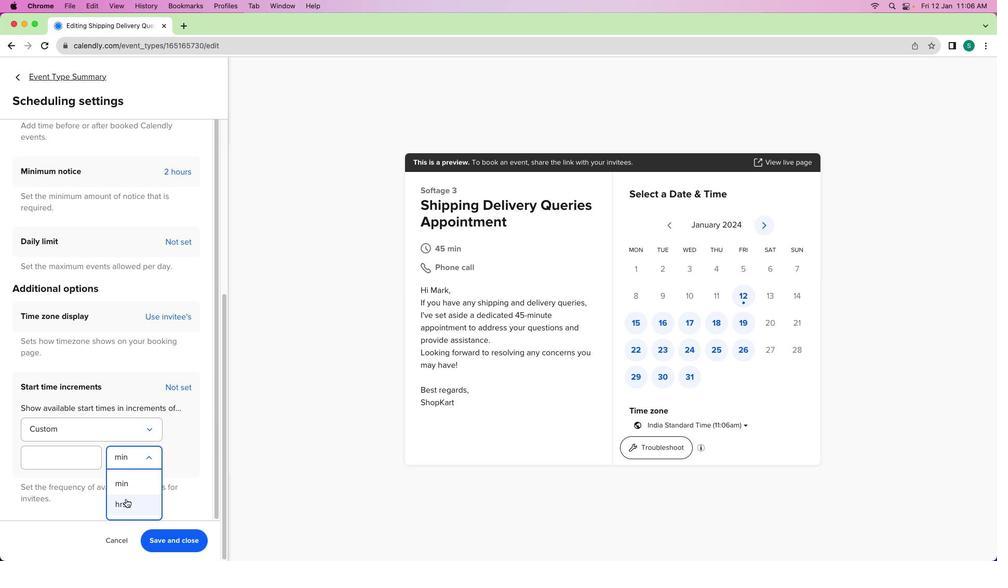 
Action: Mouse moved to (127, 501)
Screenshot: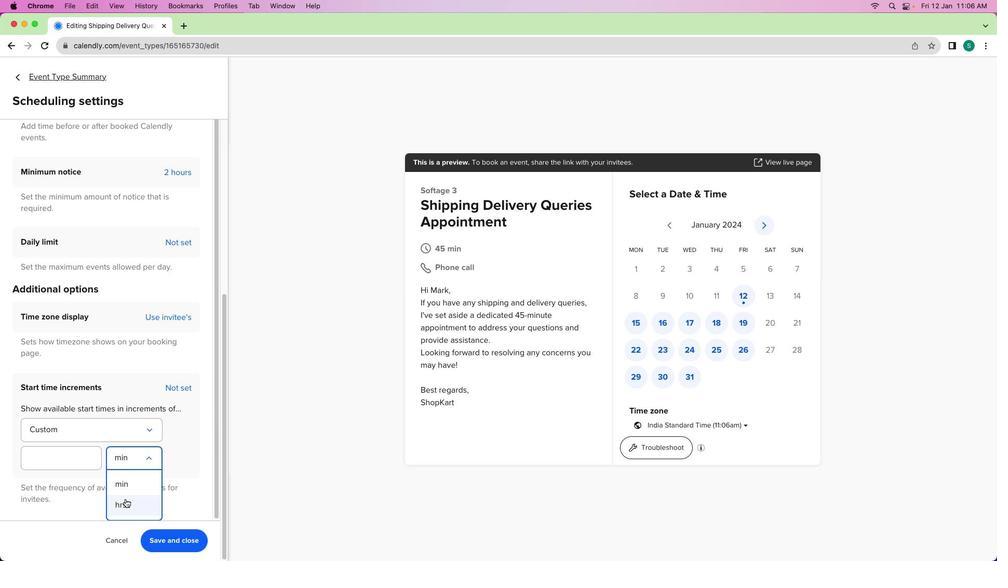 
Action: Mouse pressed left at (127, 501)
Screenshot: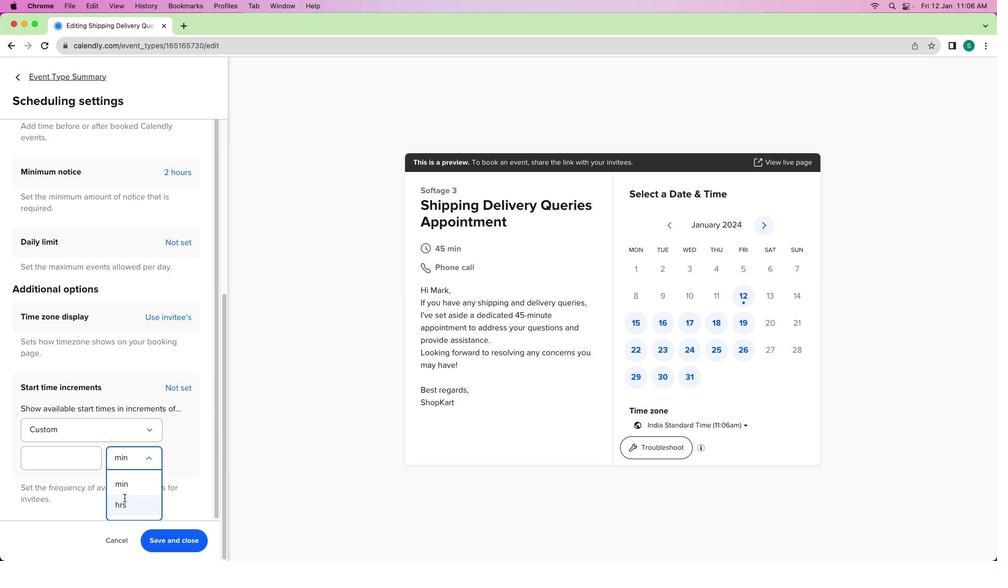 
Action: Mouse moved to (74, 466)
Screenshot: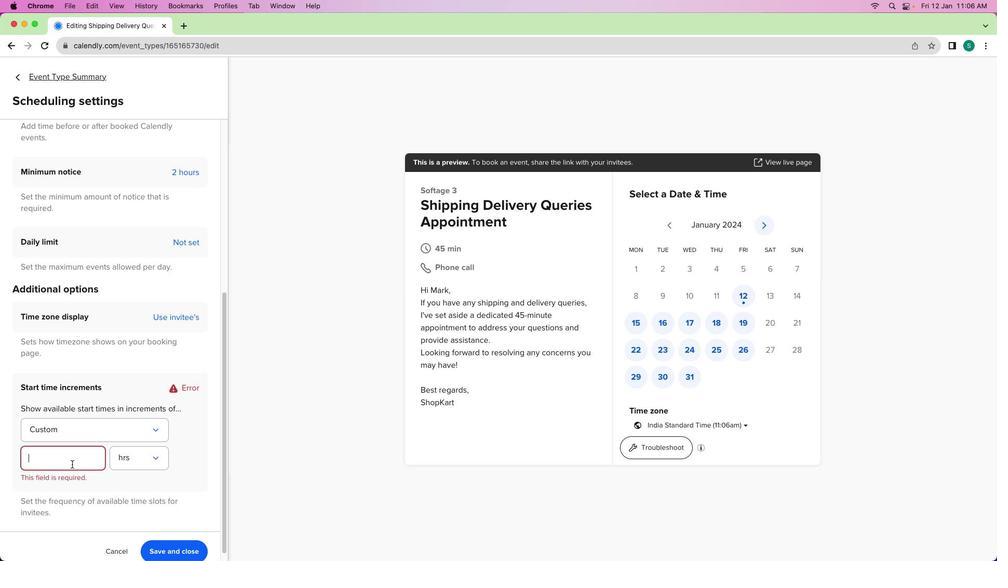 
Action: Mouse pressed left at (74, 466)
Screenshot: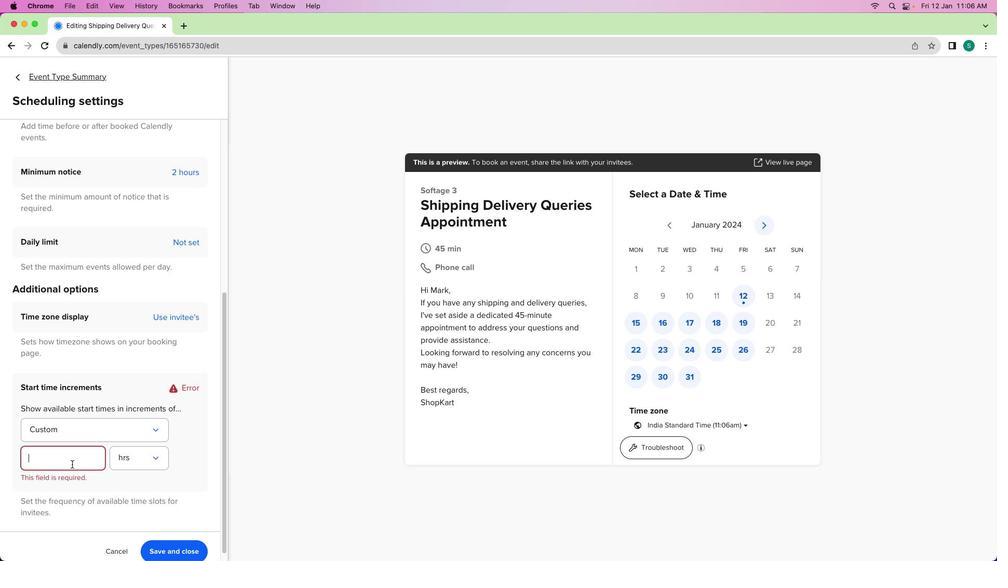 
Action: Key pressed '3'
Screenshot: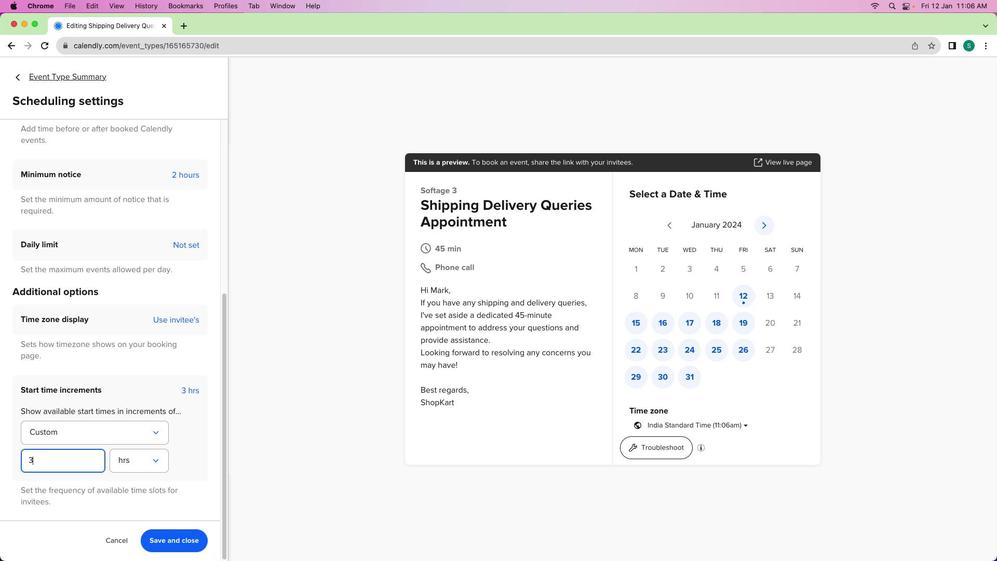 
Action: Mouse moved to (158, 543)
Screenshot: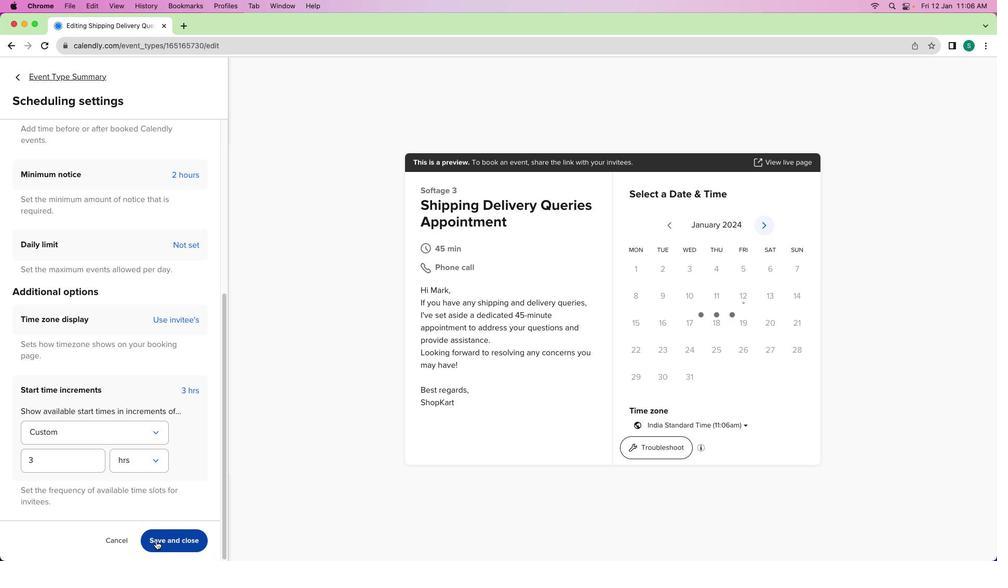 
Action: Mouse pressed left at (158, 543)
Screenshot: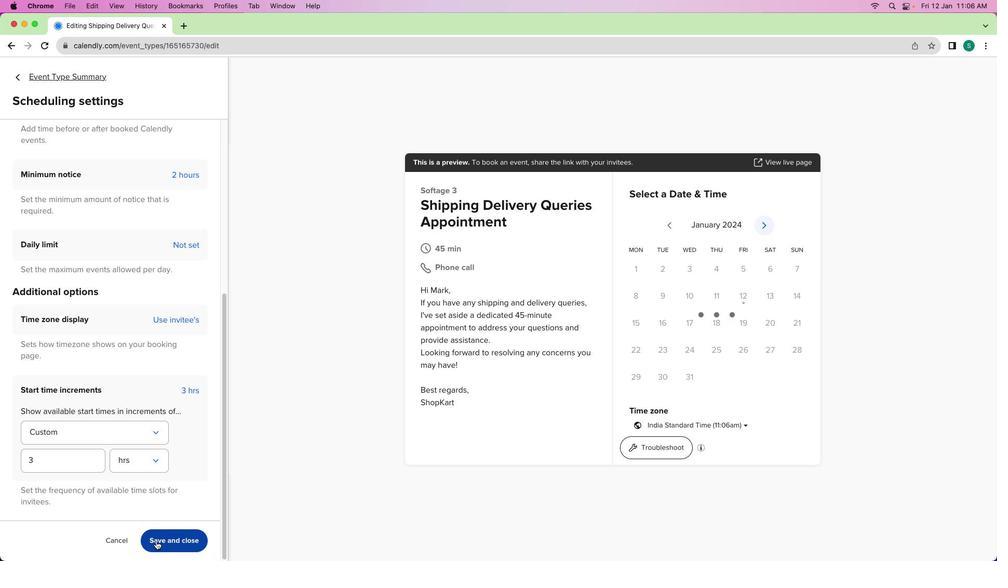 
Action: Mouse moved to (46, 78)
Screenshot: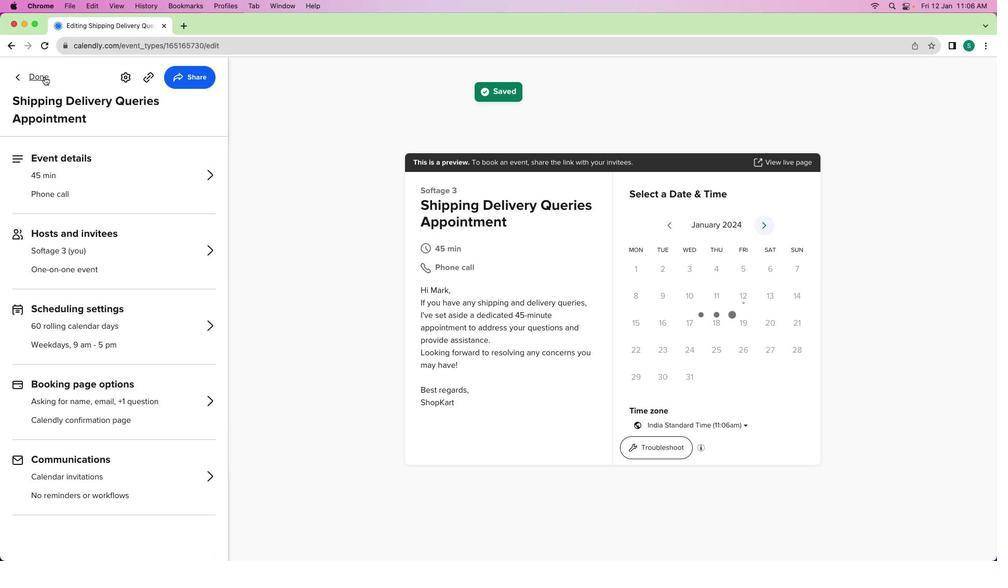 
Action: Mouse pressed left at (46, 78)
Screenshot: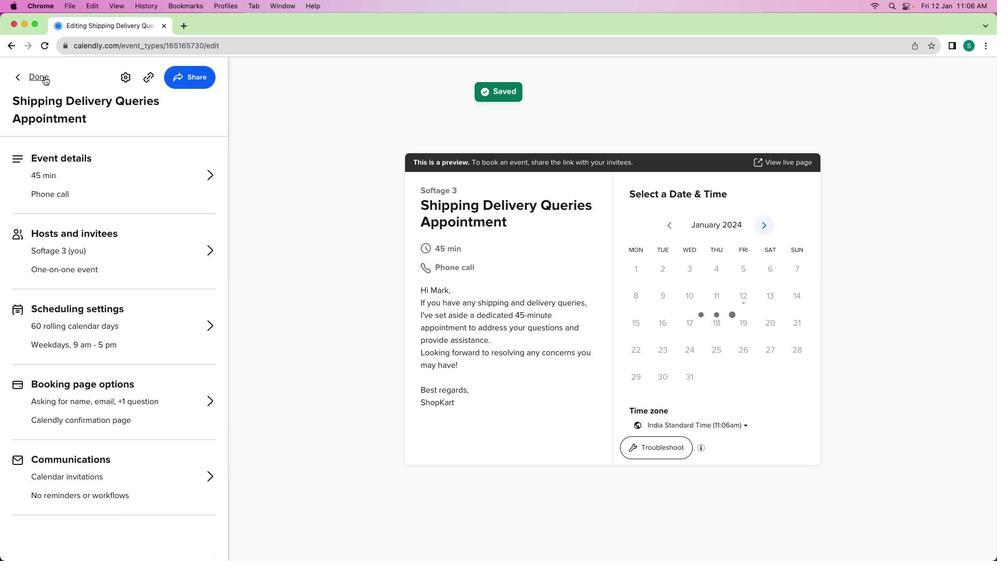 
Action: Mouse moved to (416, 320)
Screenshot: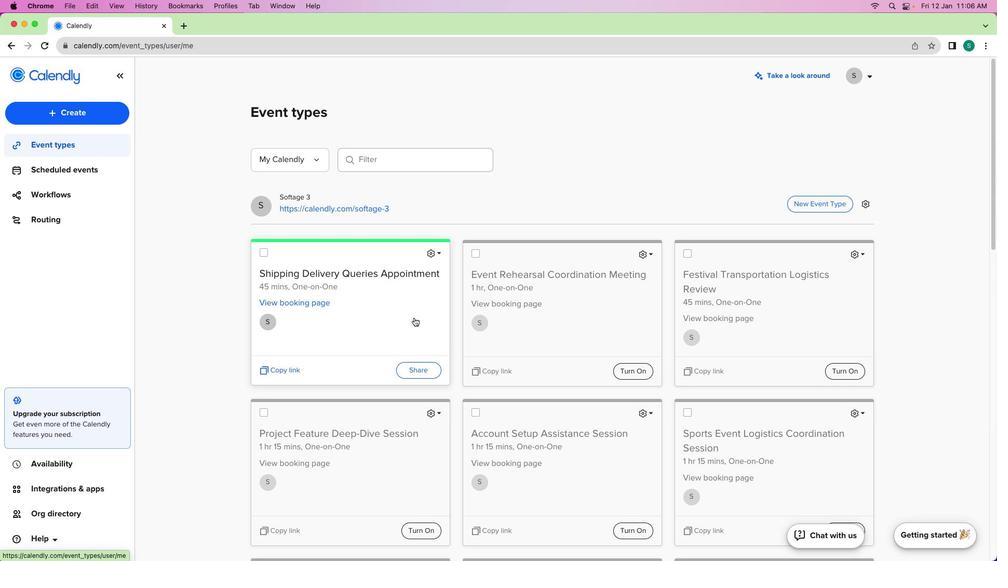 
